 Task: Search one way flight ticket for 2 adults, 2 children, 2 infants in seat in first from New York/islip: Long Island Macarthur Airport to Rockford: Chicago Rockford International Airport(was Northwest Chicagoland Regional Airport At Rockford) on 5-1-2023. Choice of flights is Alaska. Number of bags: 7 checked bags. Price is upto 96000. Outbound departure time preference is 5:15.
Action: Mouse moved to (237, 362)
Screenshot: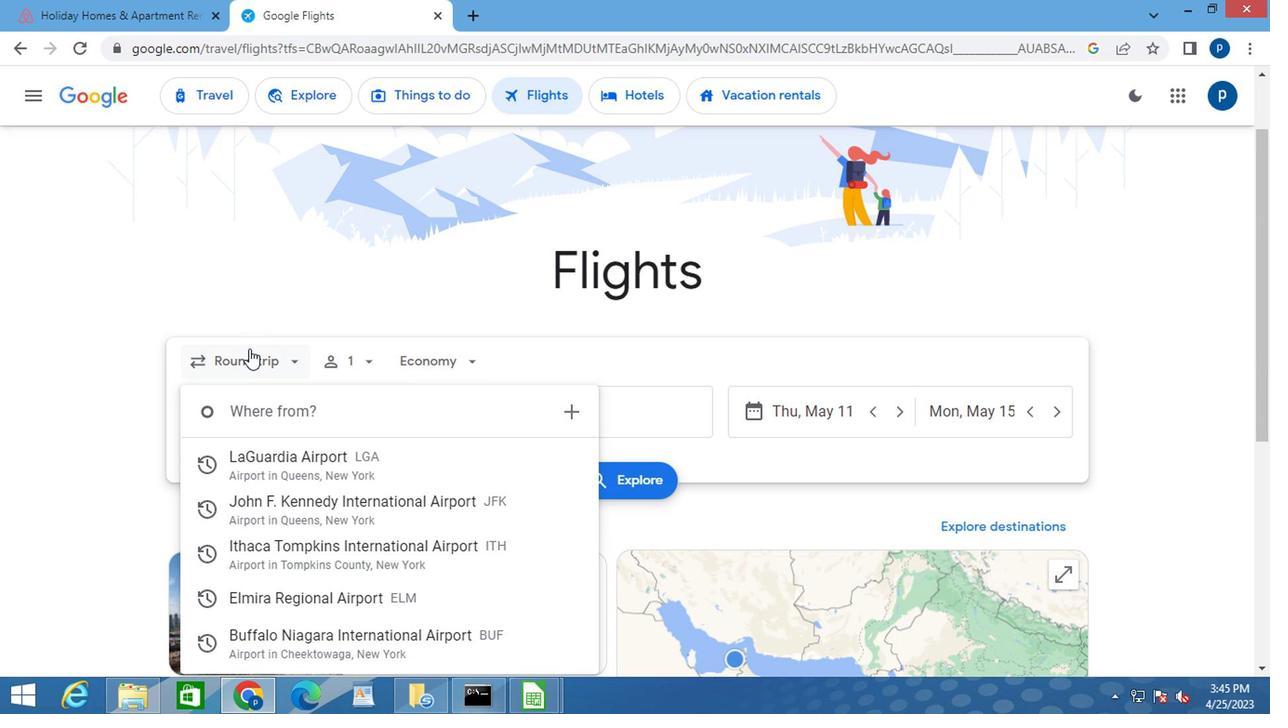 
Action: Mouse pressed left at (237, 362)
Screenshot: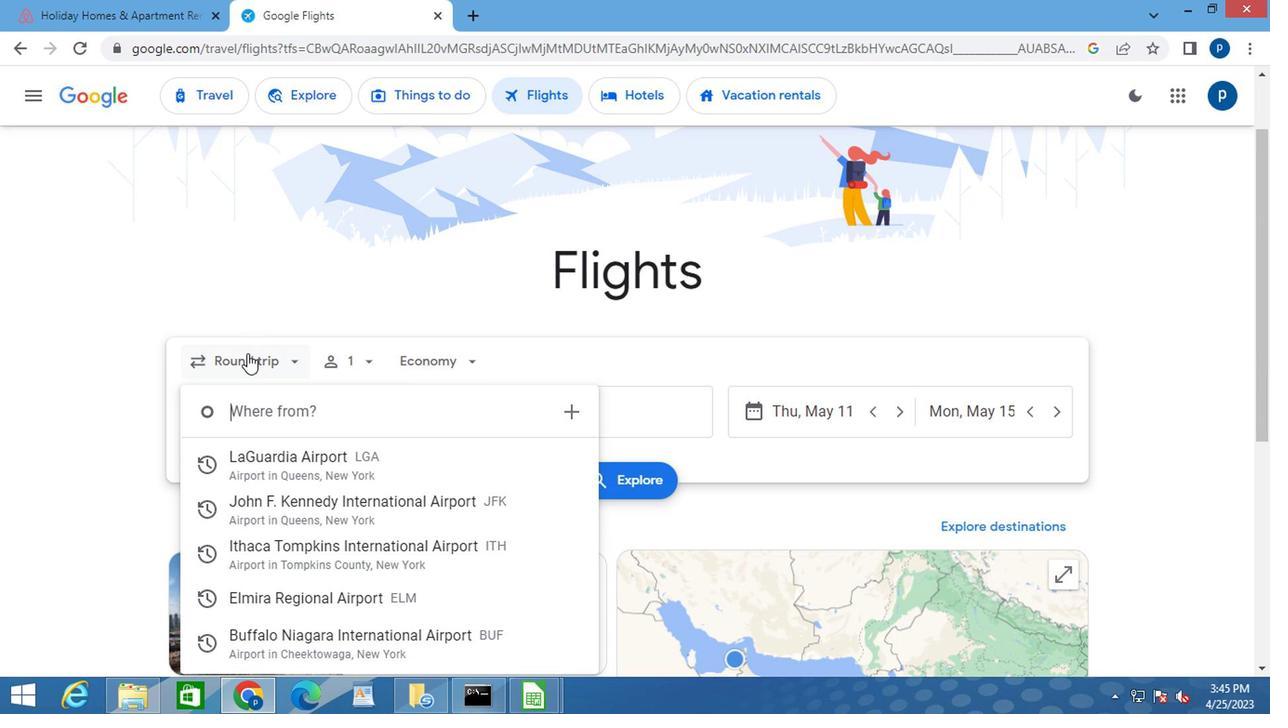 
Action: Mouse moved to (245, 448)
Screenshot: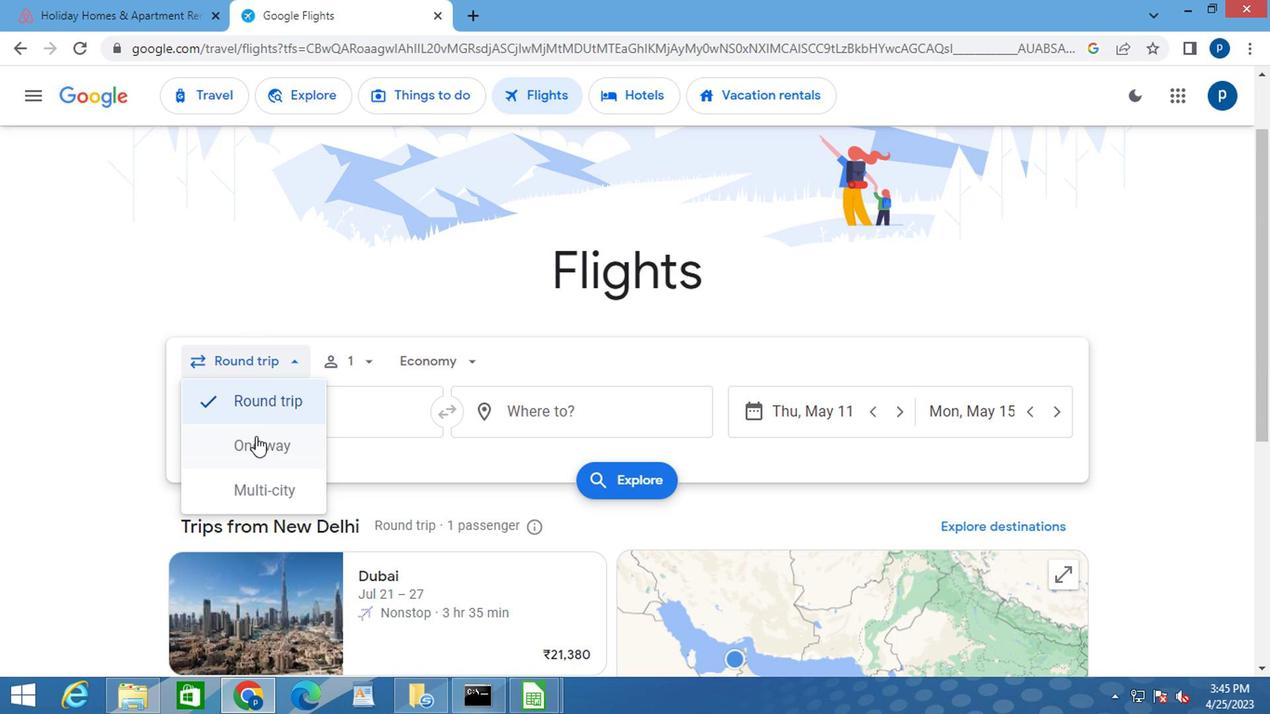 
Action: Mouse pressed left at (245, 448)
Screenshot: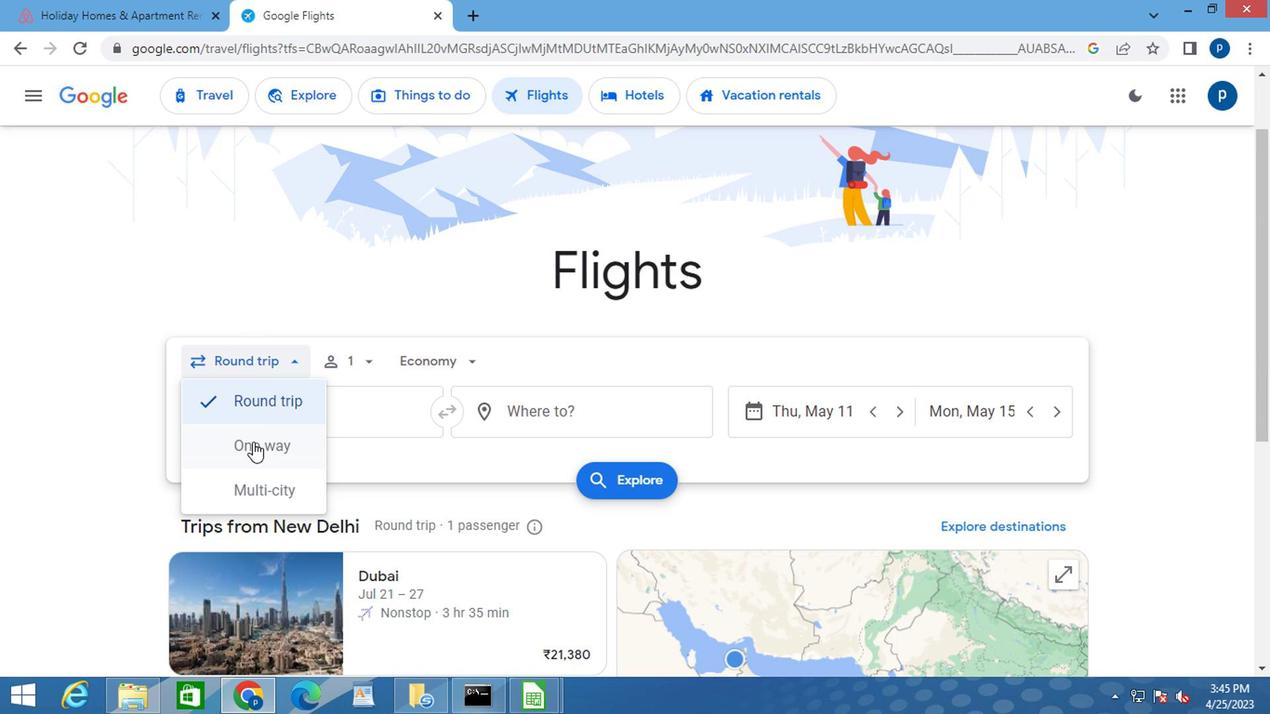 
Action: Mouse moved to (332, 362)
Screenshot: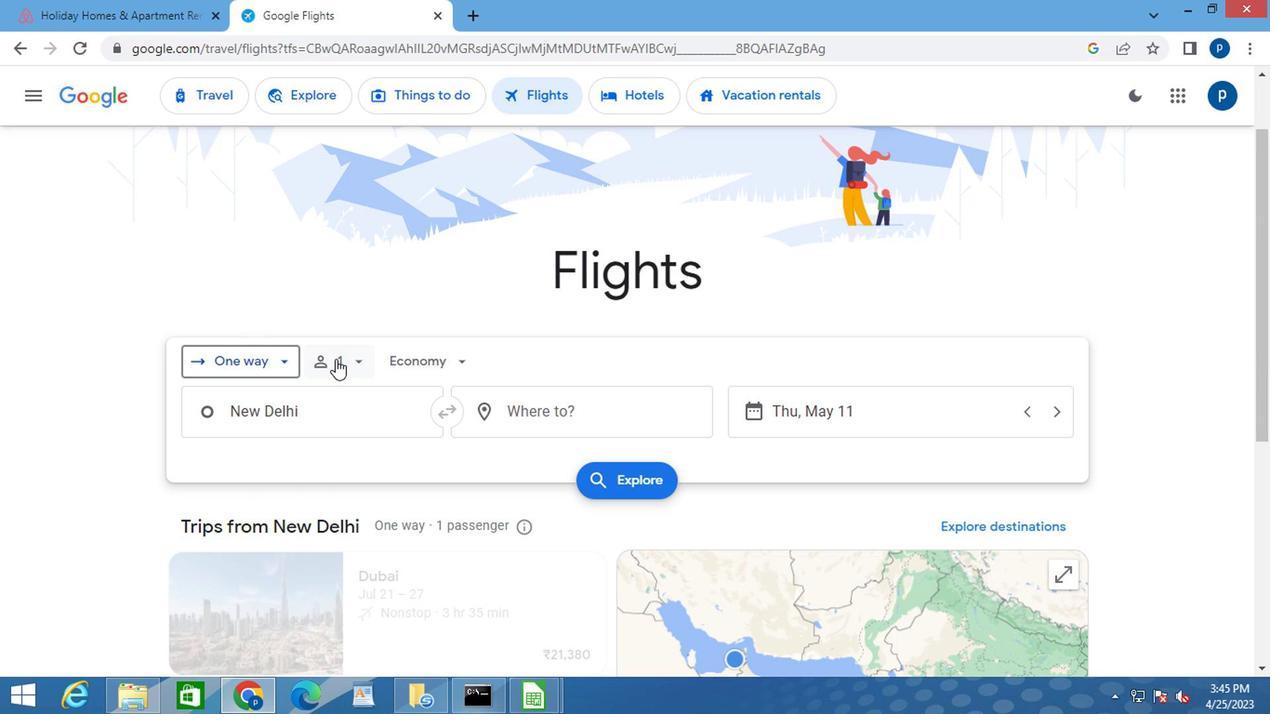 
Action: Mouse pressed left at (332, 362)
Screenshot: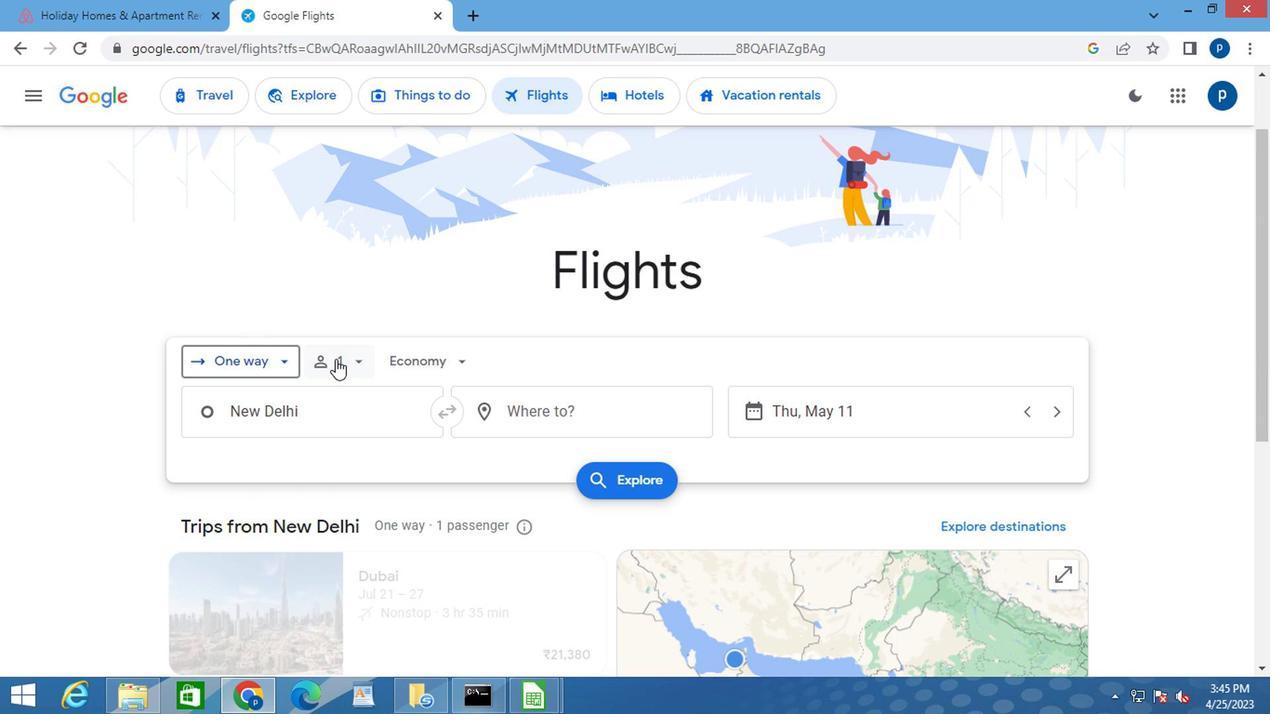 
Action: Mouse moved to (505, 407)
Screenshot: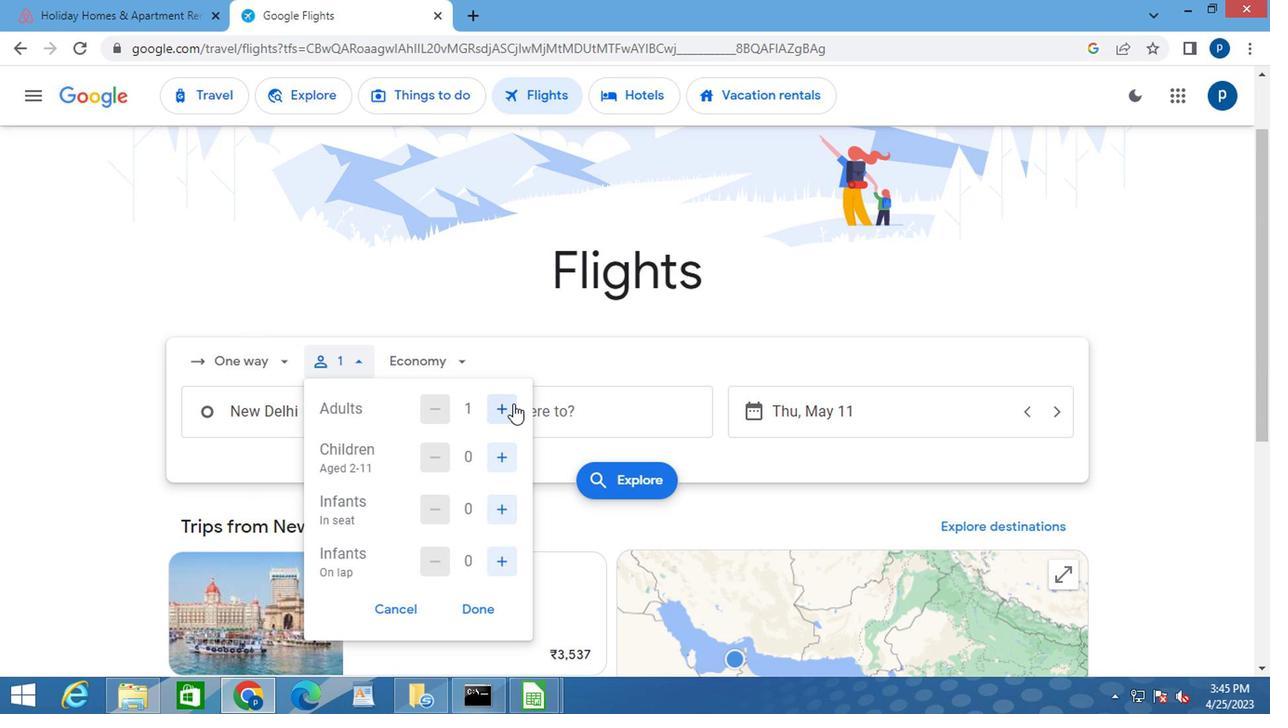 
Action: Mouse pressed left at (505, 407)
Screenshot: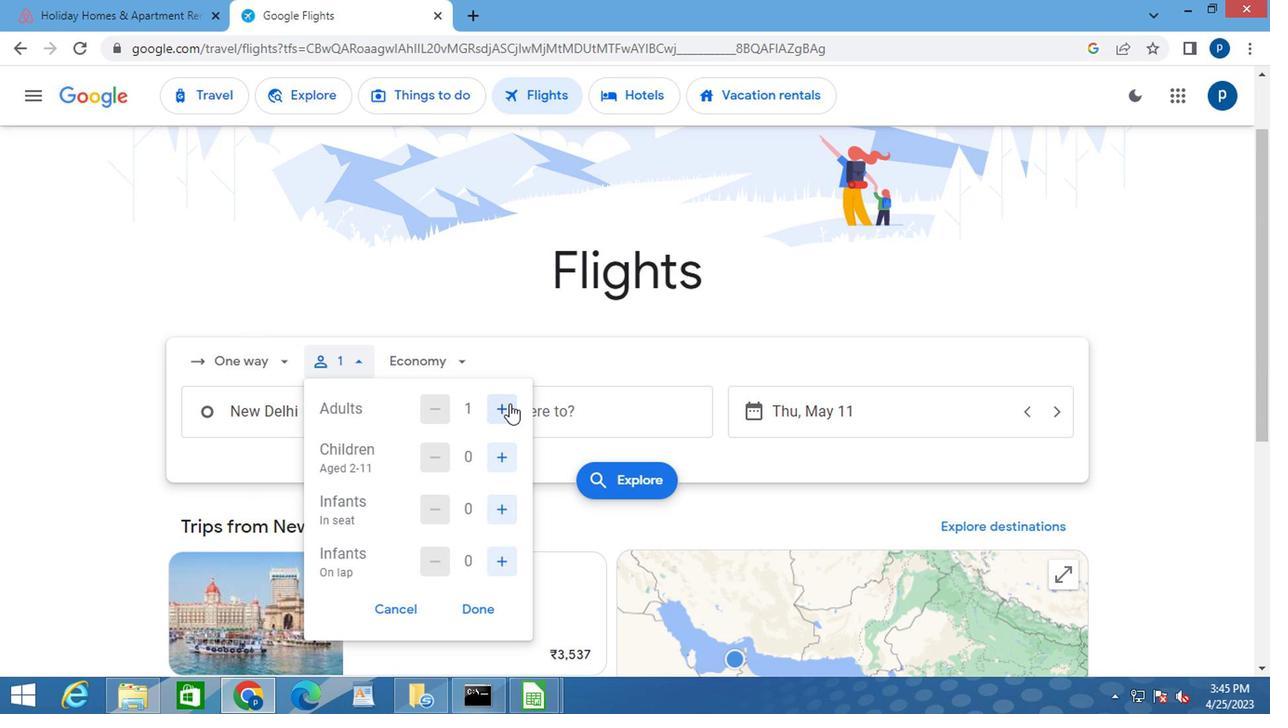 
Action: Mouse moved to (509, 457)
Screenshot: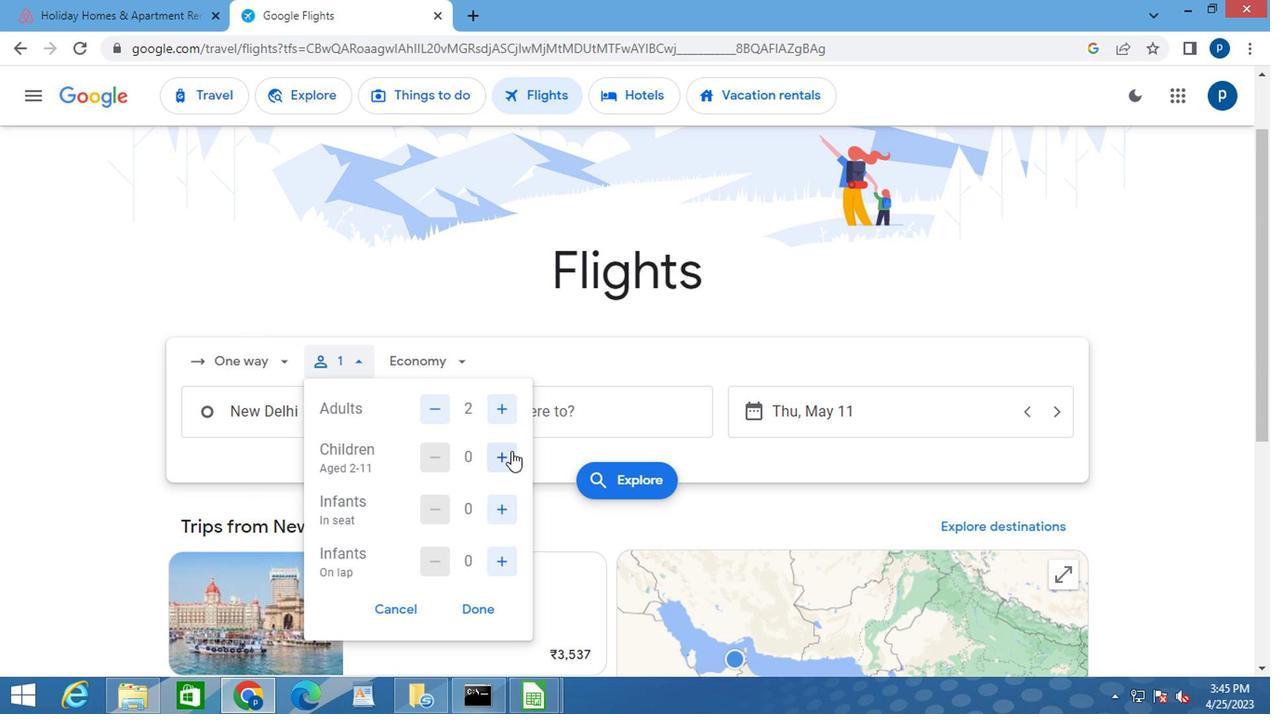 
Action: Mouse pressed left at (509, 457)
Screenshot: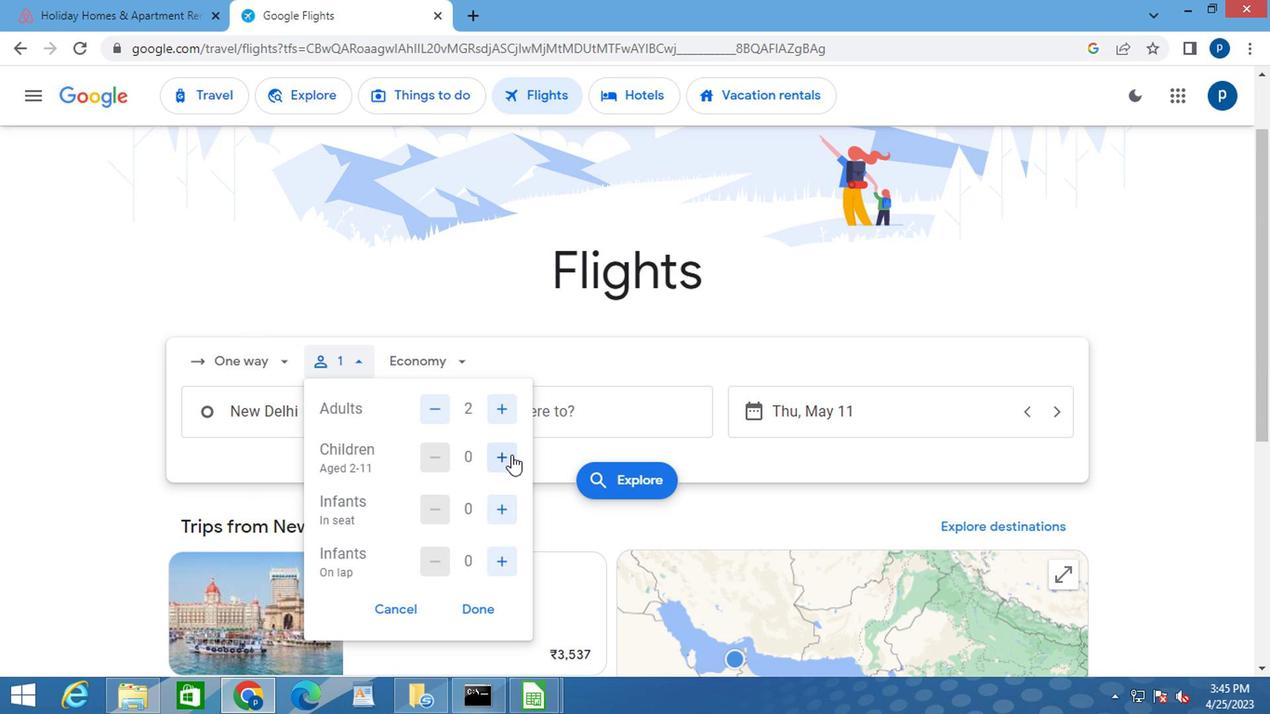 
Action: Mouse pressed left at (509, 457)
Screenshot: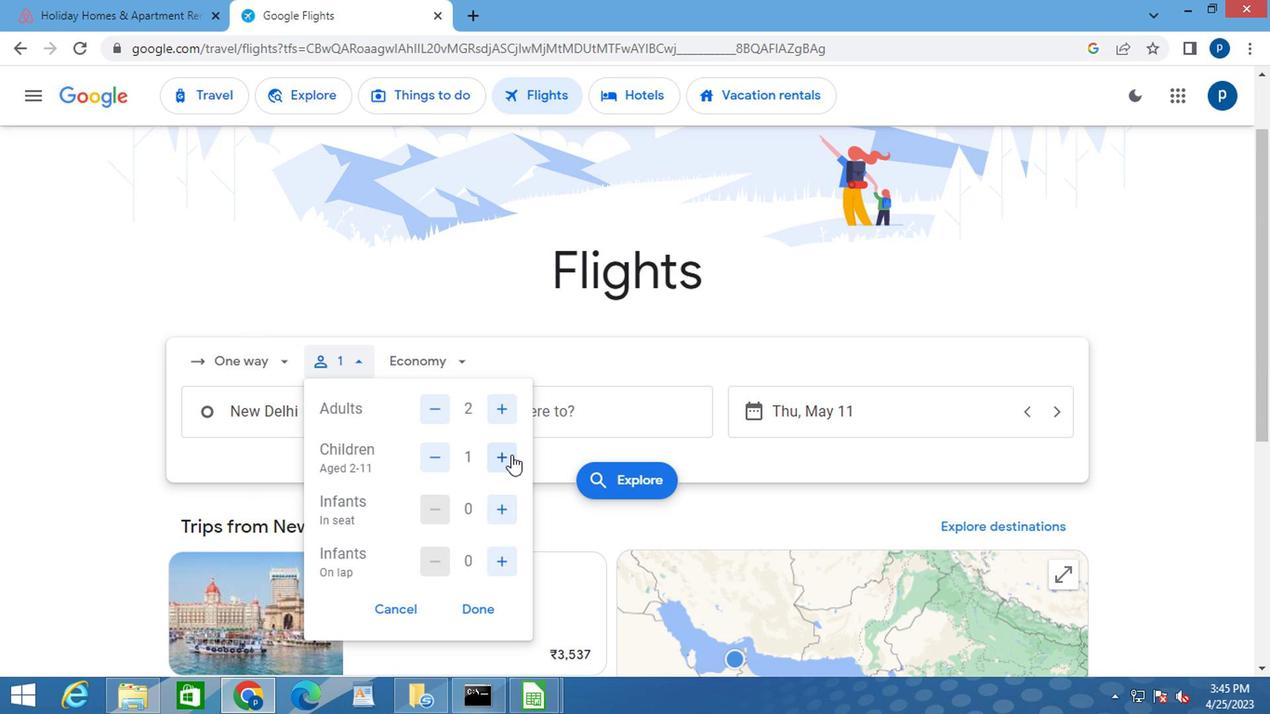 
Action: Mouse moved to (496, 508)
Screenshot: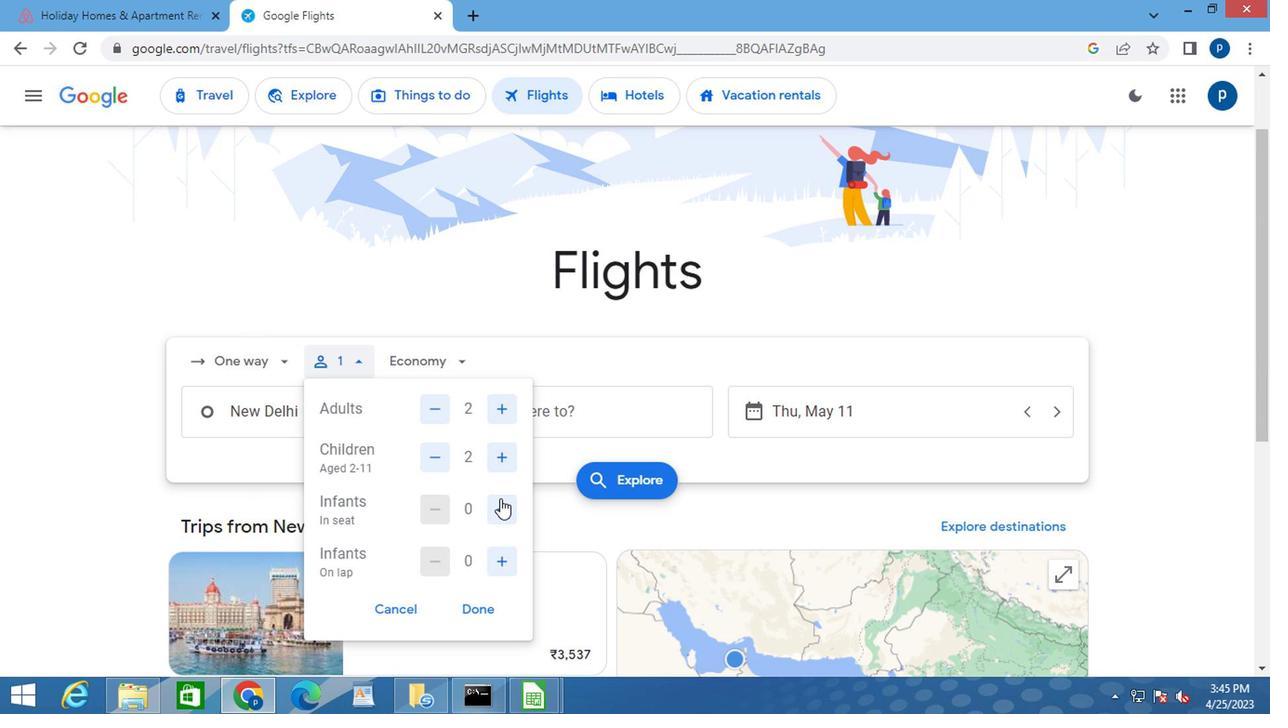 
Action: Mouse pressed left at (496, 508)
Screenshot: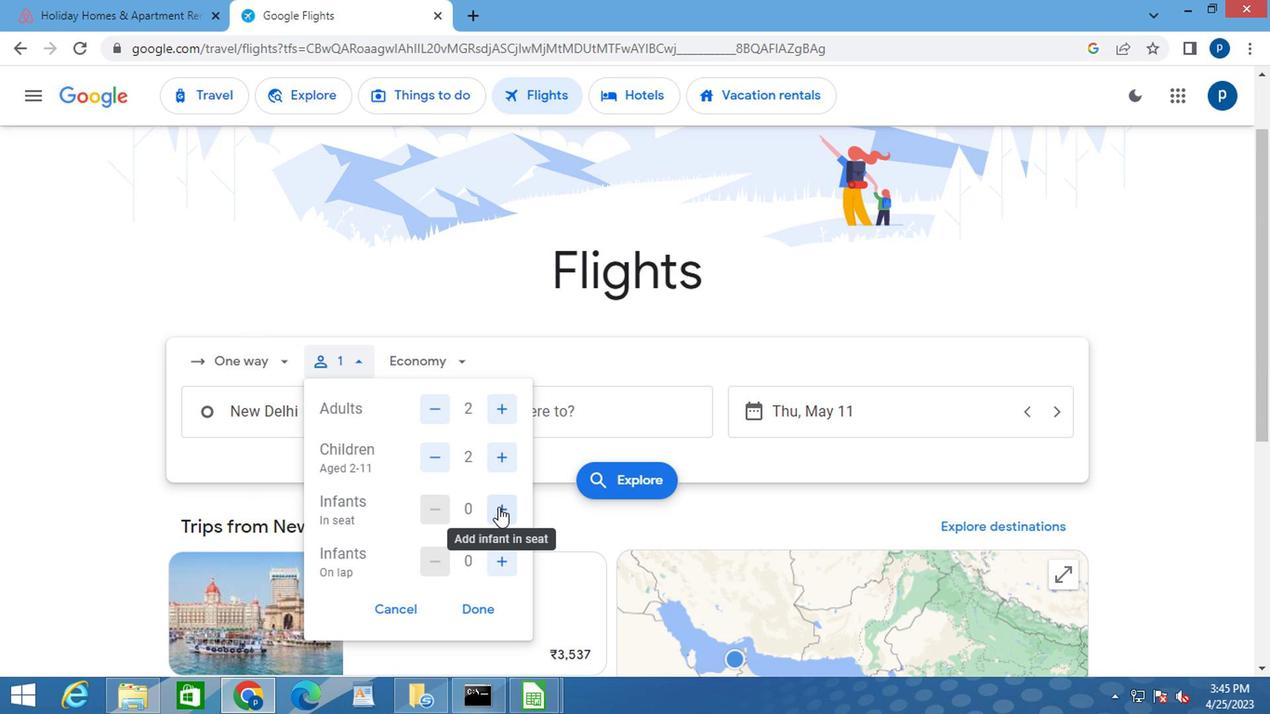 
Action: Mouse pressed left at (496, 508)
Screenshot: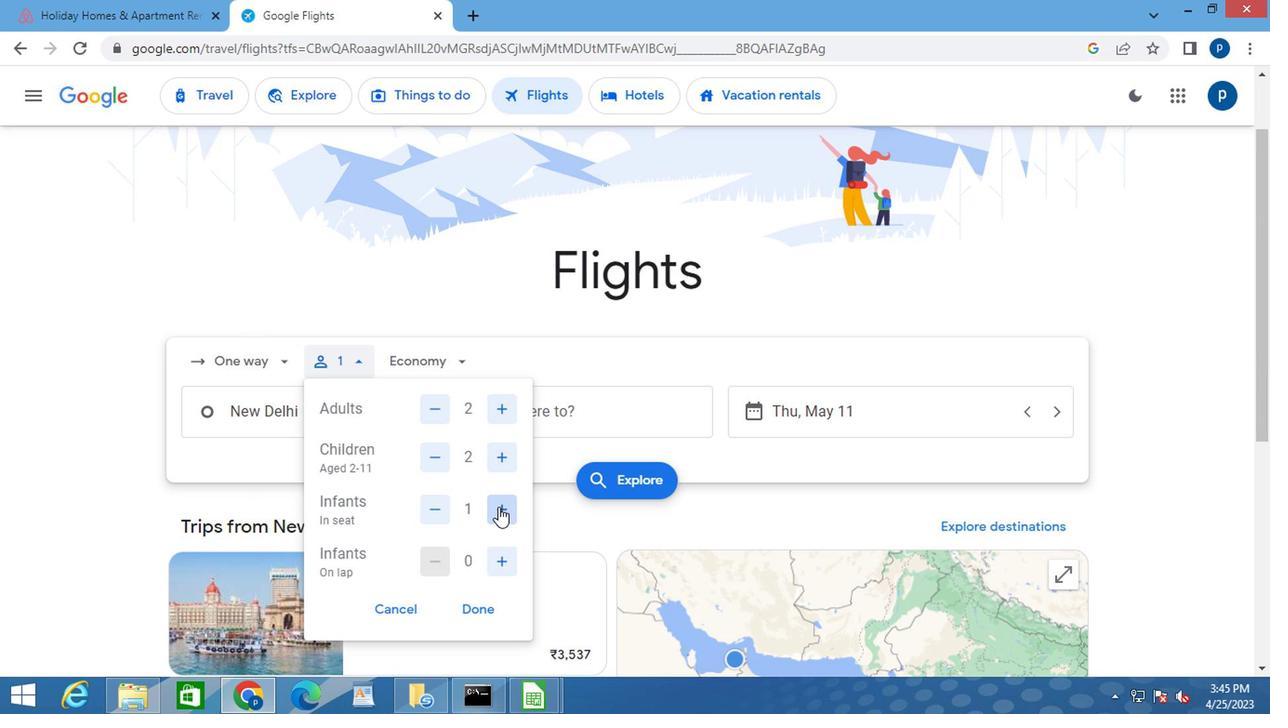 
Action: Mouse moved to (478, 603)
Screenshot: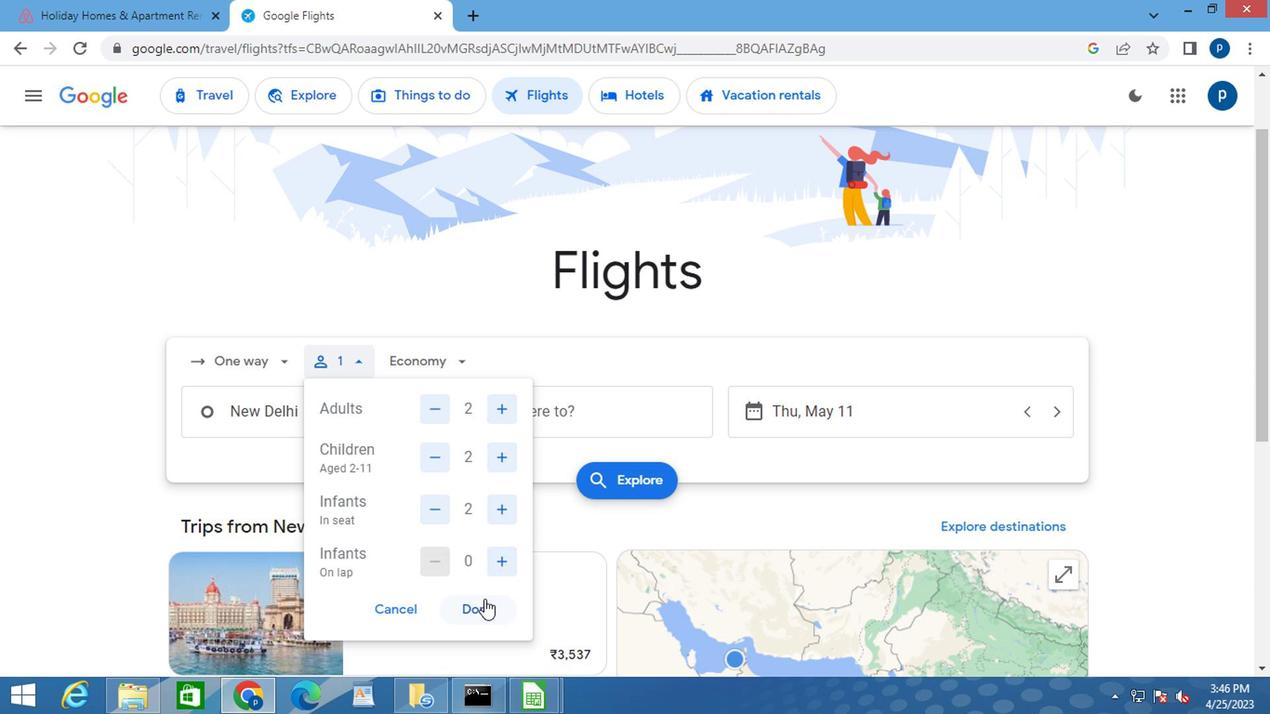 
Action: Mouse pressed left at (478, 603)
Screenshot: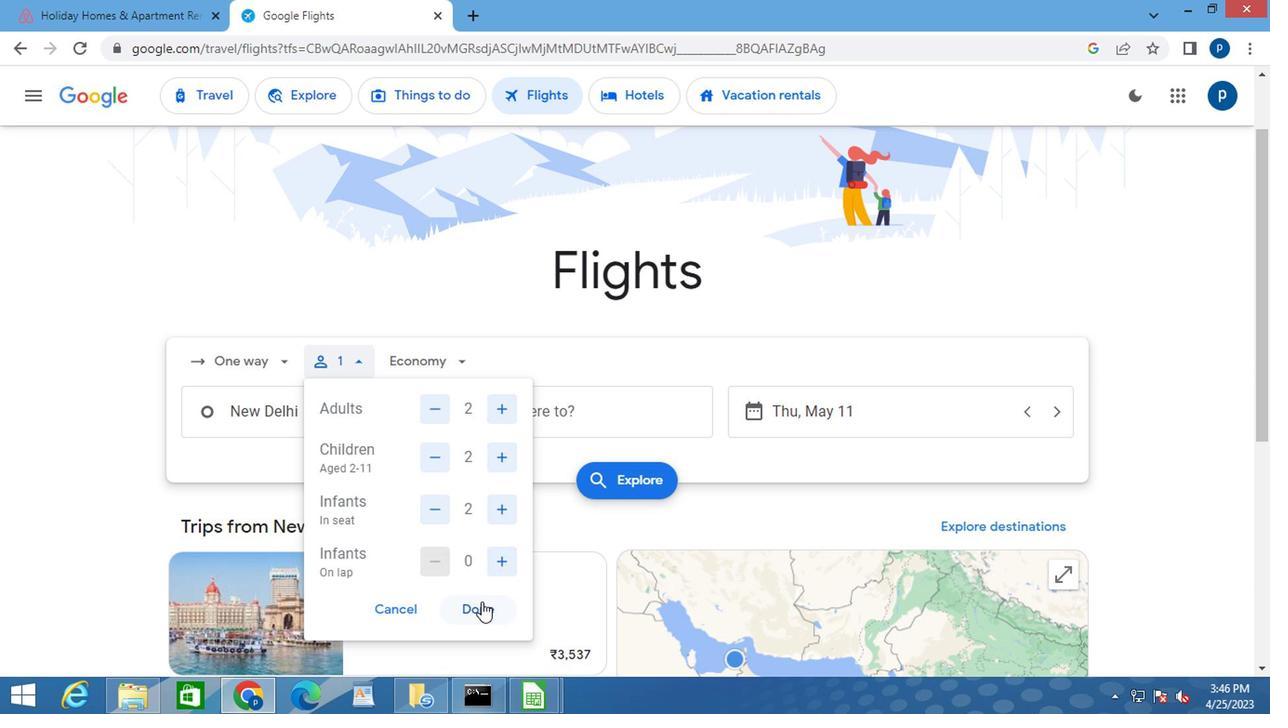 
Action: Mouse moved to (433, 367)
Screenshot: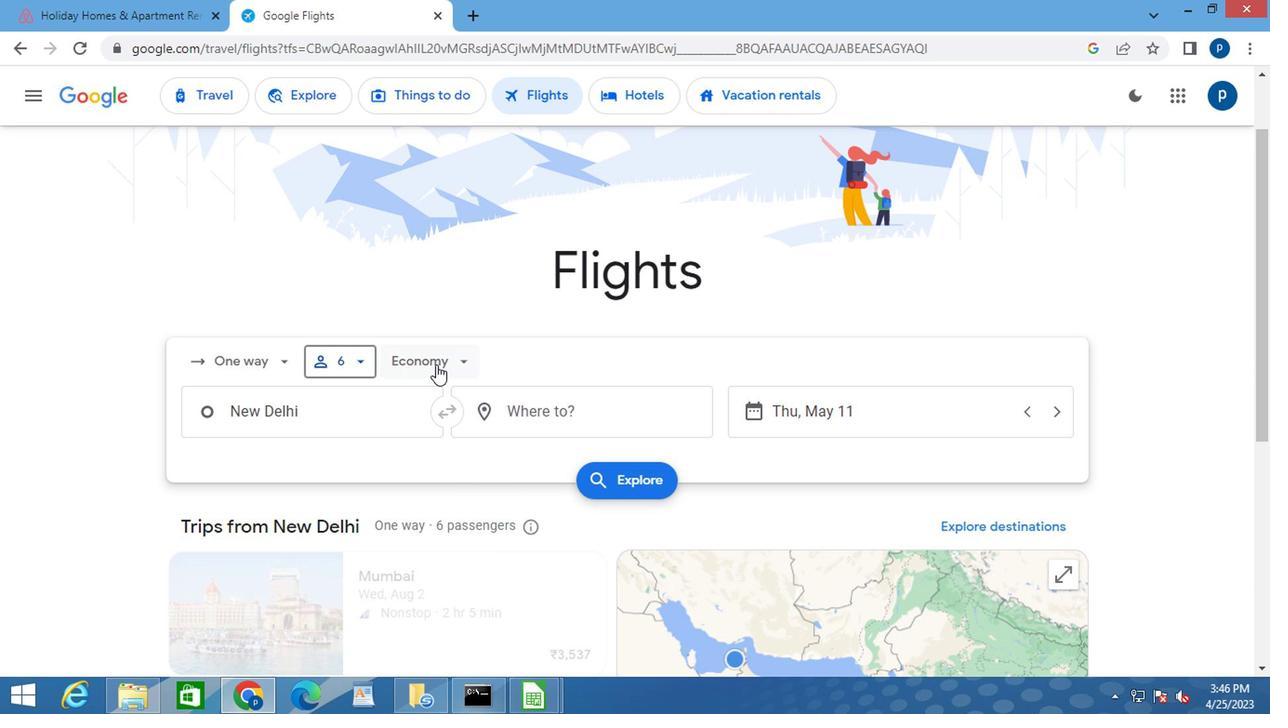 
Action: Mouse pressed left at (433, 367)
Screenshot: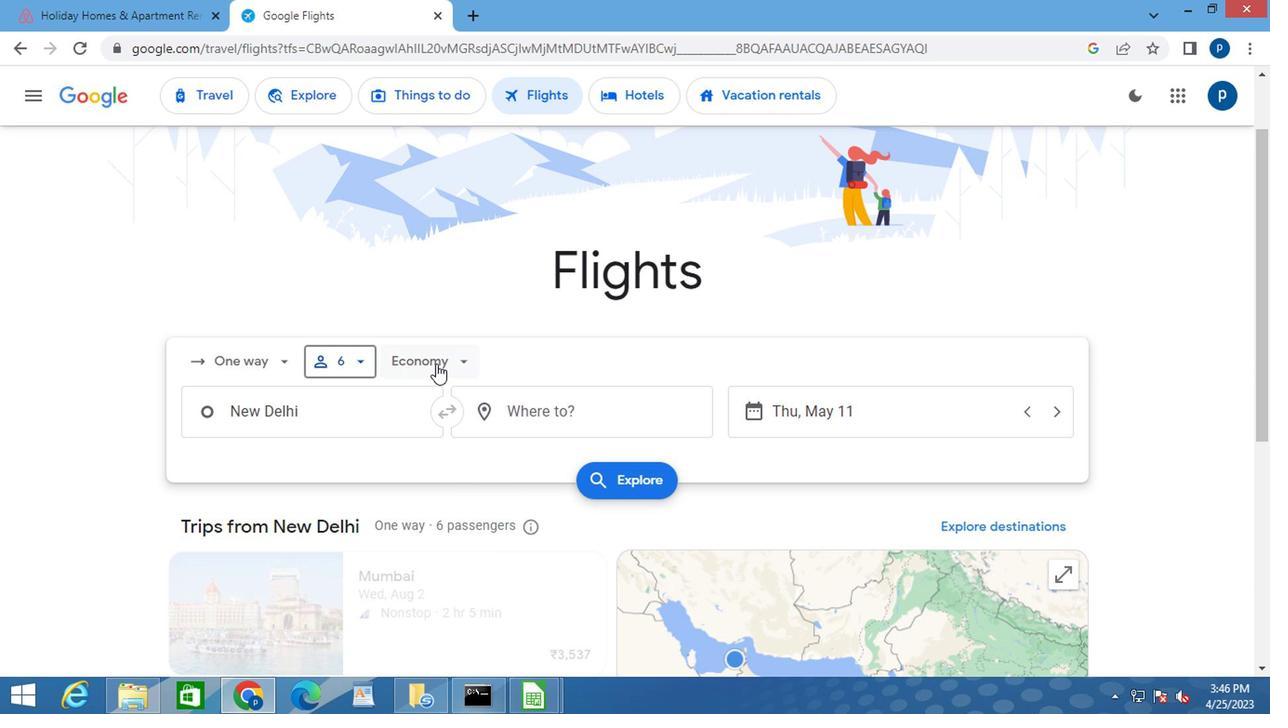 
Action: Mouse moved to (457, 531)
Screenshot: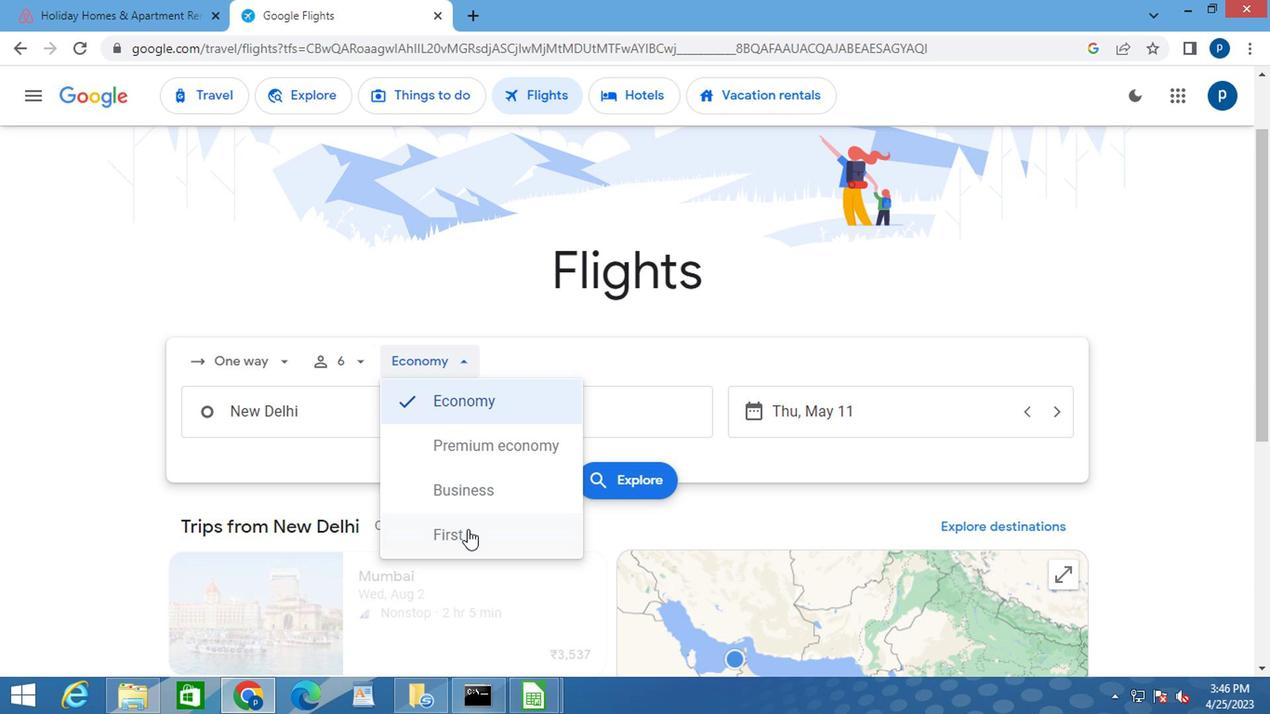 
Action: Mouse pressed left at (457, 531)
Screenshot: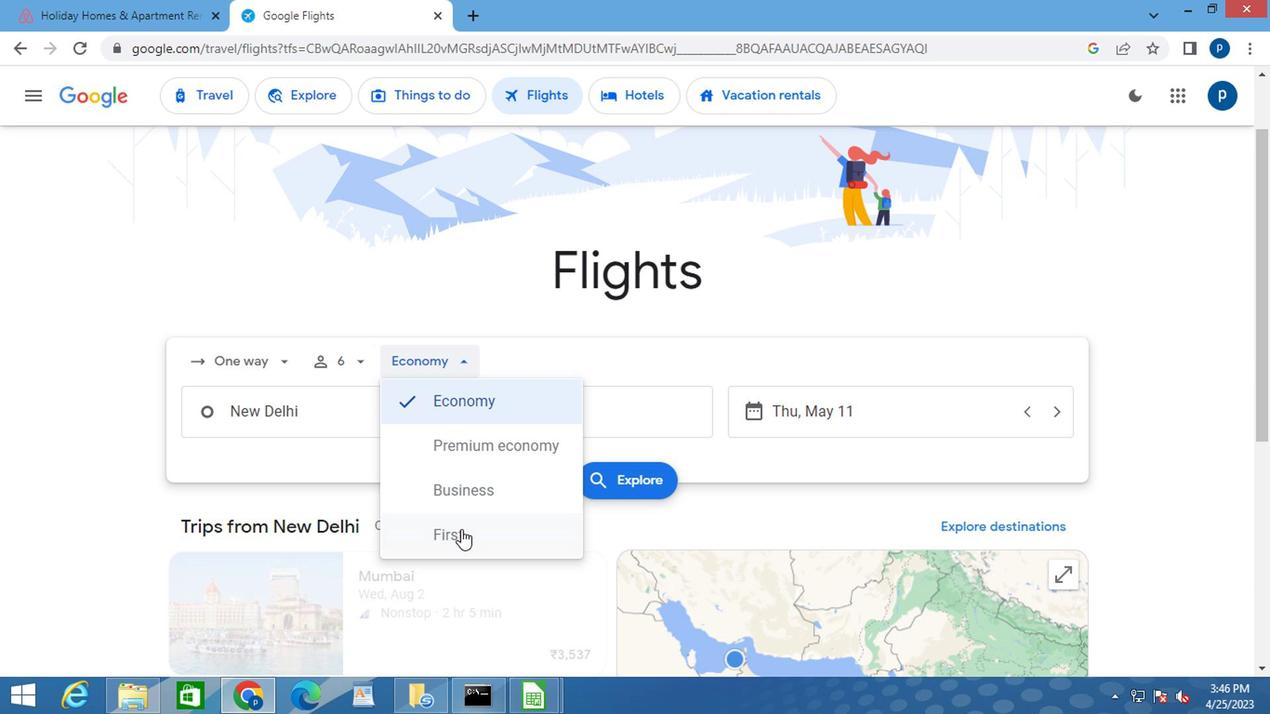 
Action: Mouse moved to (299, 414)
Screenshot: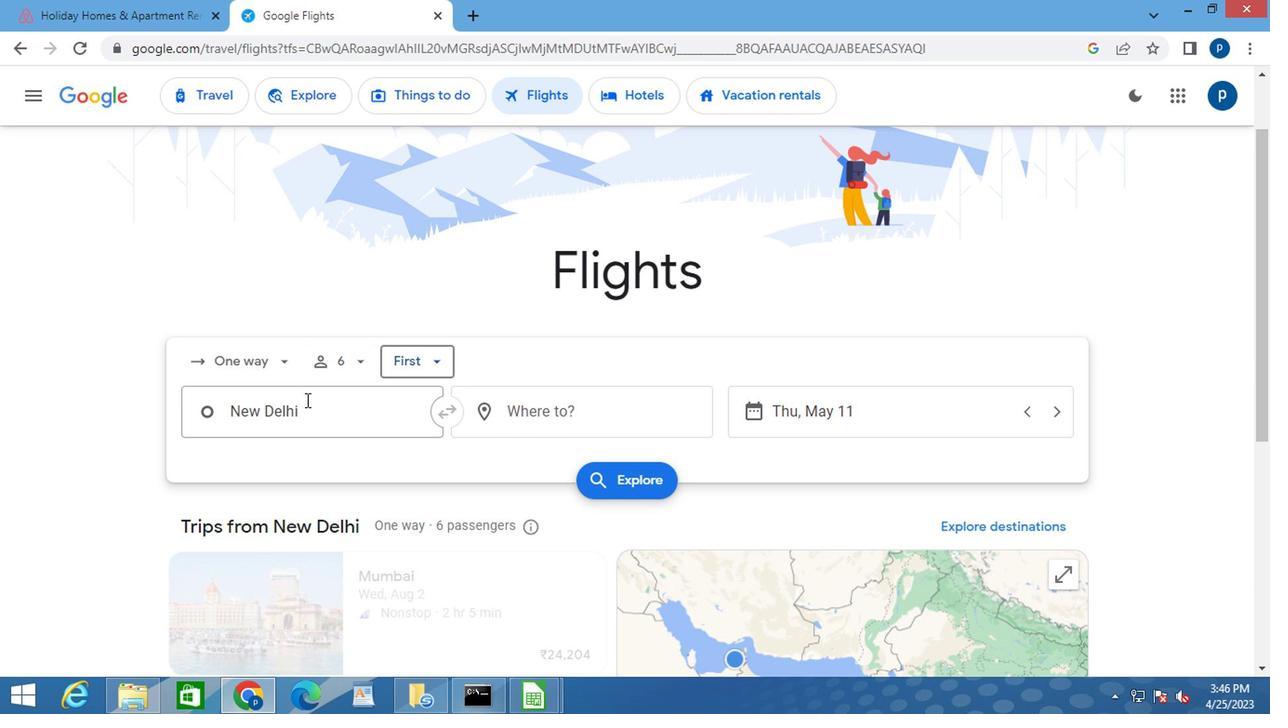 
Action: Mouse pressed left at (299, 414)
Screenshot: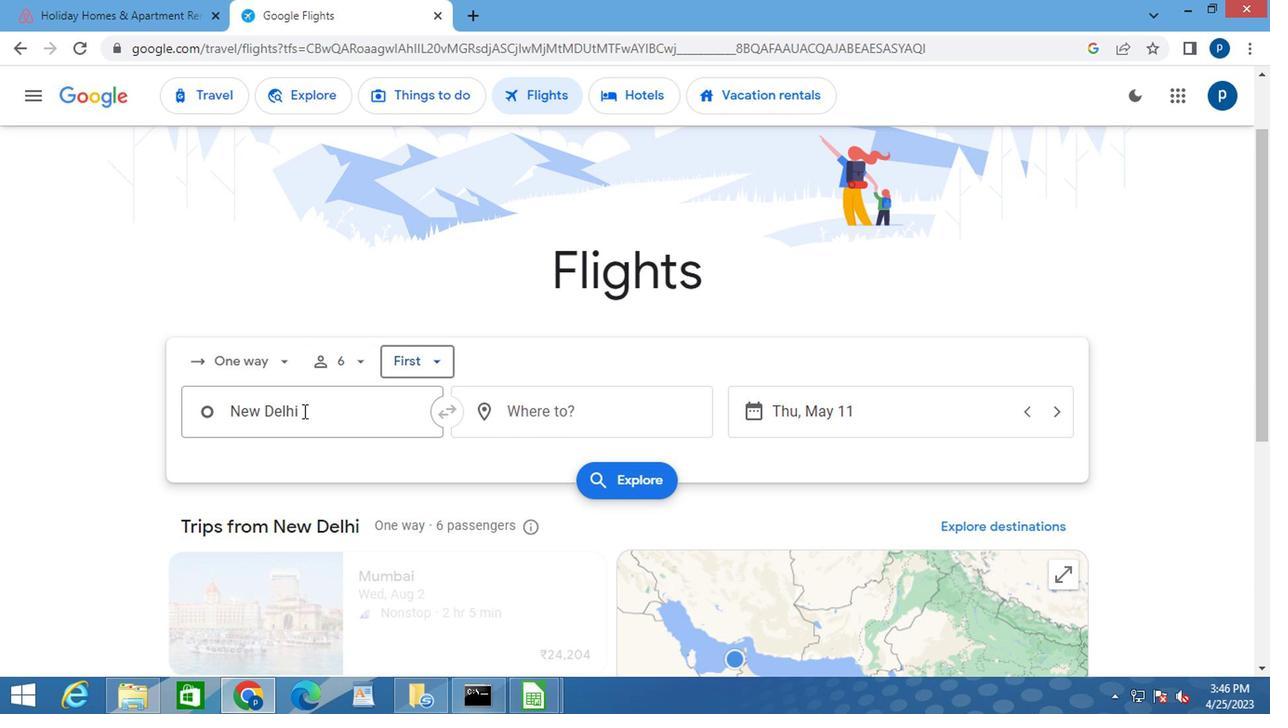 
Action: Mouse pressed left at (299, 414)
Screenshot: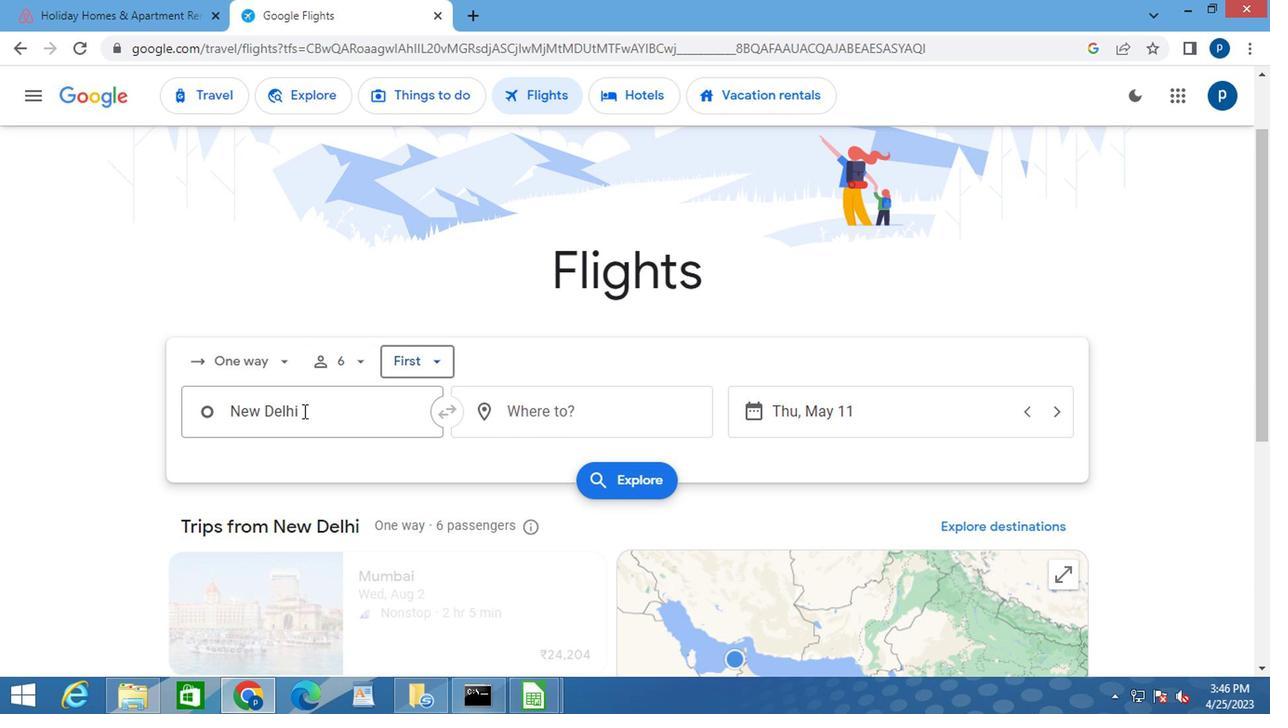 
Action: Key pressed l<Key.caps_lock>ong<Key.space><Key.caps_lock>i<Key.caps_lock>l<Key.backspace>slan
Screenshot: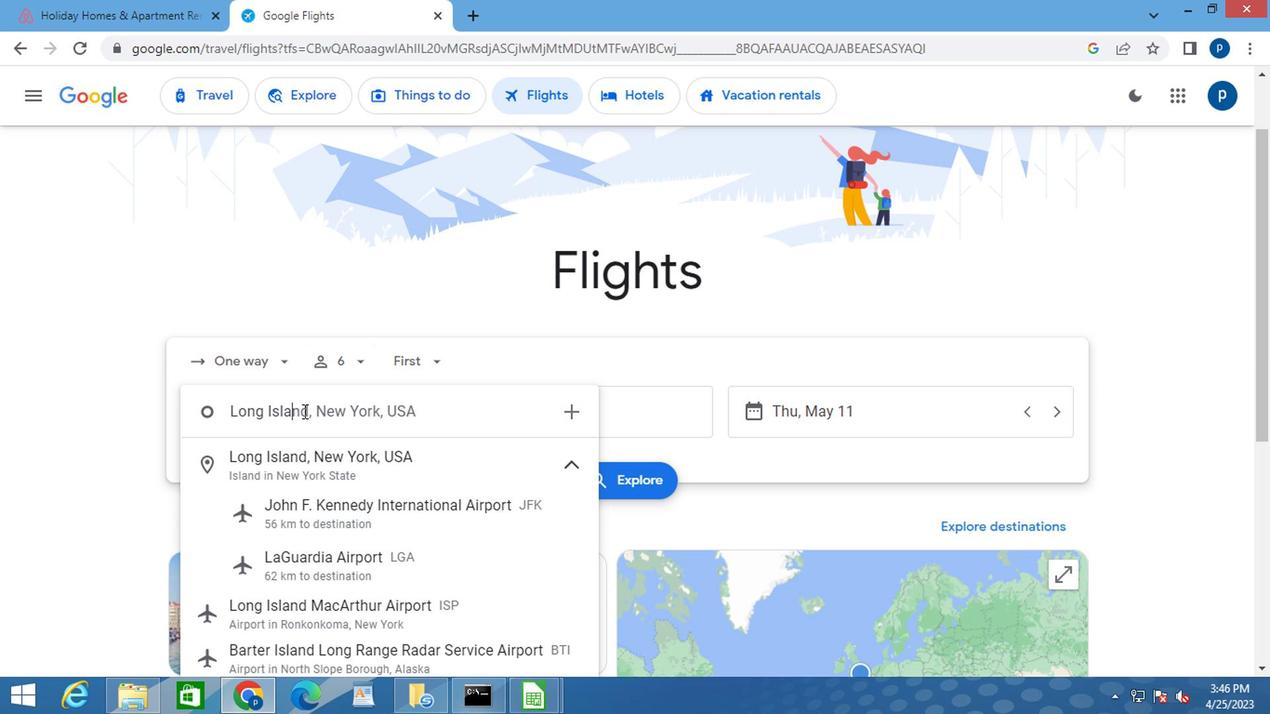 
Action: Mouse moved to (328, 617)
Screenshot: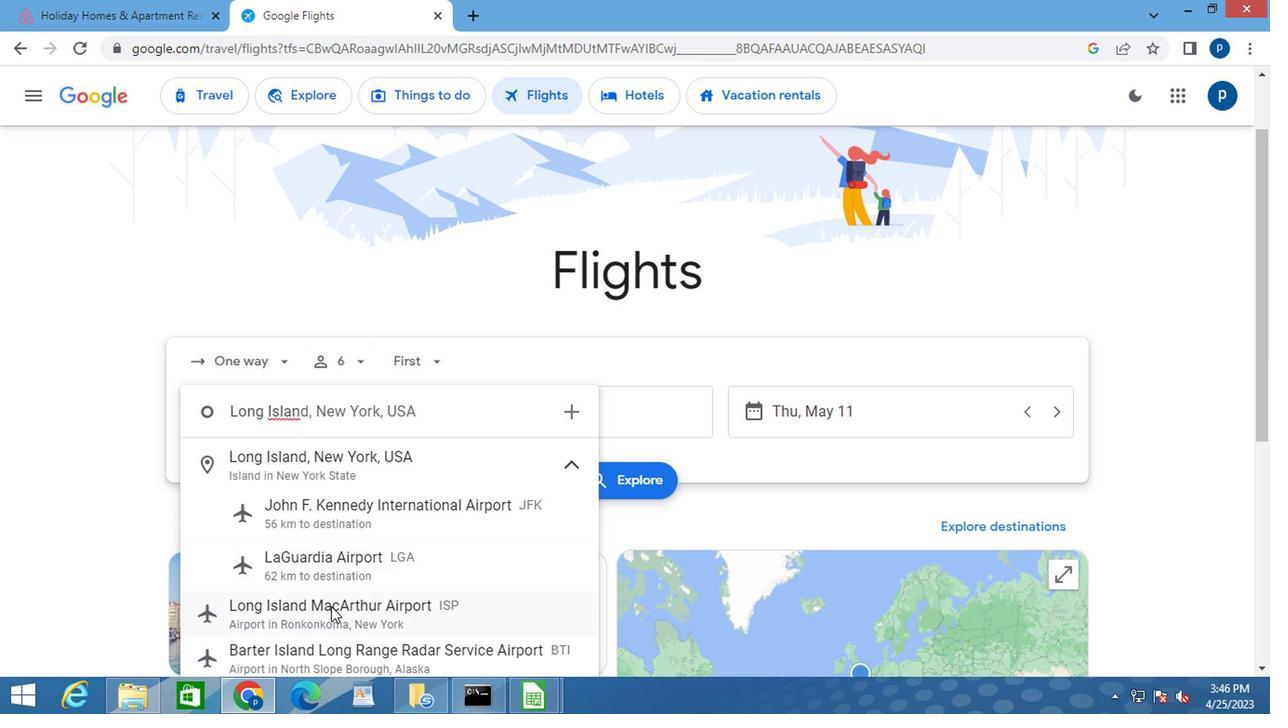 
Action: Mouse pressed left at (328, 617)
Screenshot: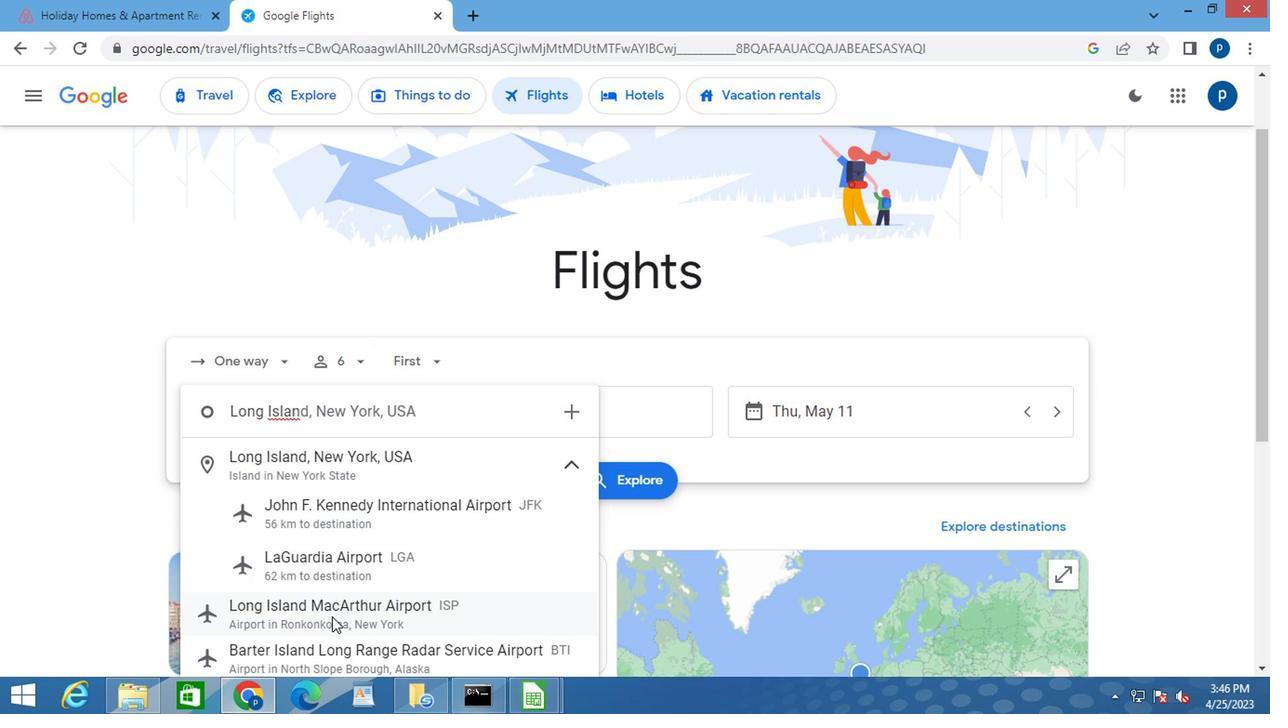 
Action: Mouse moved to (518, 425)
Screenshot: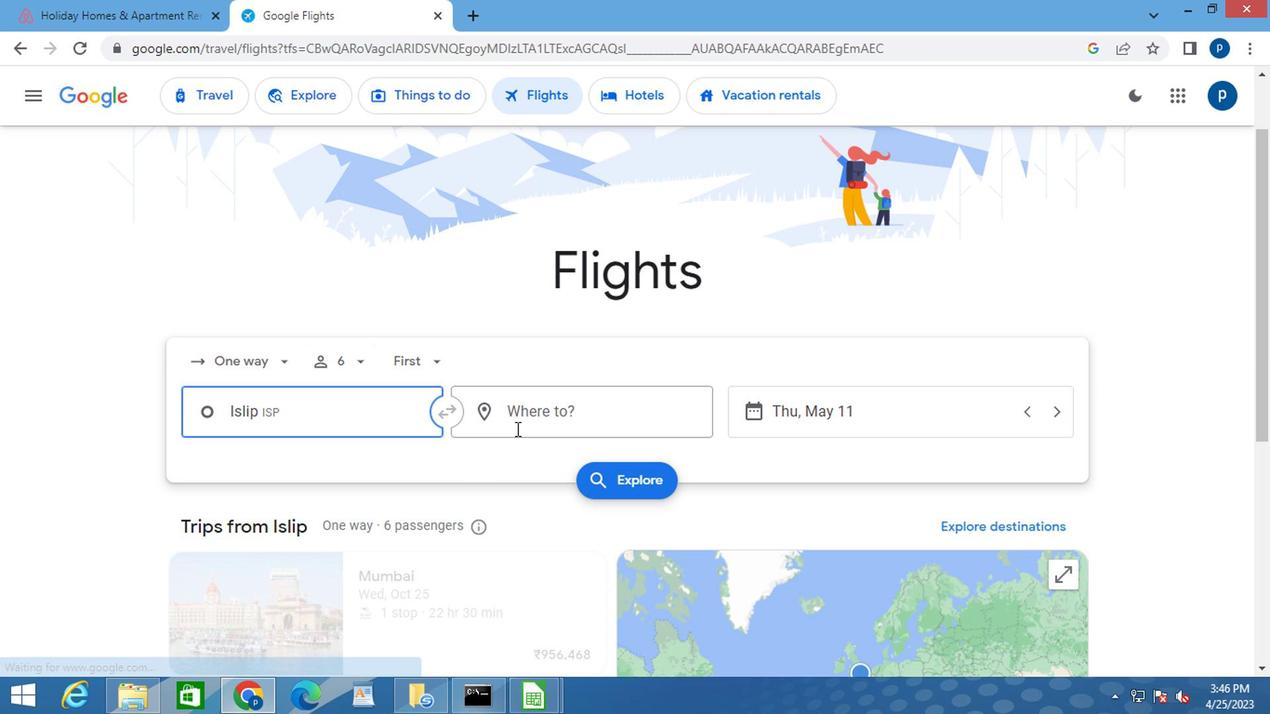 
Action: Mouse pressed left at (518, 425)
Screenshot: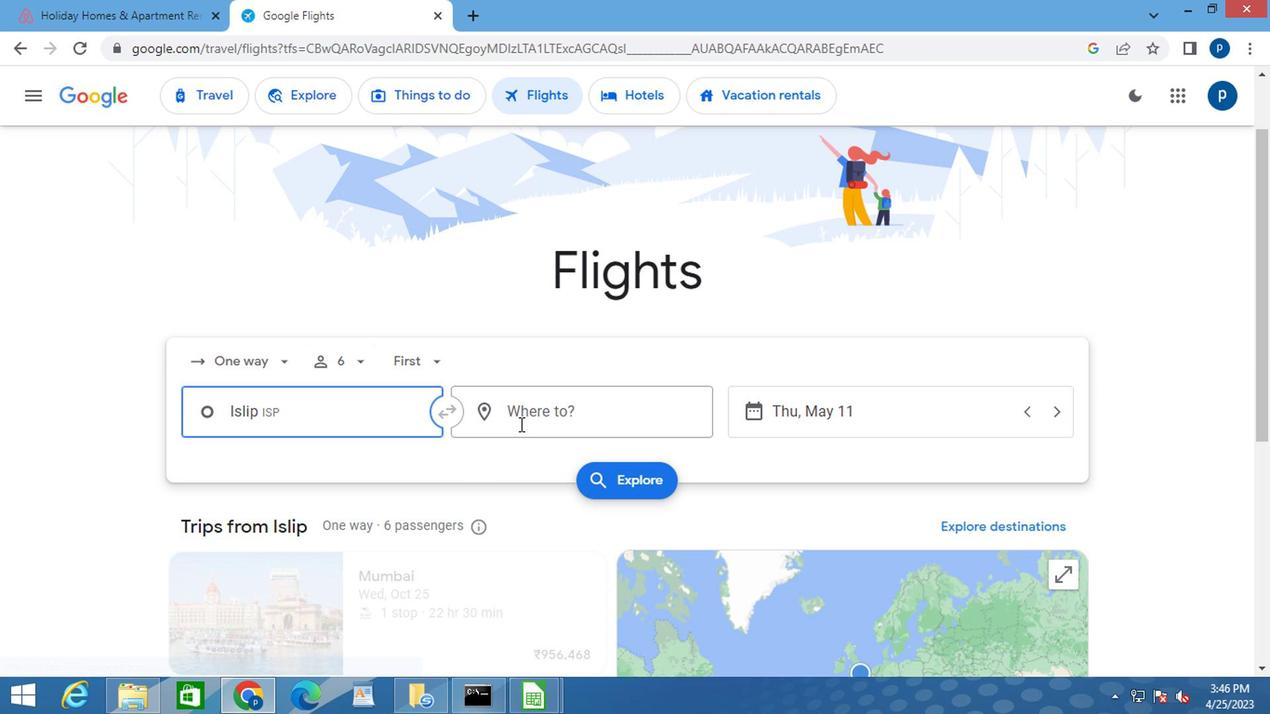 
Action: Key pressed <Key.caps_lock>c<Key.caps_lock>hicago
Screenshot: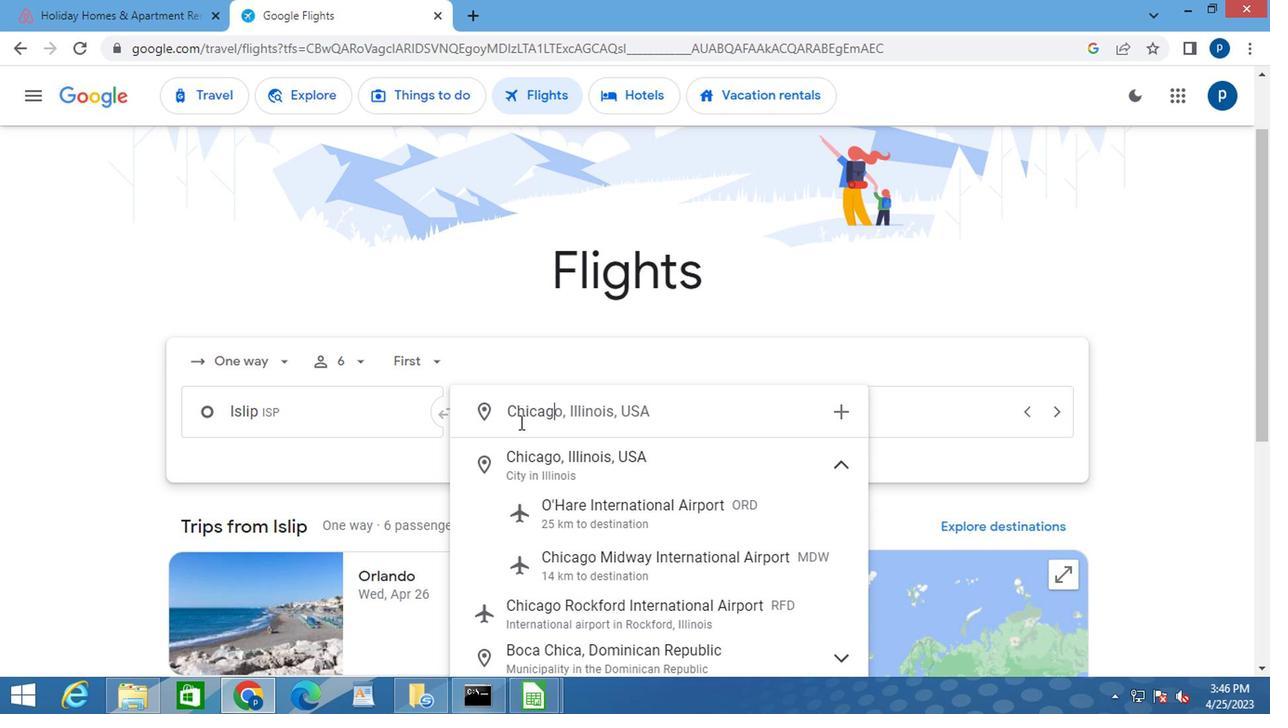 
Action: Mouse moved to (590, 612)
Screenshot: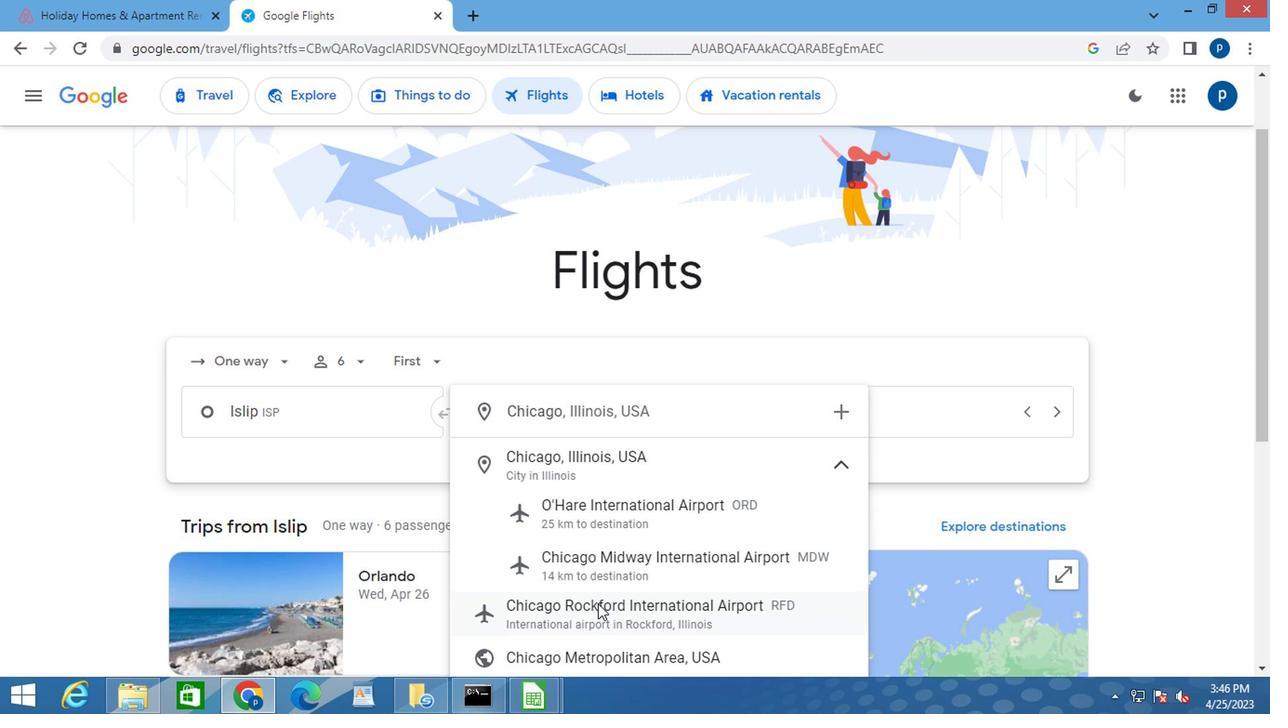 
Action: Mouse pressed left at (590, 612)
Screenshot: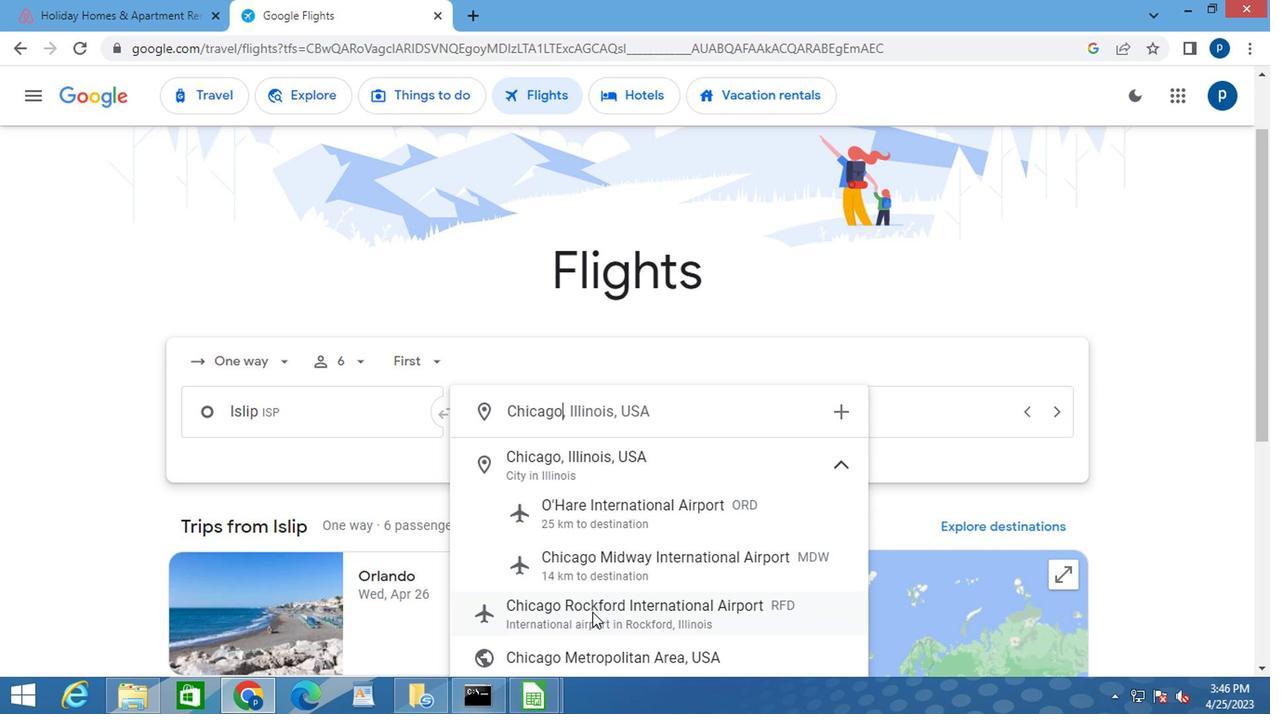 
Action: Mouse moved to (757, 419)
Screenshot: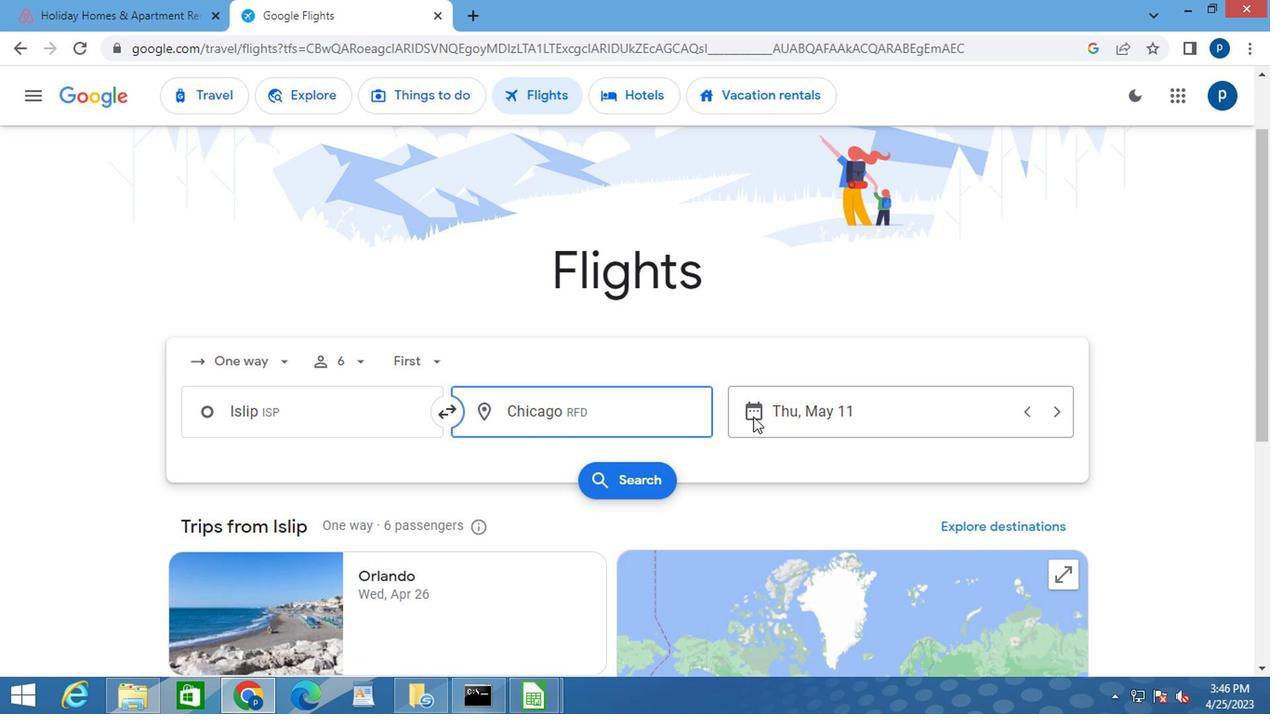 
Action: Mouse pressed left at (757, 419)
Screenshot: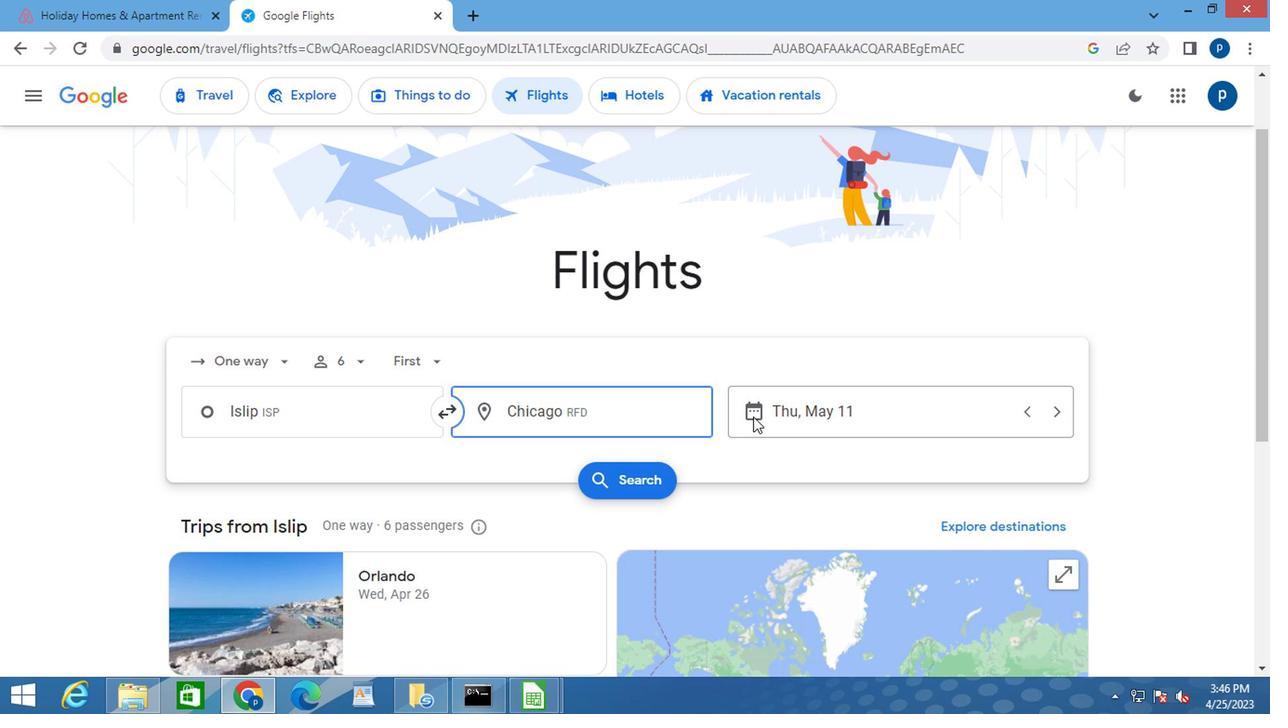 
Action: Mouse moved to (824, 344)
Screenshot: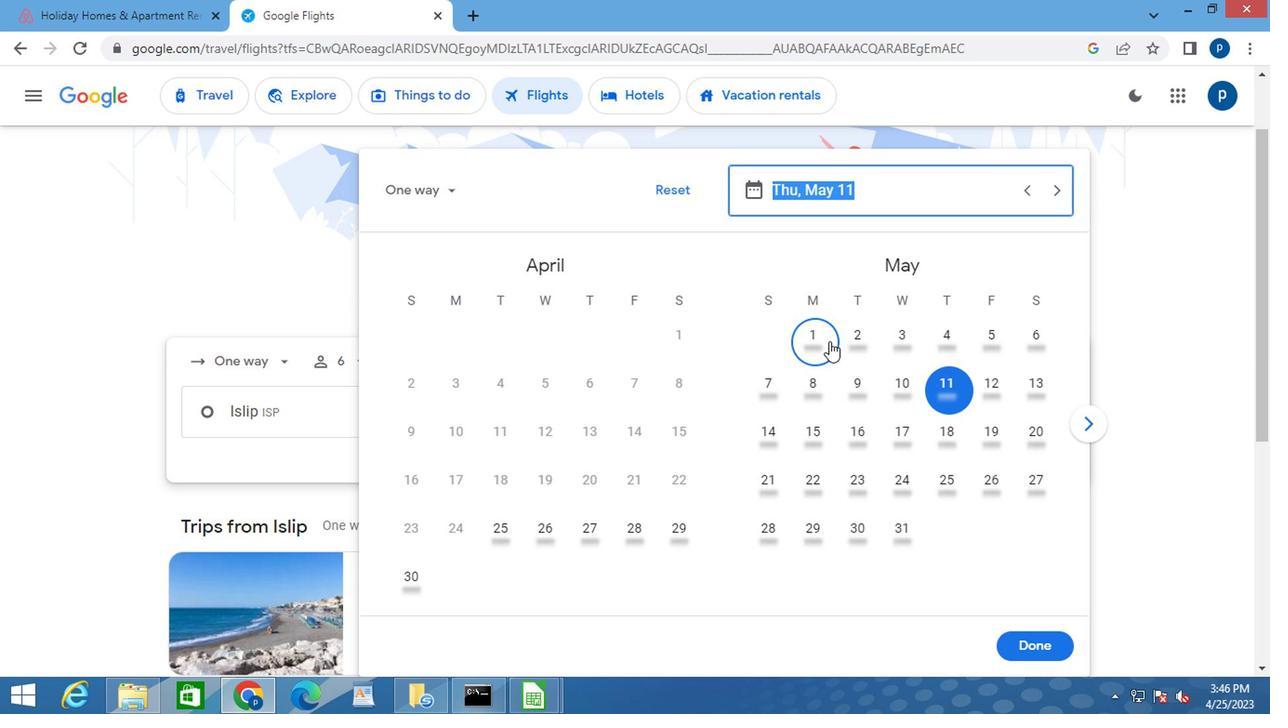 
Action: Mouse pressed left at (824, 344)
Screenshot: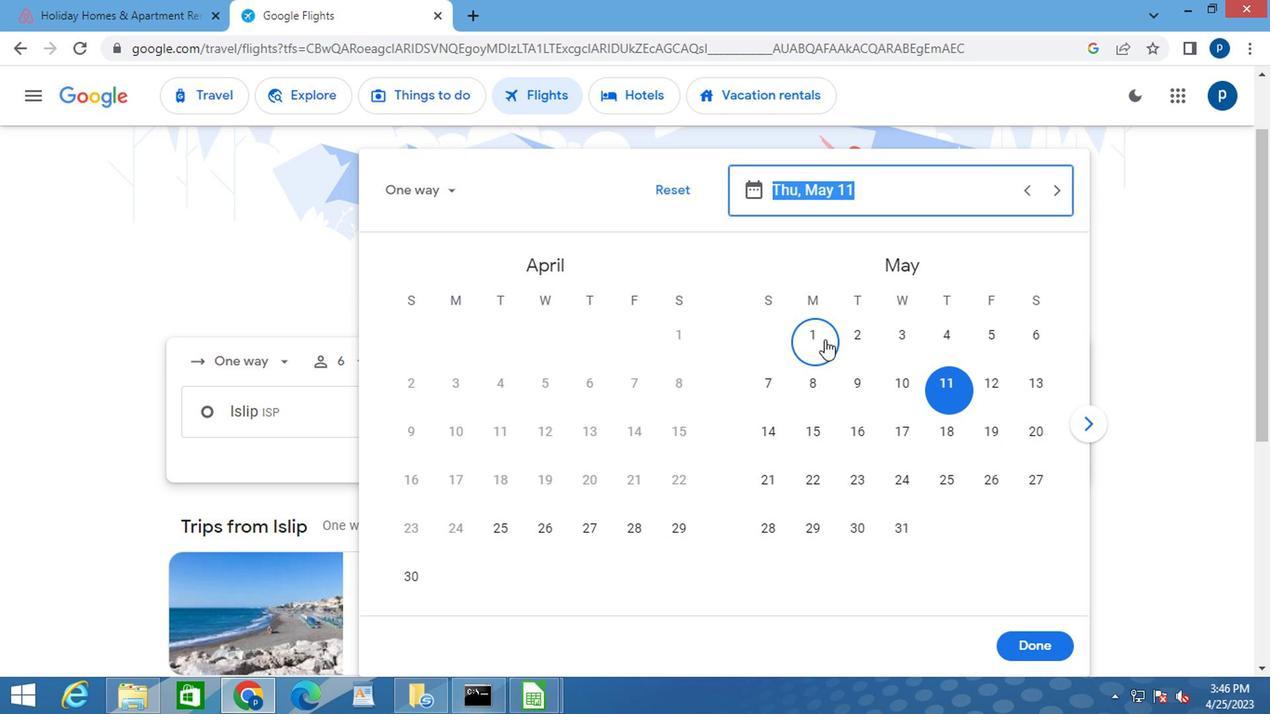 
Action: Mouse moved to (1025, 638)
Screenshot: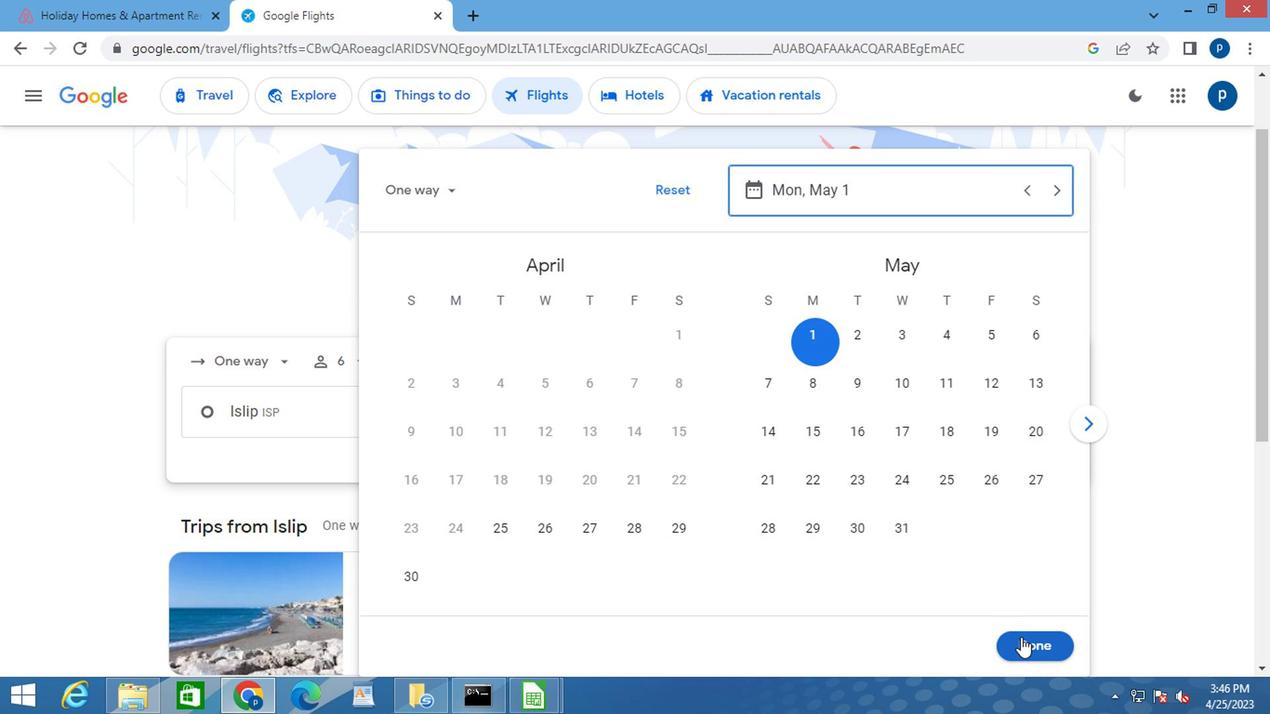 
Action: Mouse pressed left at (1025, 638)
Screenshot: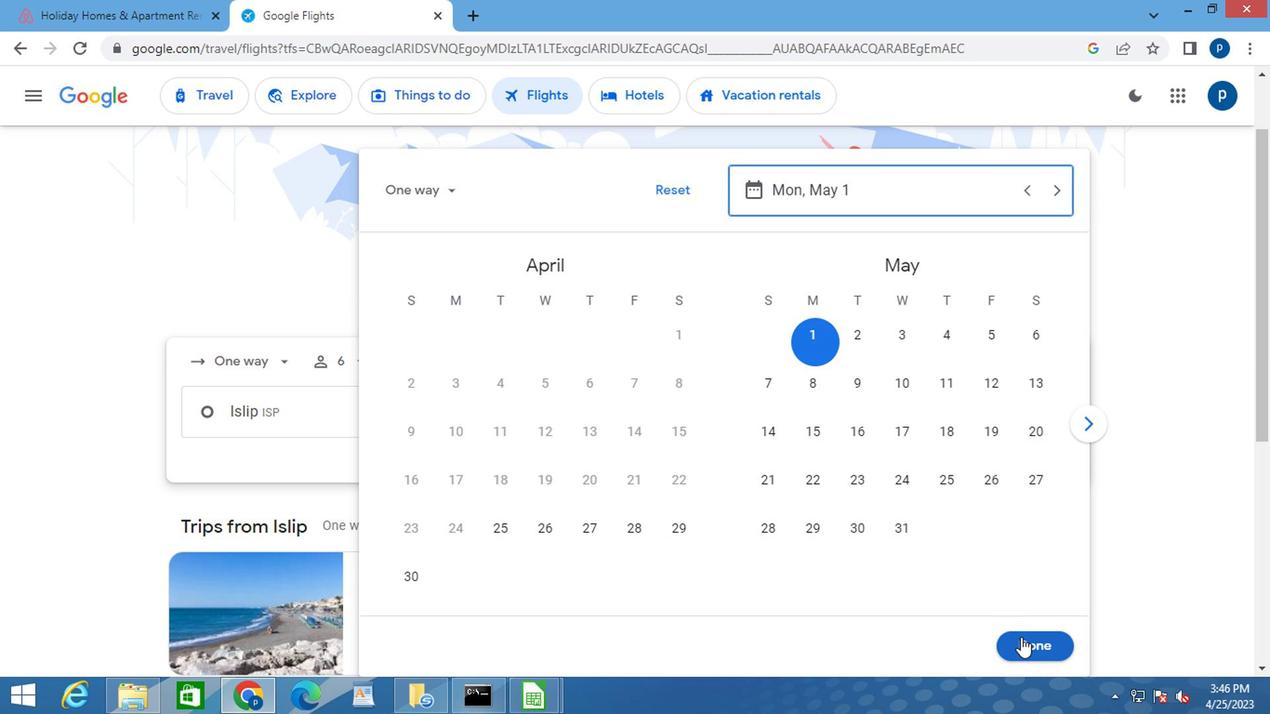 
Action: Mouse moved to (608, 477)
Screenshot: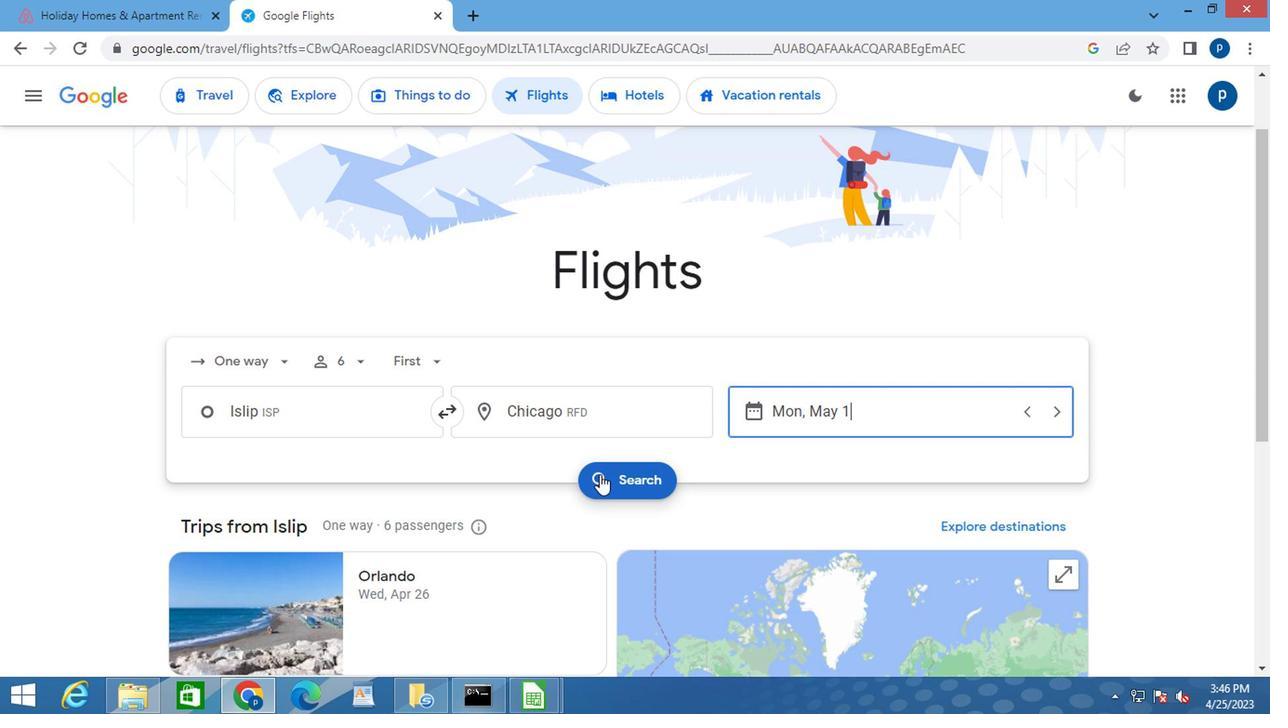 
Action: Mouse pressed left at (608, 477)
Screenshot: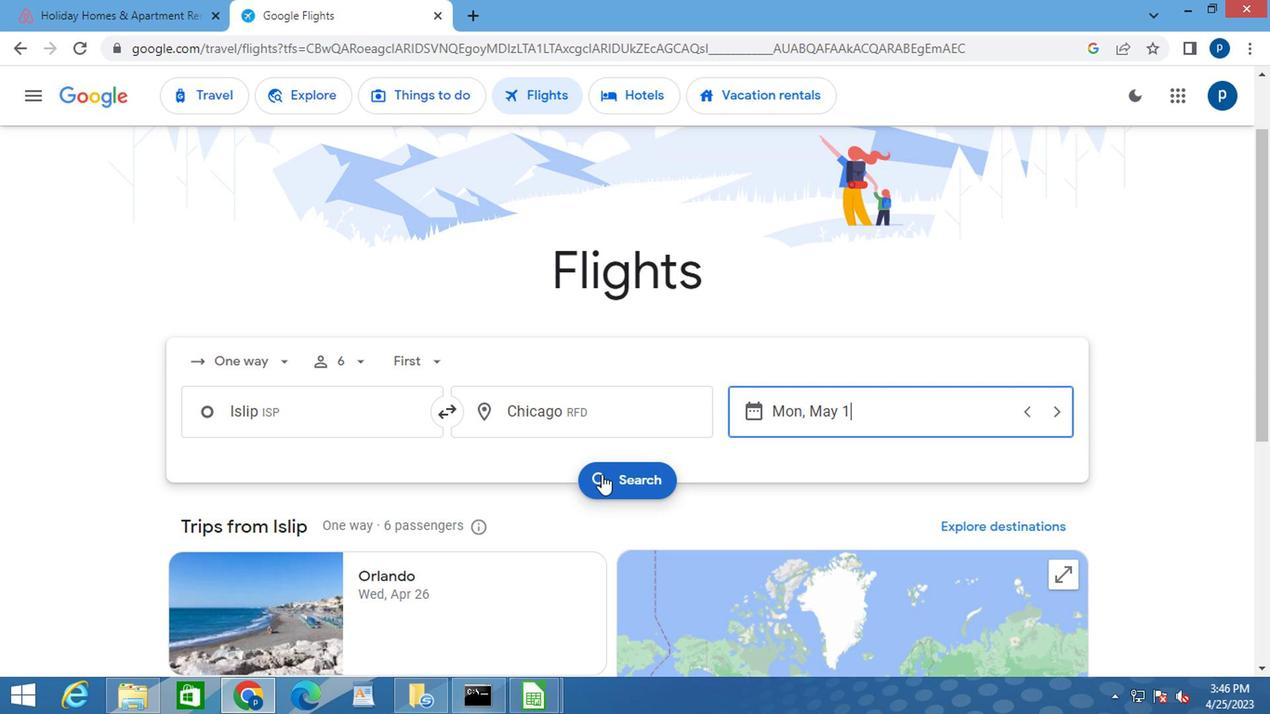 
Action: Mouse moved to (187, 274)
Screenshot: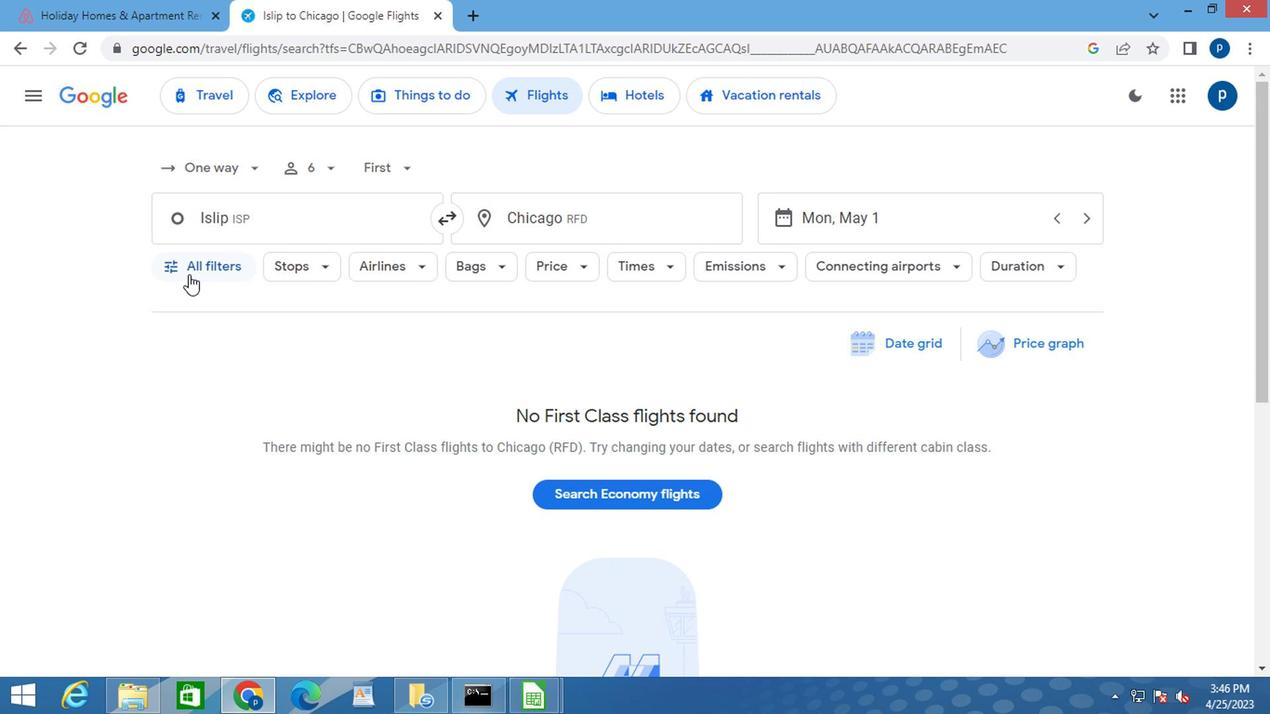 
Action: Mouse pressed left at (187, 274)
Screenshot: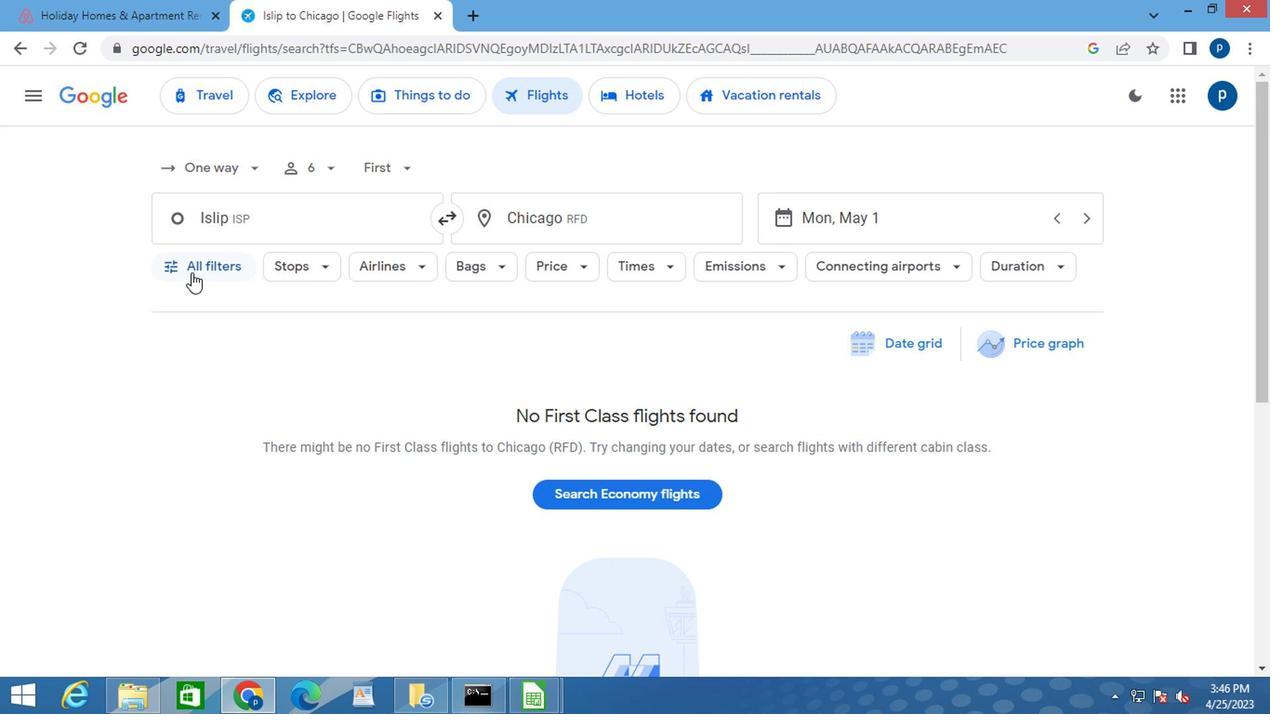 
Action: Mouse moved to (353, 443)
Screenshot: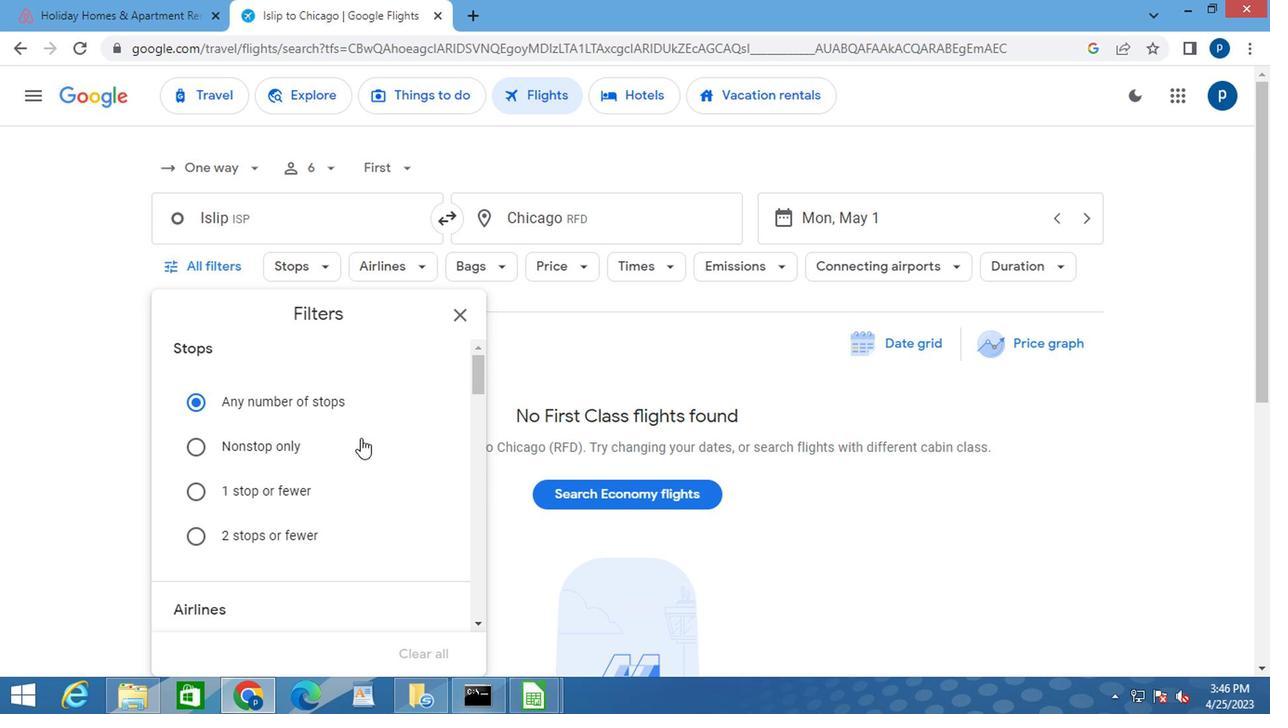 
Action: Mouse scrolled (353, 441) with delta (0, -1)
Screenshot: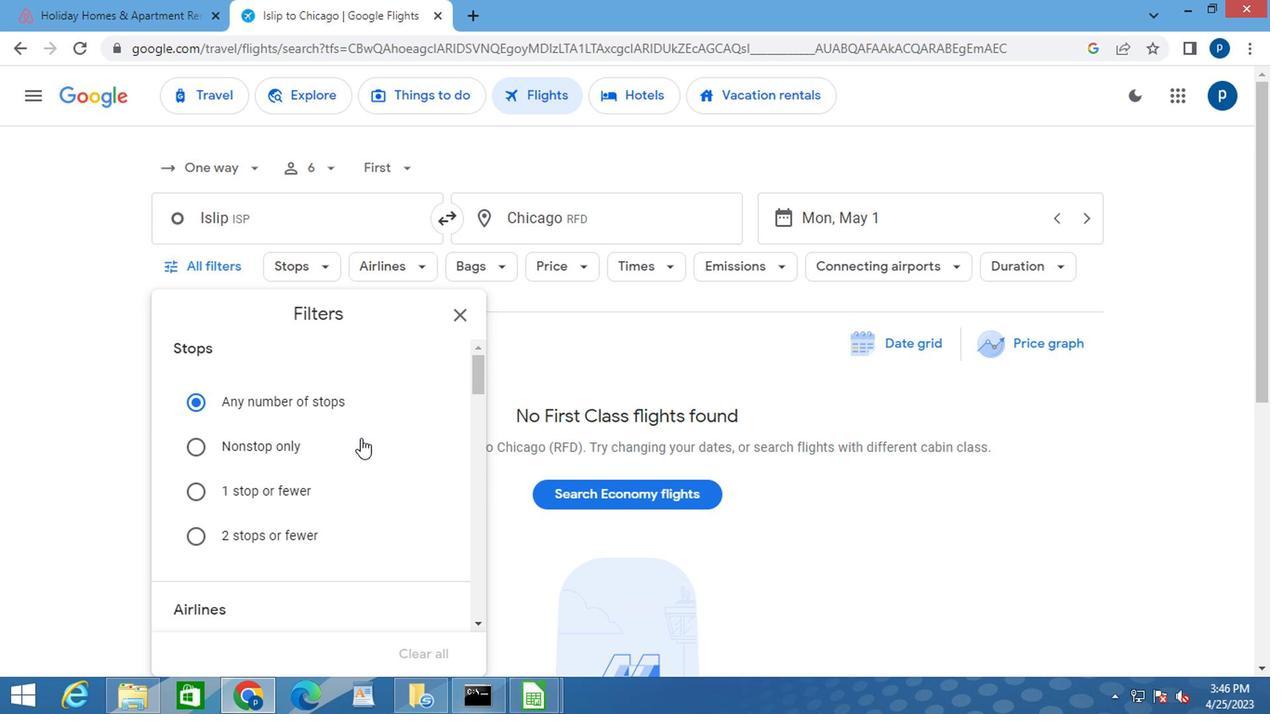 
Action: Mouse moved to (353, 443)
Screenshot: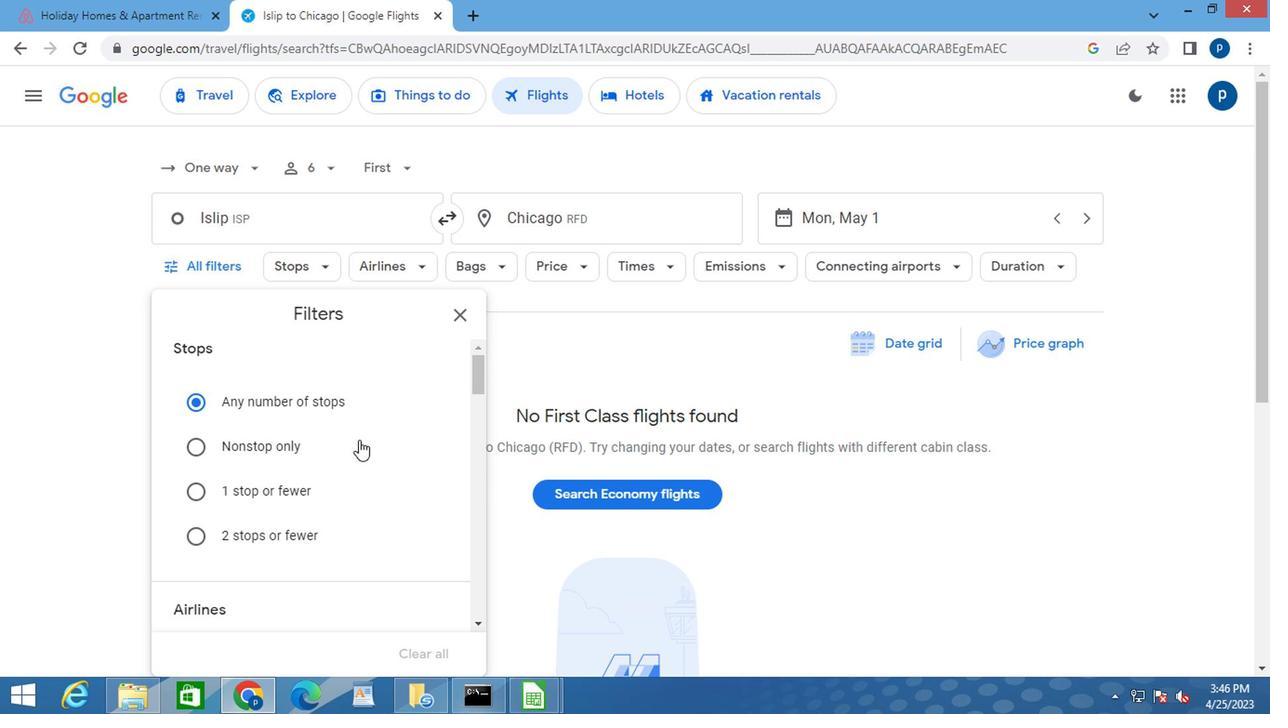 
Action: Mouse scrolled (353, 443) with delta (0, 0)
Screenshot: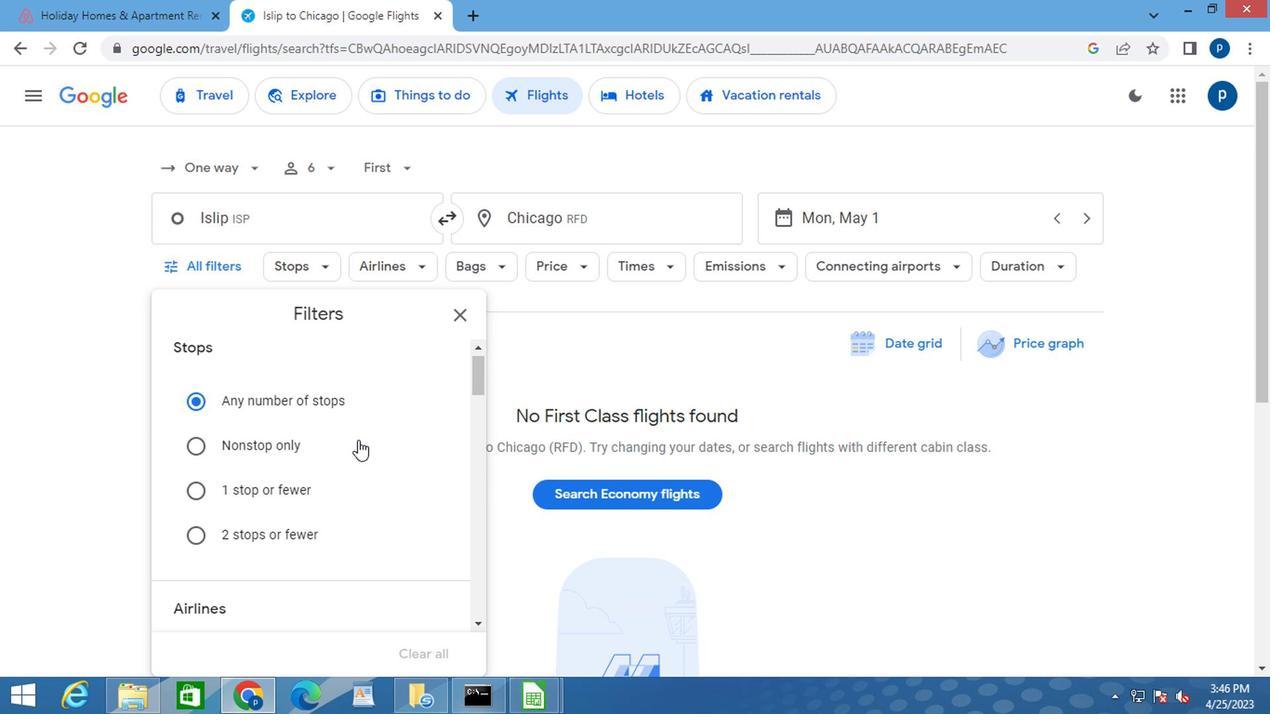 
Action: Mouse moved to (328, 443)
Screenshot: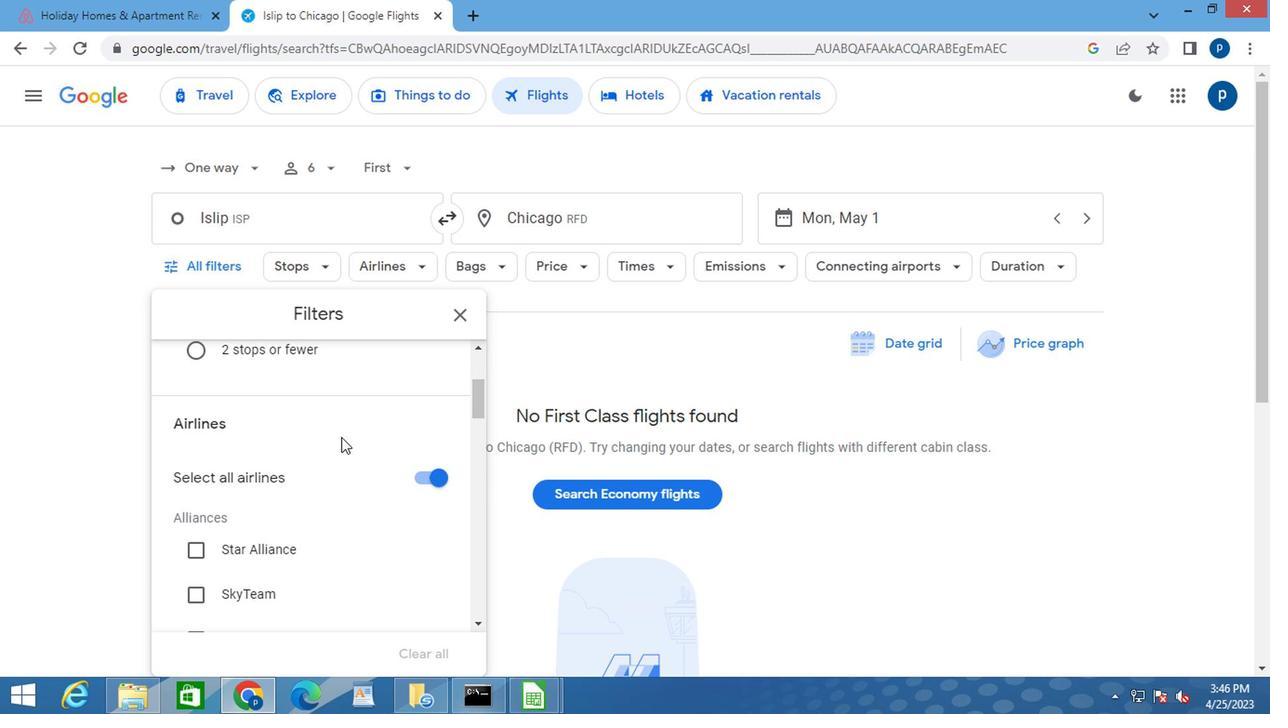 
Action: Mouse scrolled (328, 441) with delta (0, -1)
Screenshot: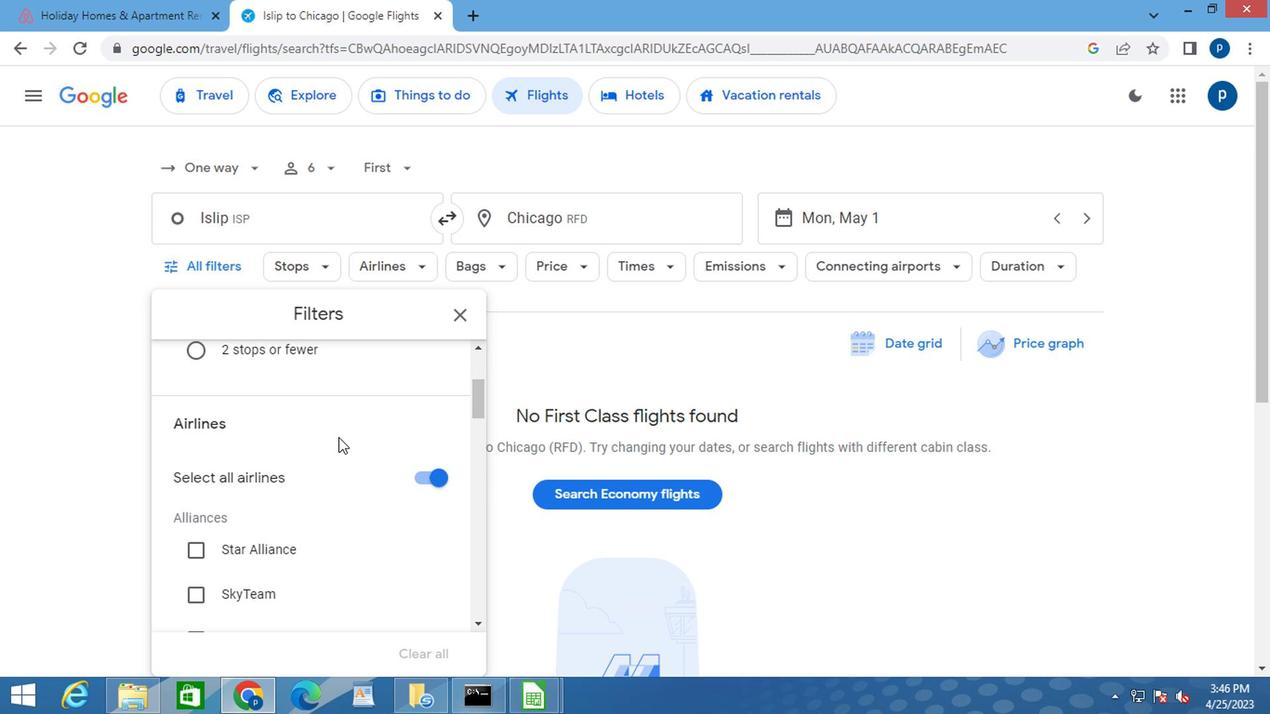 
Action: Mouse moved to (326, 443)
Screenshot: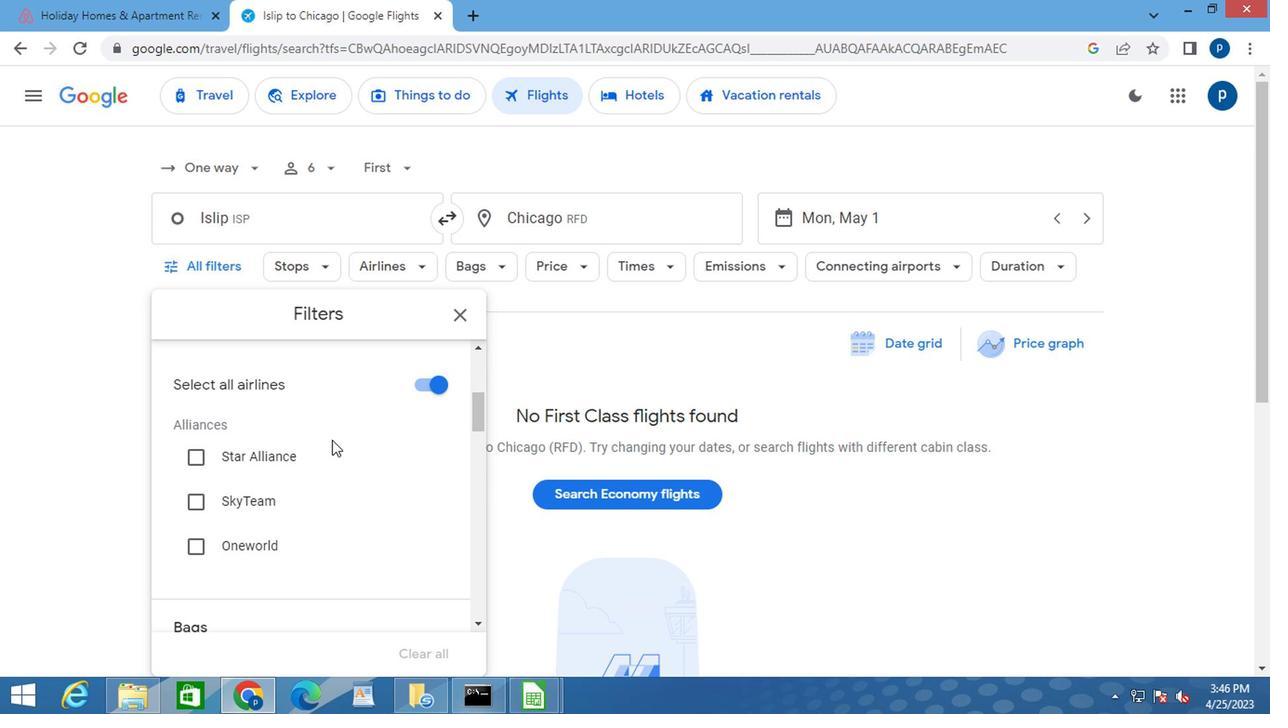 
Action: Mouse scrolled (326, 443) with delta (0, 0)
Screenshot: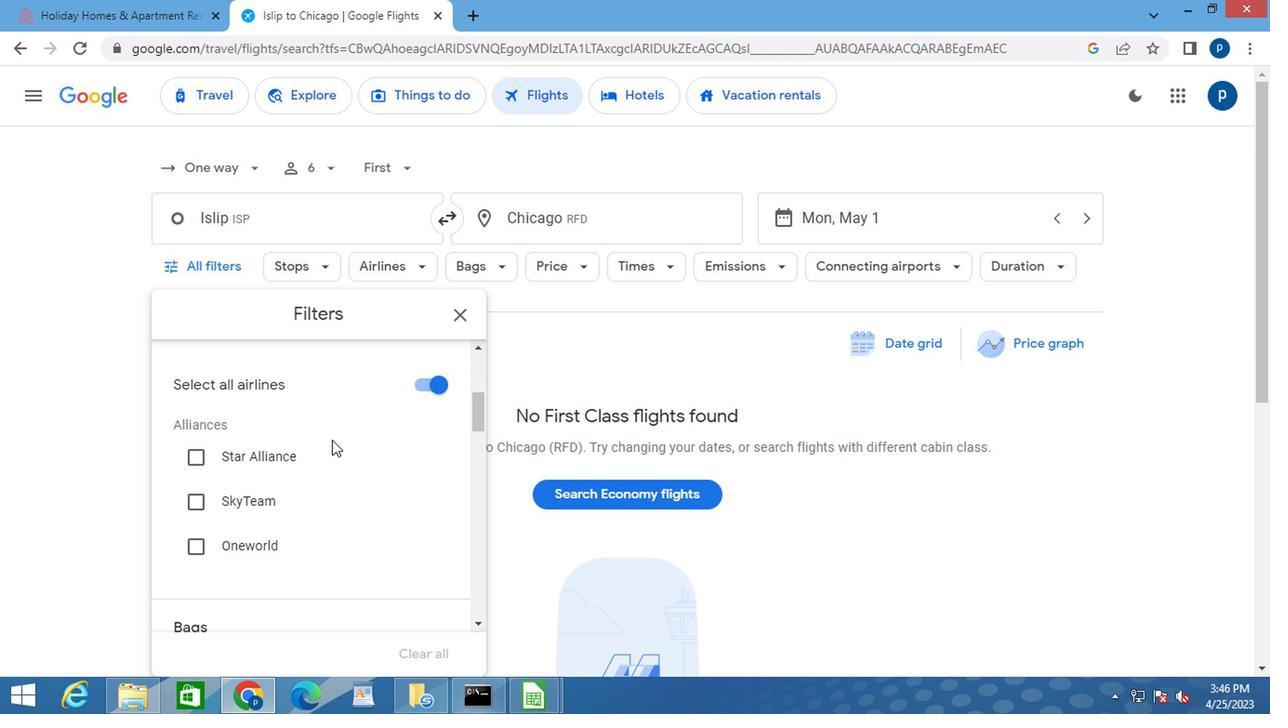 
Action: Mouse moved to (326, 443)
Screenshot: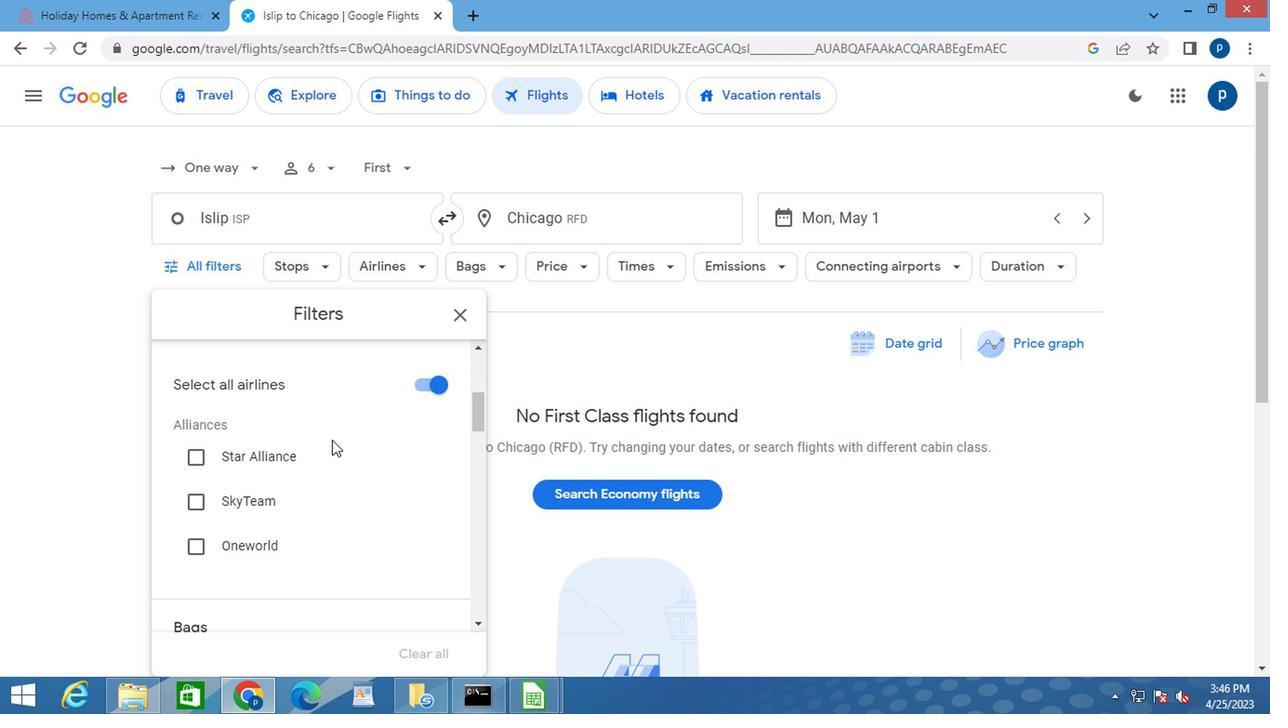 
Action: Mouse scrolled (326, 443) with delta (0, 0)
Screenshot: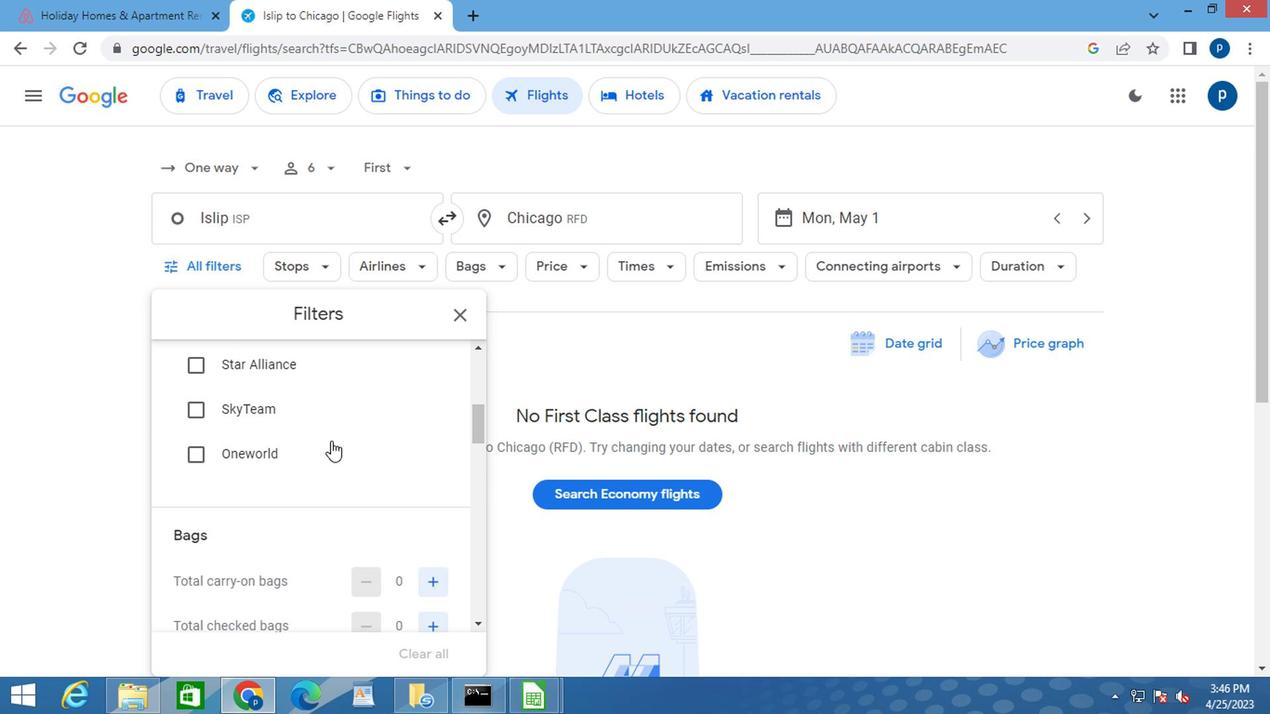 
Action: Mouse moved to (429, 544)
Screenshot: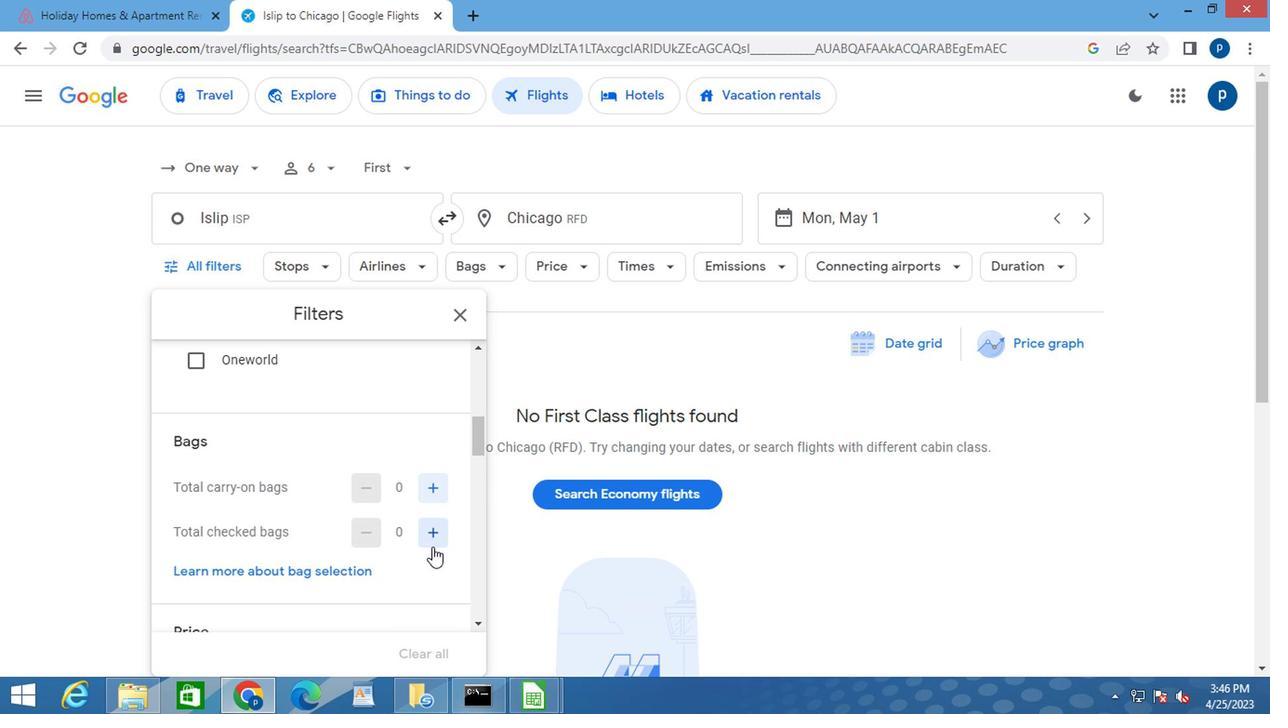 
Action: Mouse pressed left at (429, 544)
Screenshot: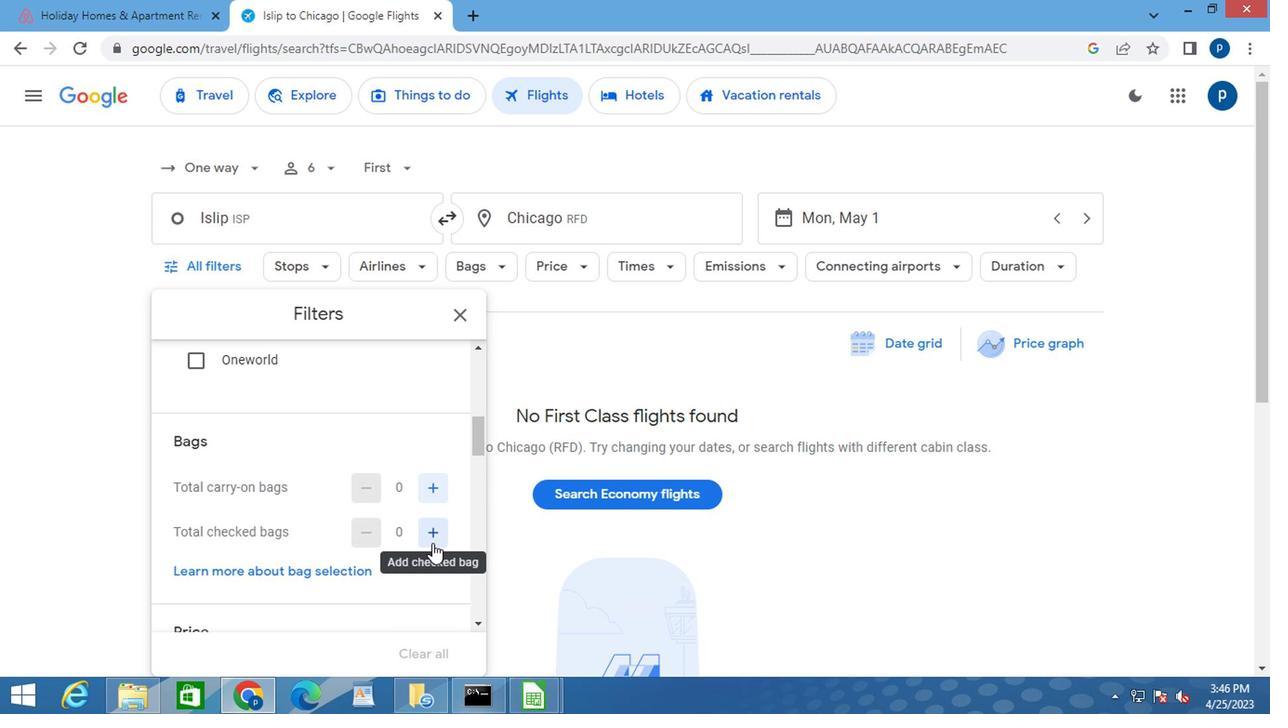 
Action: Mouse pressed left at (429, 544)
Screenshot: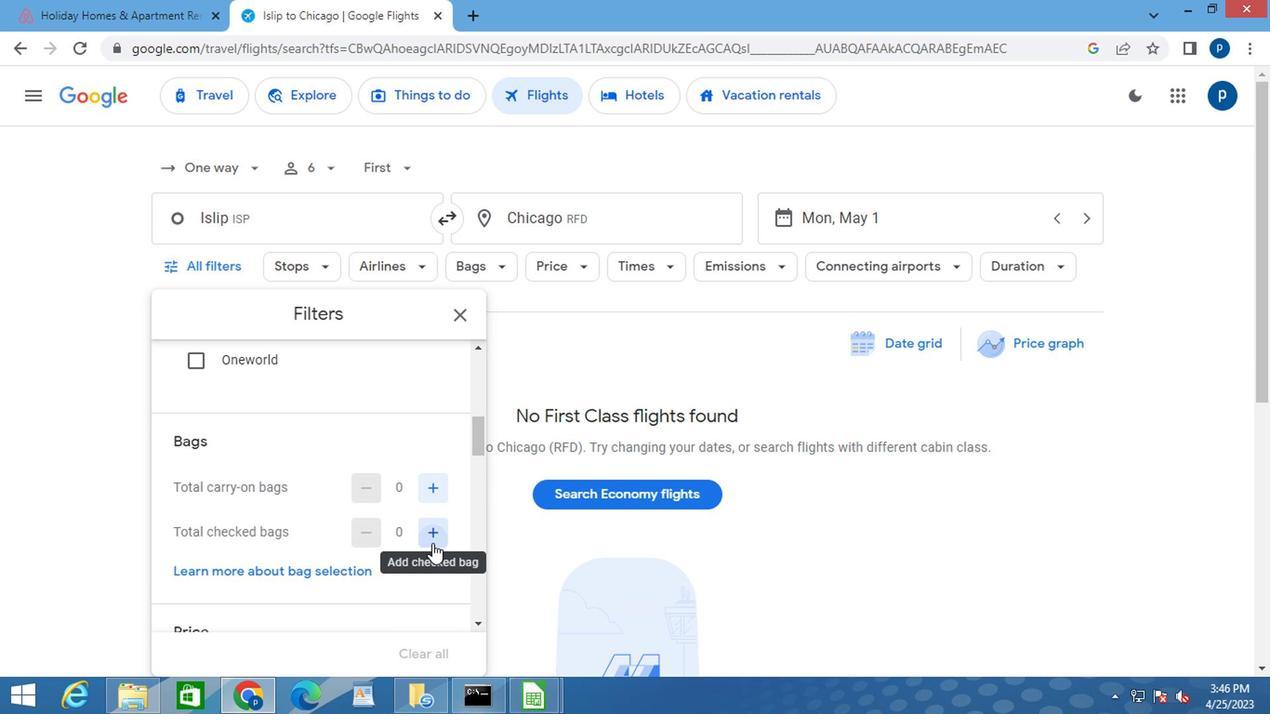 
Action: Mouse pressed left at (429, 544)
Screenshot: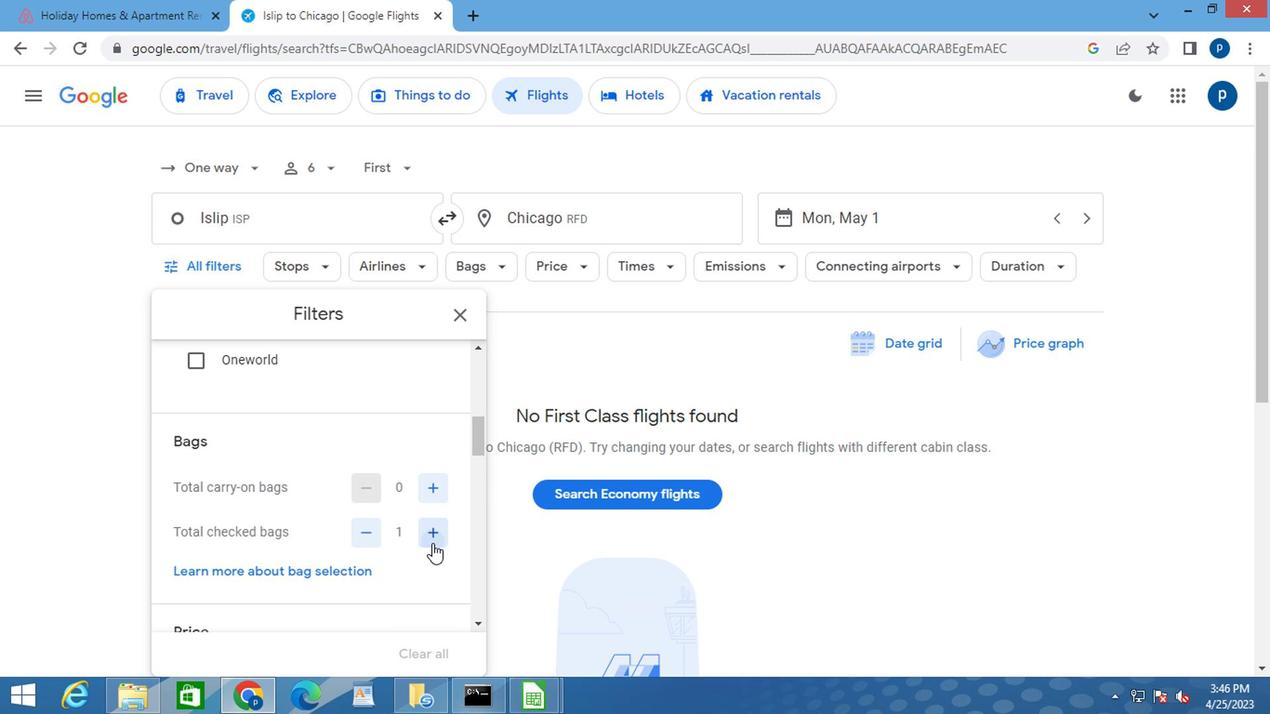 
Action: Mouse pressed left at (429, 544)
Screenshot: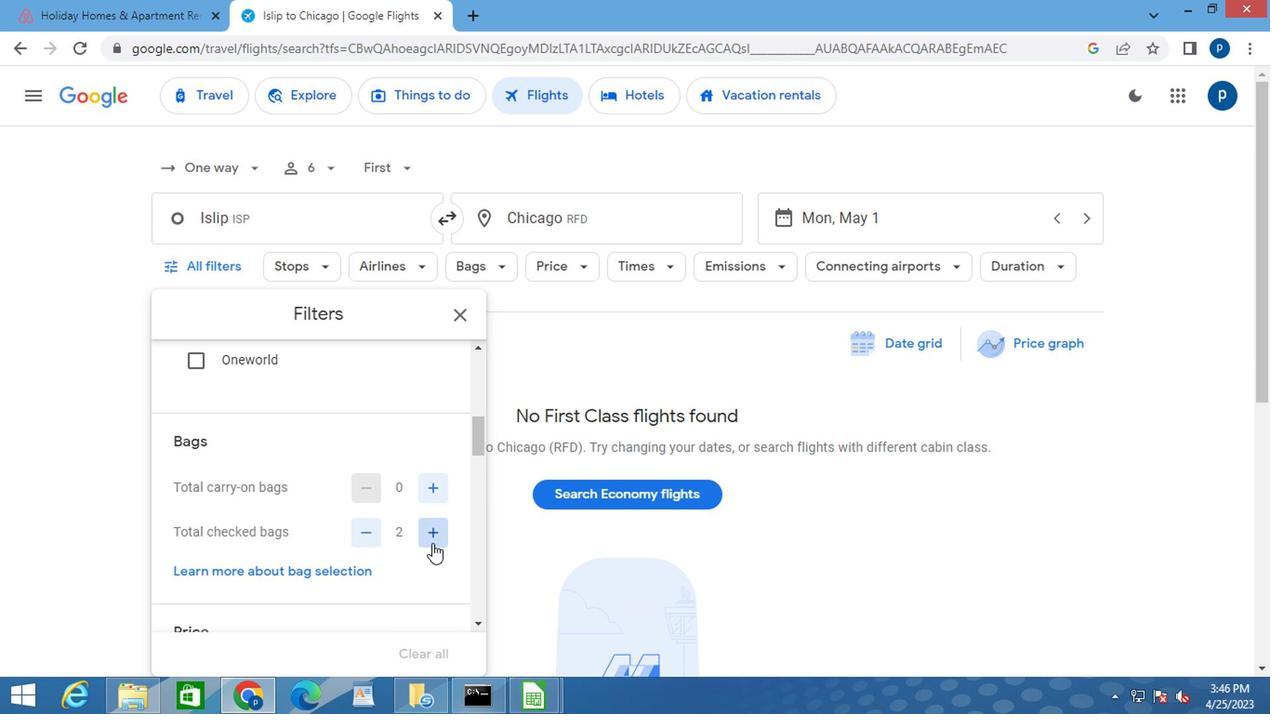 
Action: Mouse pressed left at (429, 544)
Screenshot: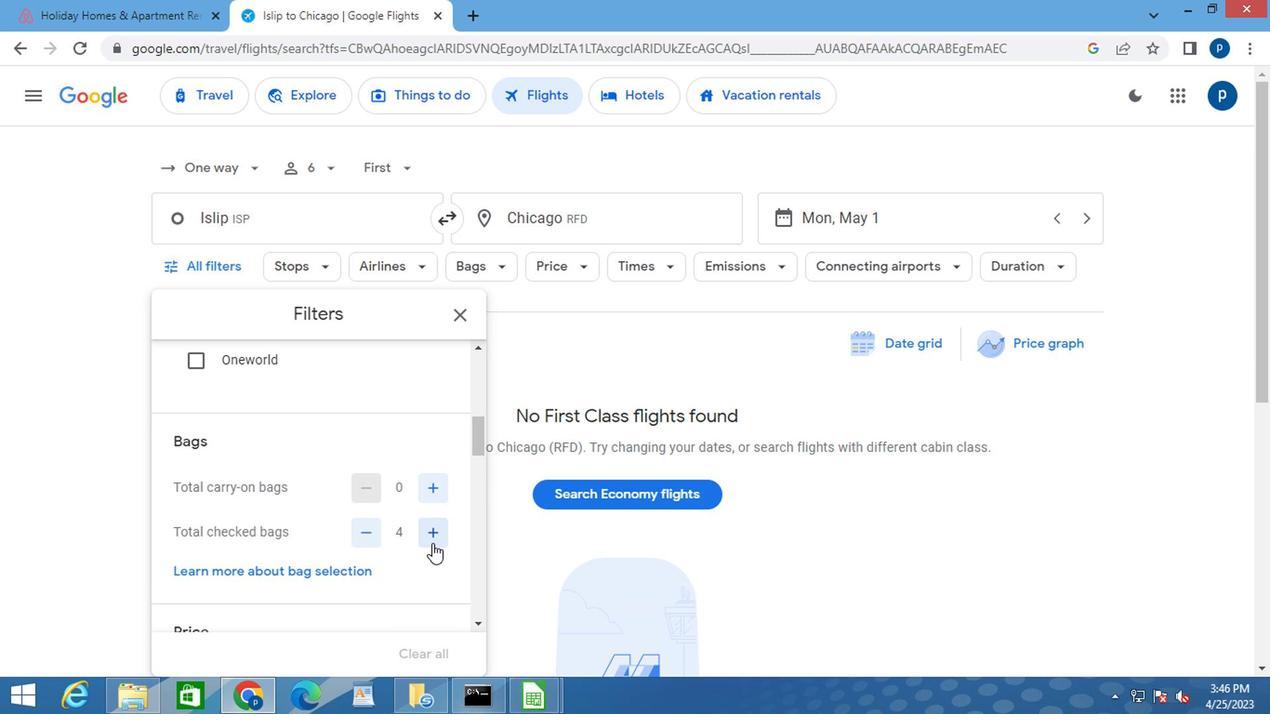 
Action: Mouse pressed left at (429, 544)
Screenshot: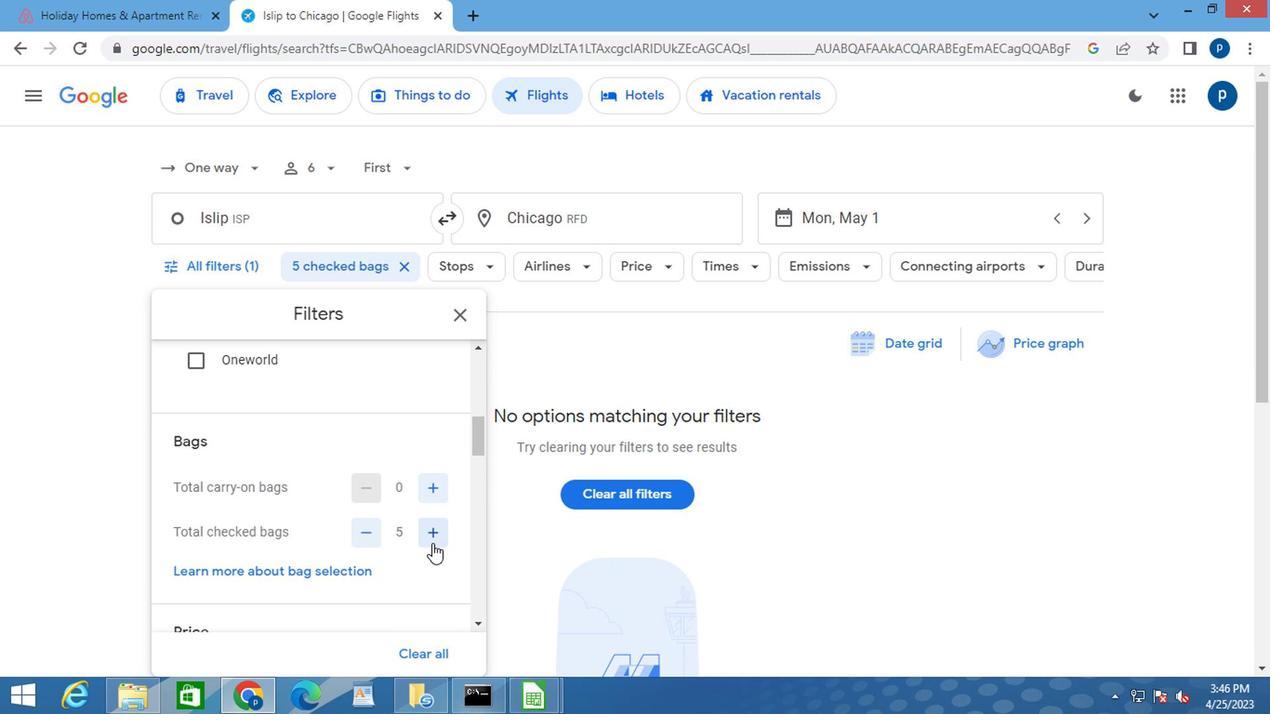 
Action: Mouse pressed left at (429, 544)
Screenshot: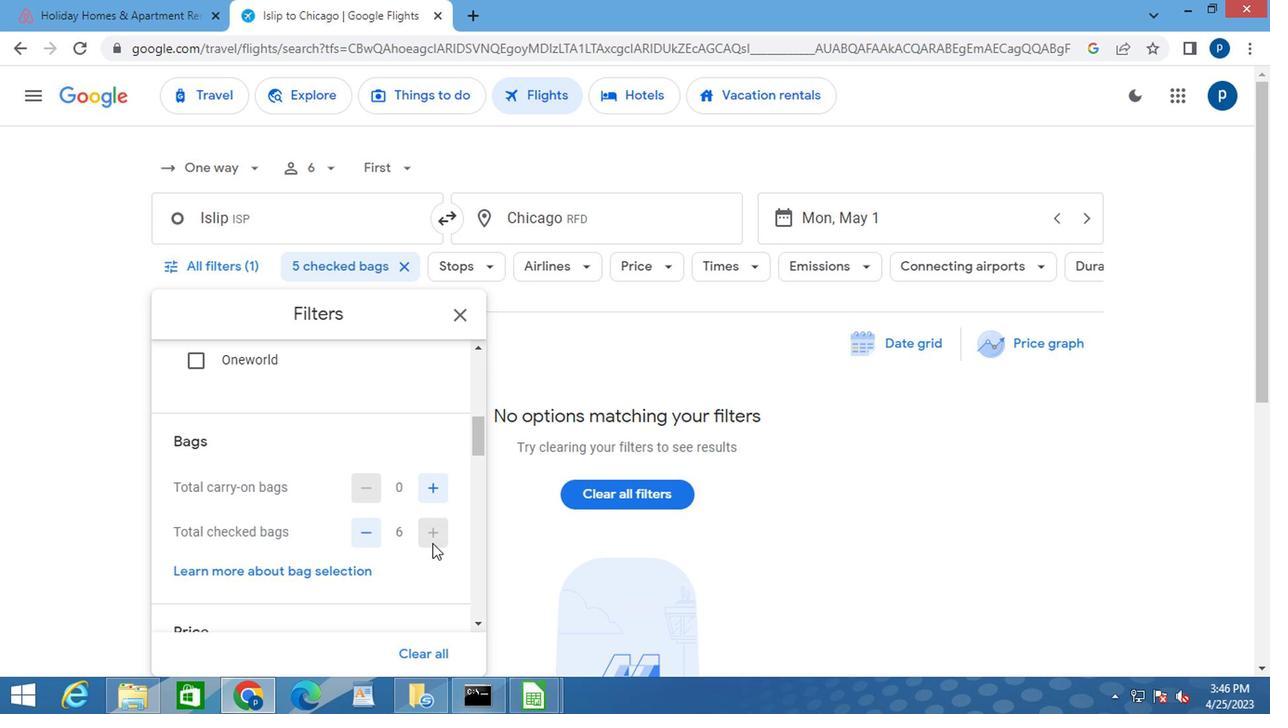
Action: Mouse moved to (429, 538)
Screenshot: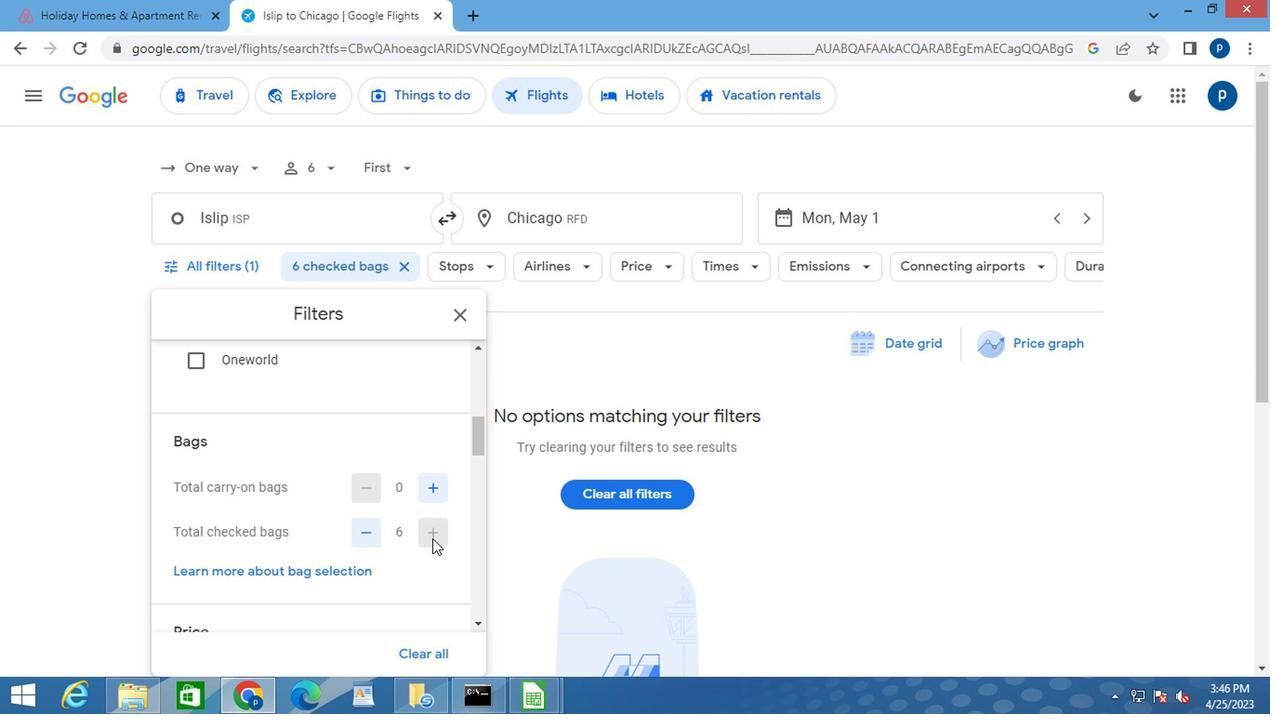 
Action: Mouse pressed left at (429, 538)
Screenshot: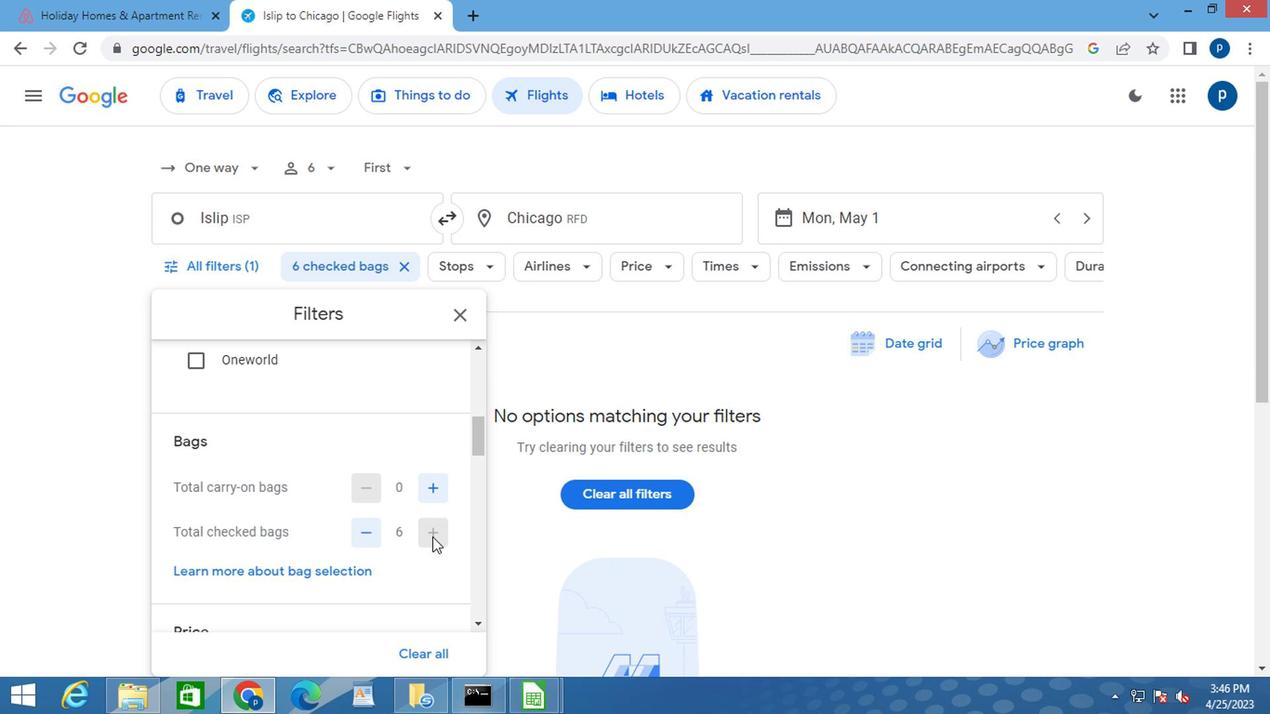 
Action: Mouse moved to (373, 549)
Screenshot: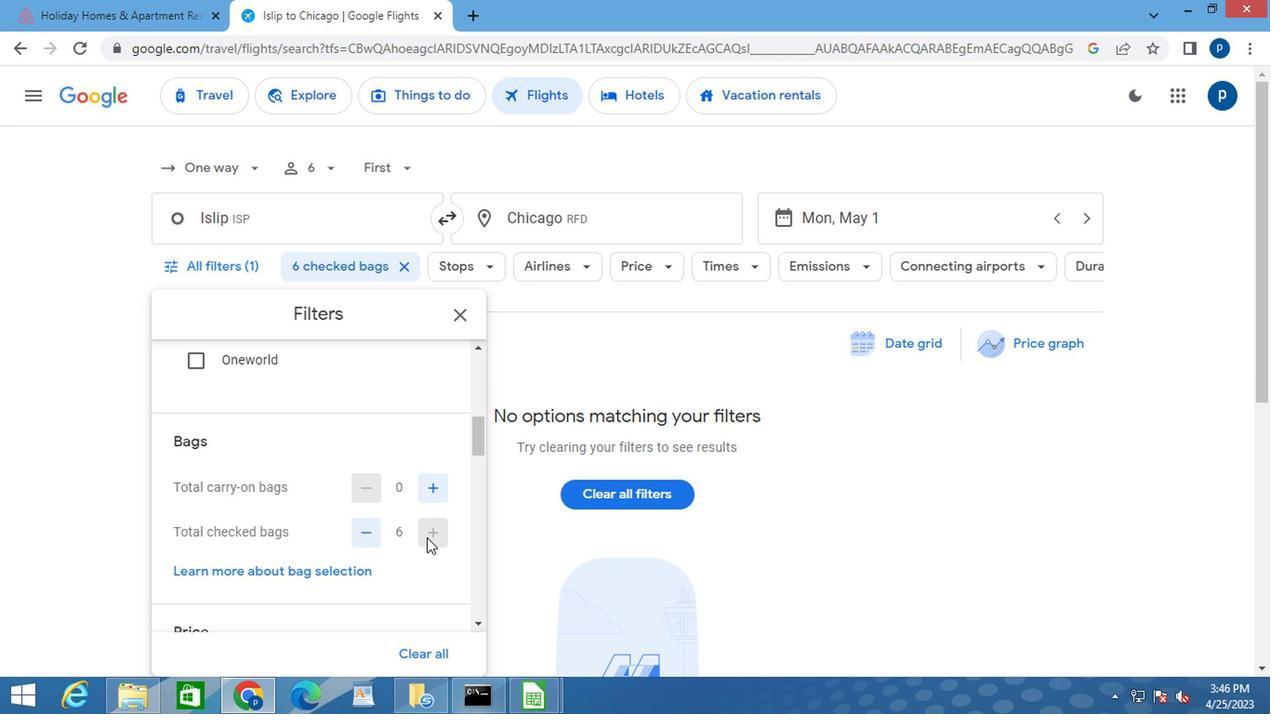 
Action: Mouse scrolled (373, 548) with delta (0, 0)
Screenshot: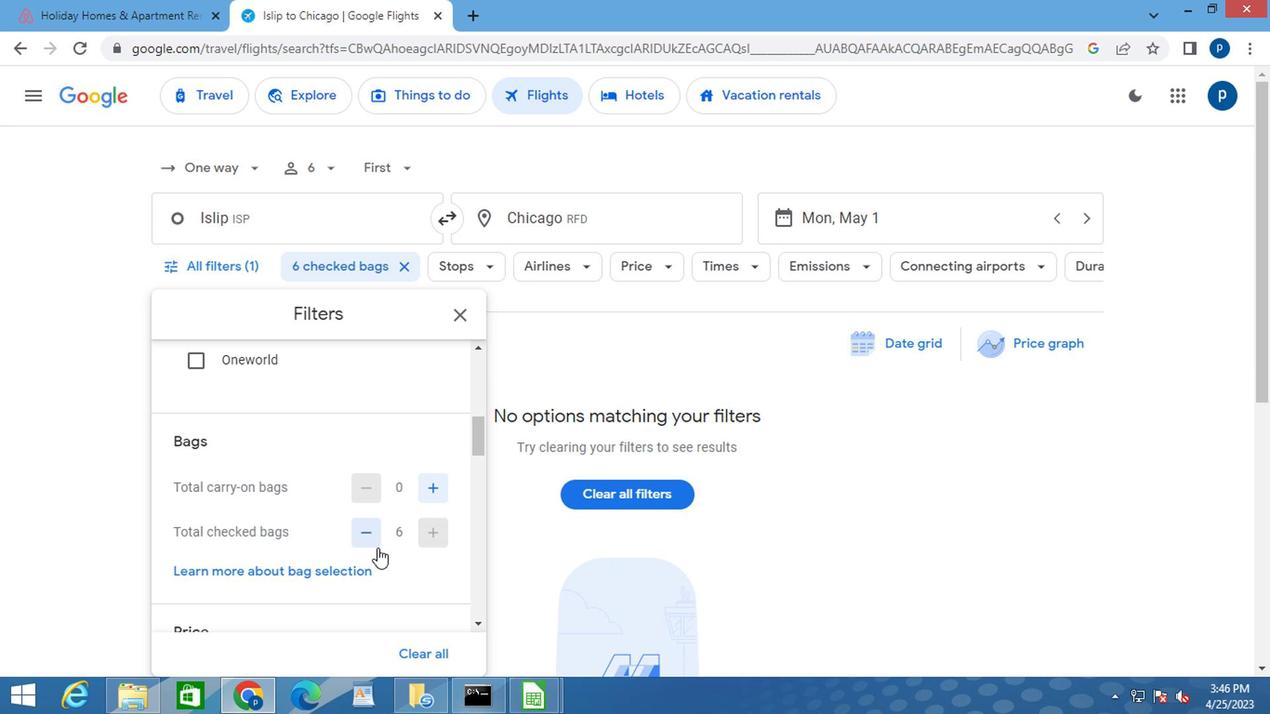 
Action: Mouse scrolled (373, 548) with delta (0, 0)
Screenshot: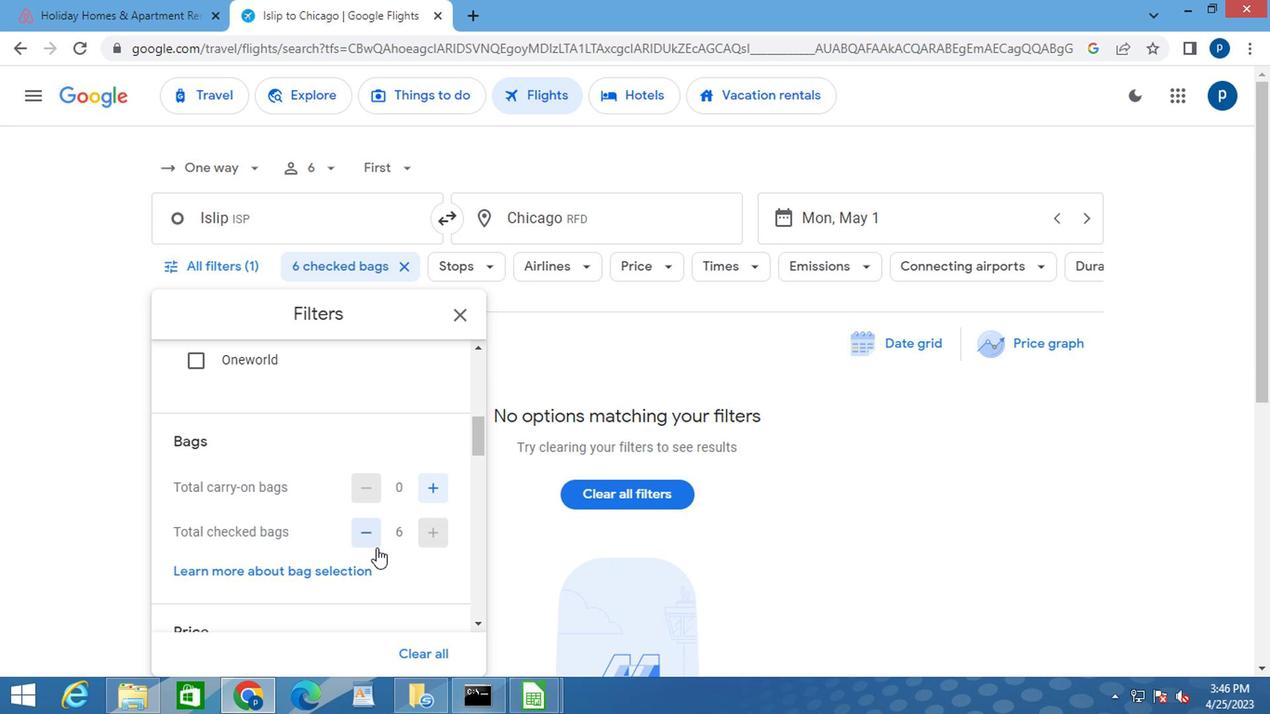 
Action: Mouse moved to (432, 529)
Screenshot: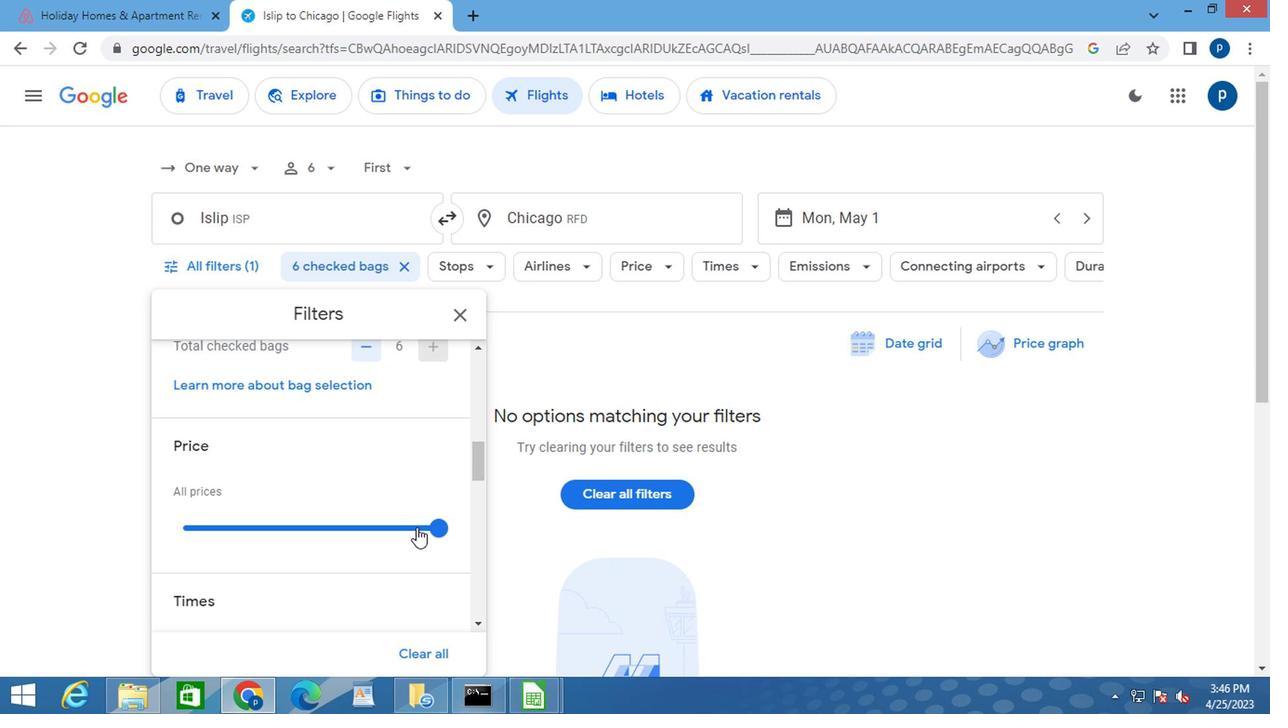 
Action: Mouse pressed left at (432, 529)
Screenshot: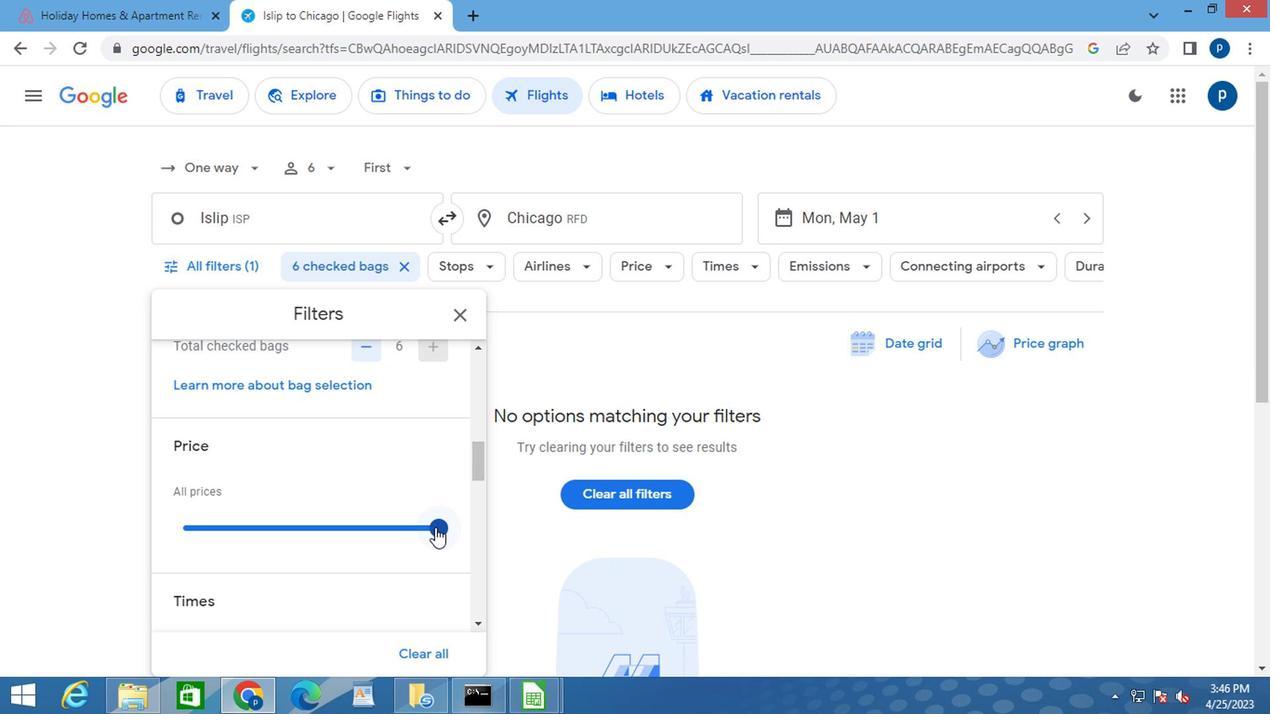 
Action: Mouse moved to (357, 565)
Screenshot: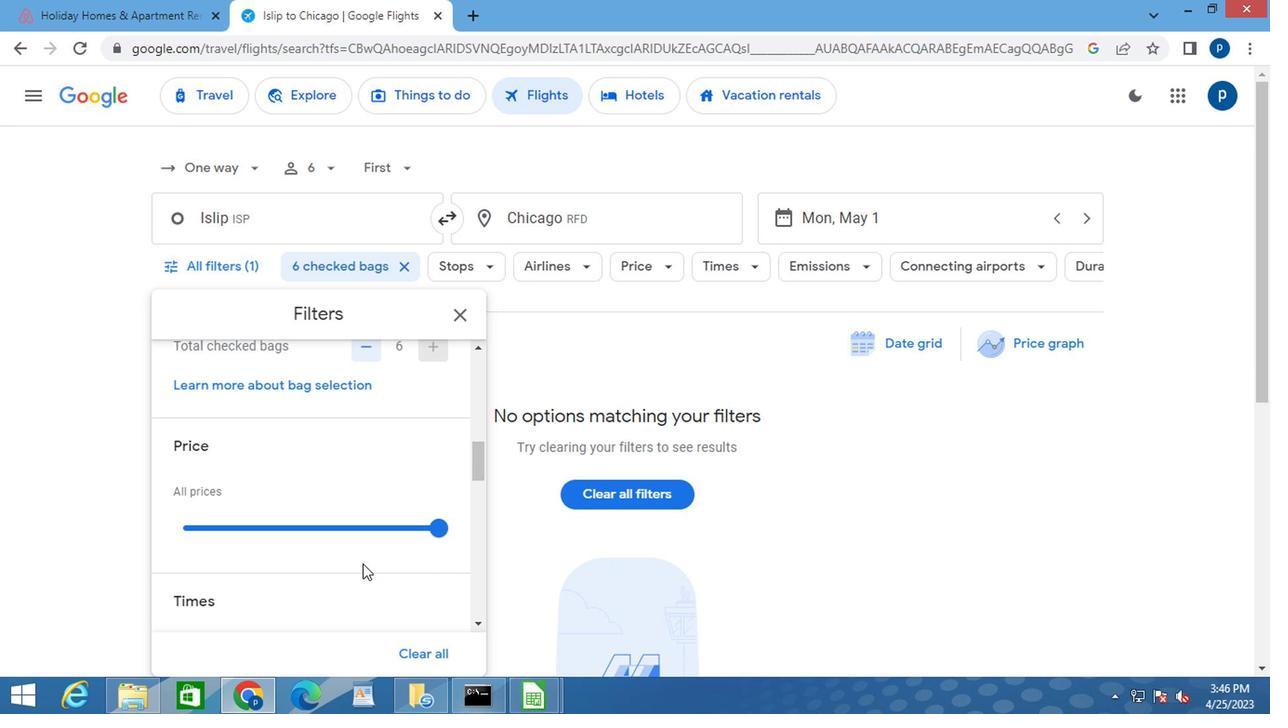 
Action: Mouse scrolled (357, 564) with delta (0, 0)
Screenshot: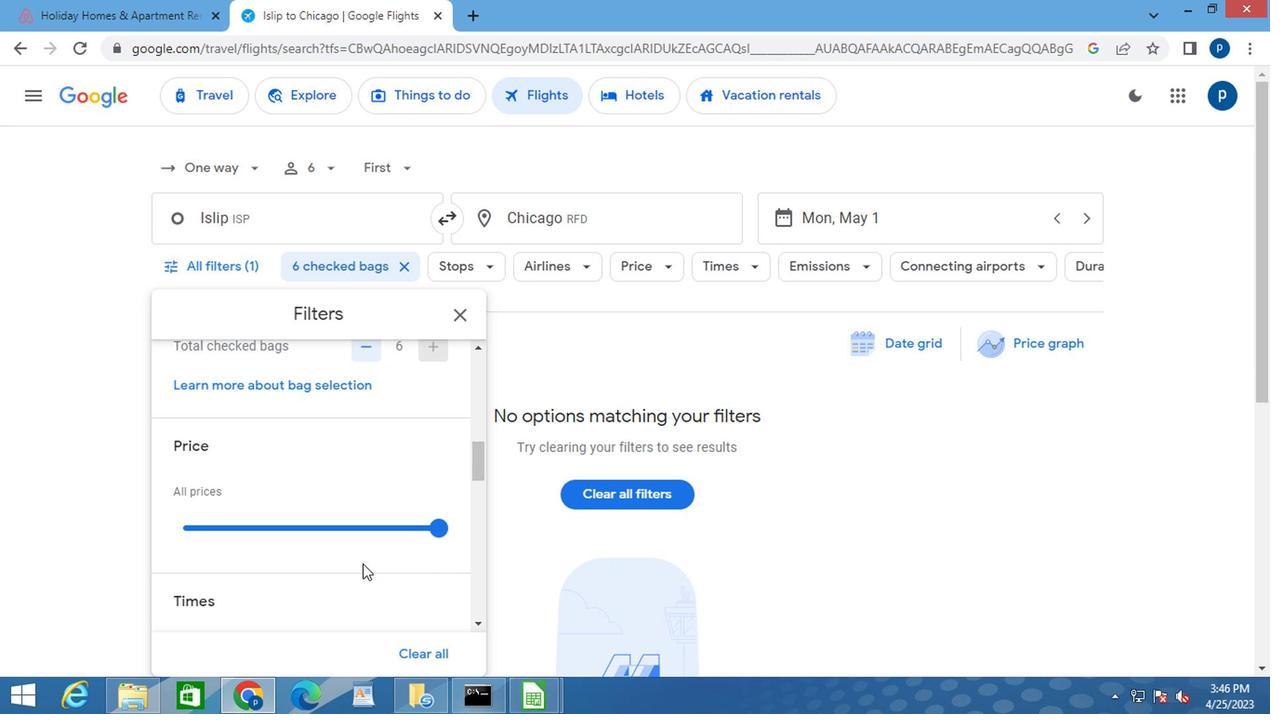 
Action: Mouse moved to (355, 565)
Screenshot: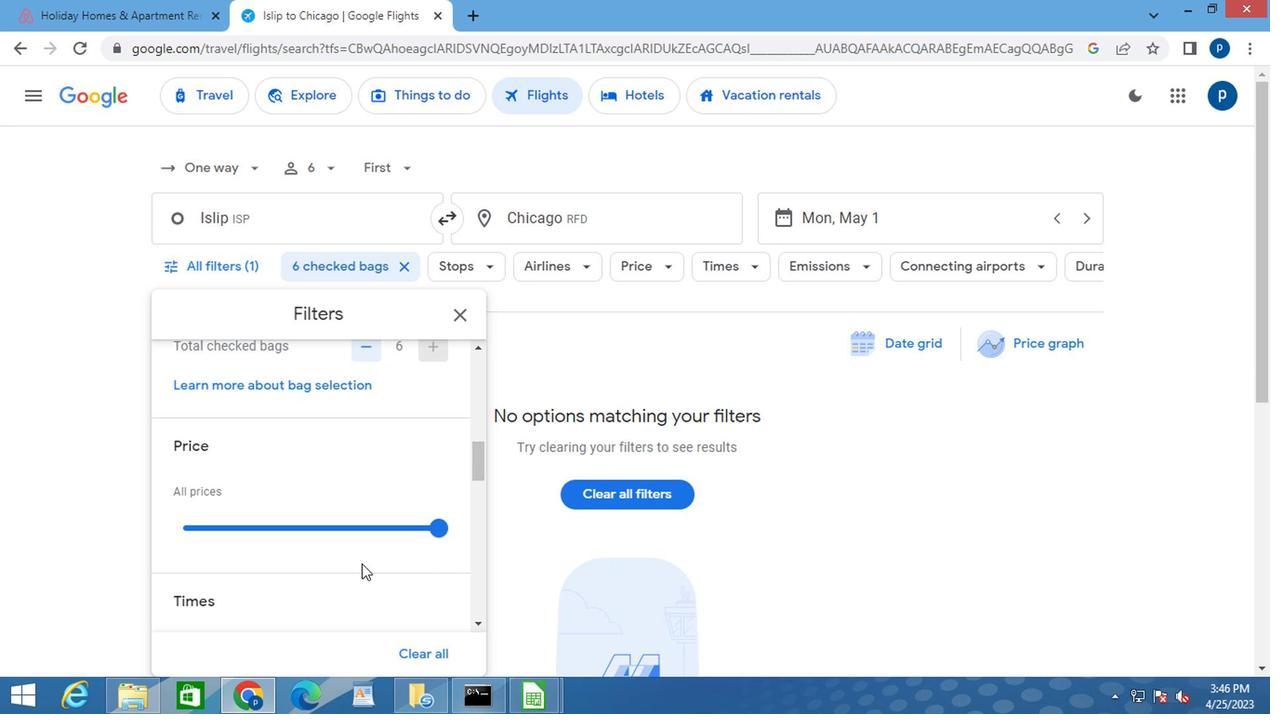 
Action: Mouse scrolled (355, 564) with delta (0, 0)
Screenshot: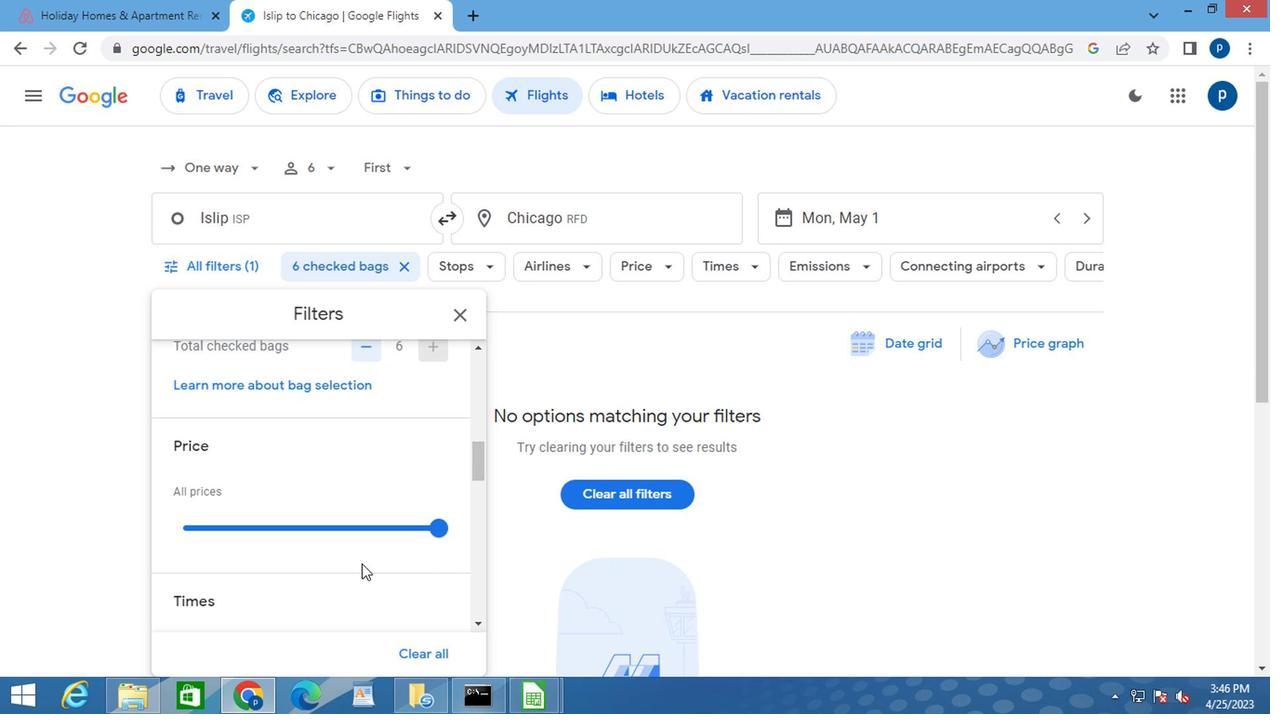 
Action: Mouse moved to (353, 565)
Screenshot: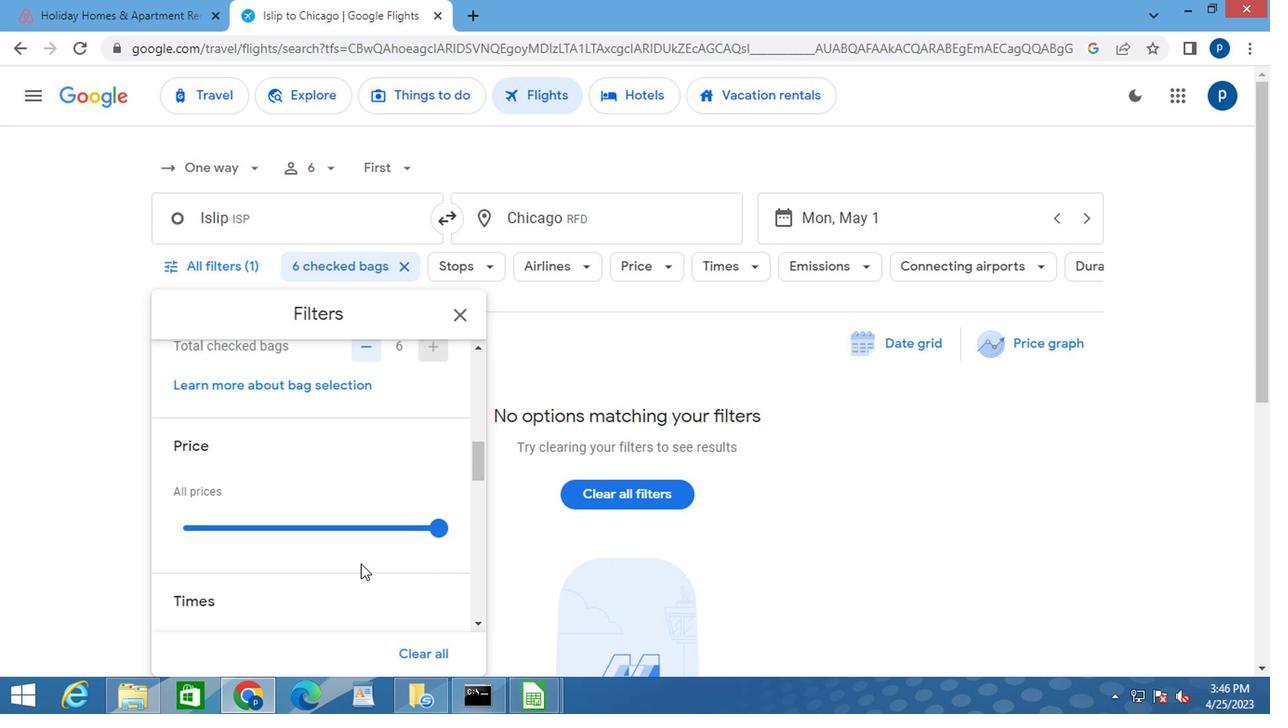 
Action: Mouse scrolled (353, 564) with delta (0, 0)
Screenshot: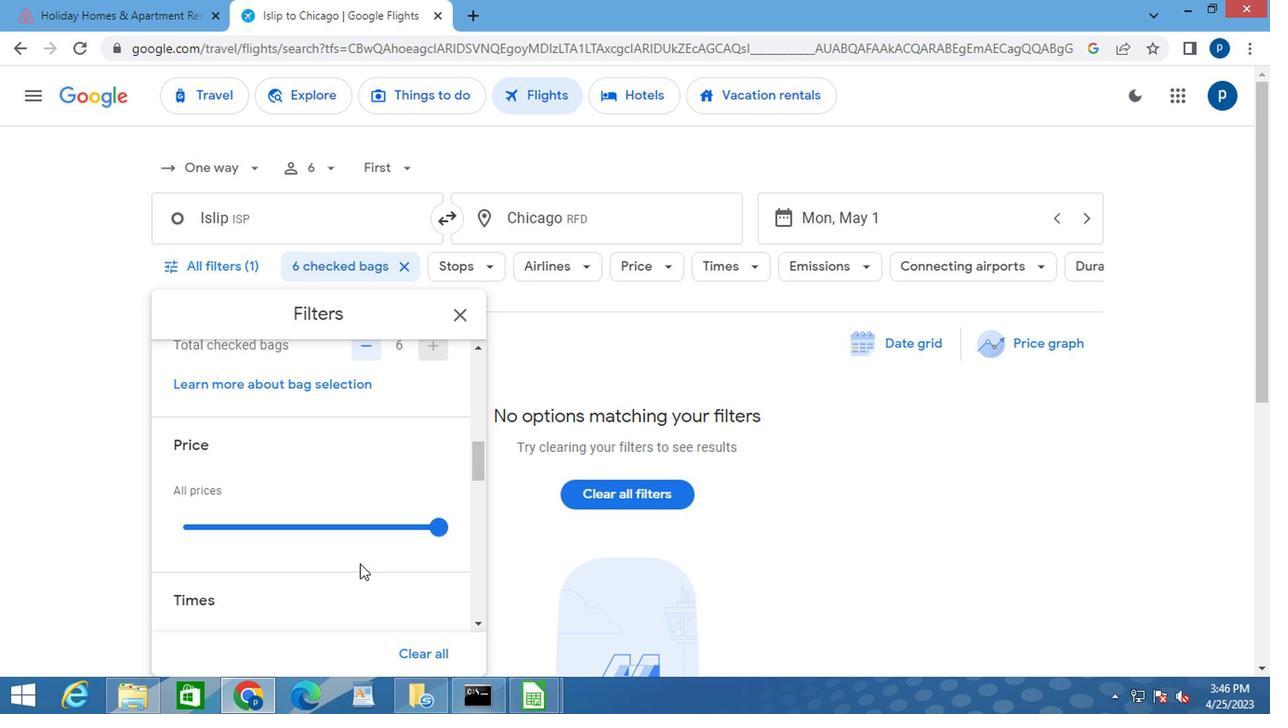 
Action: Mouse moved to (181, 464)
Screenshot: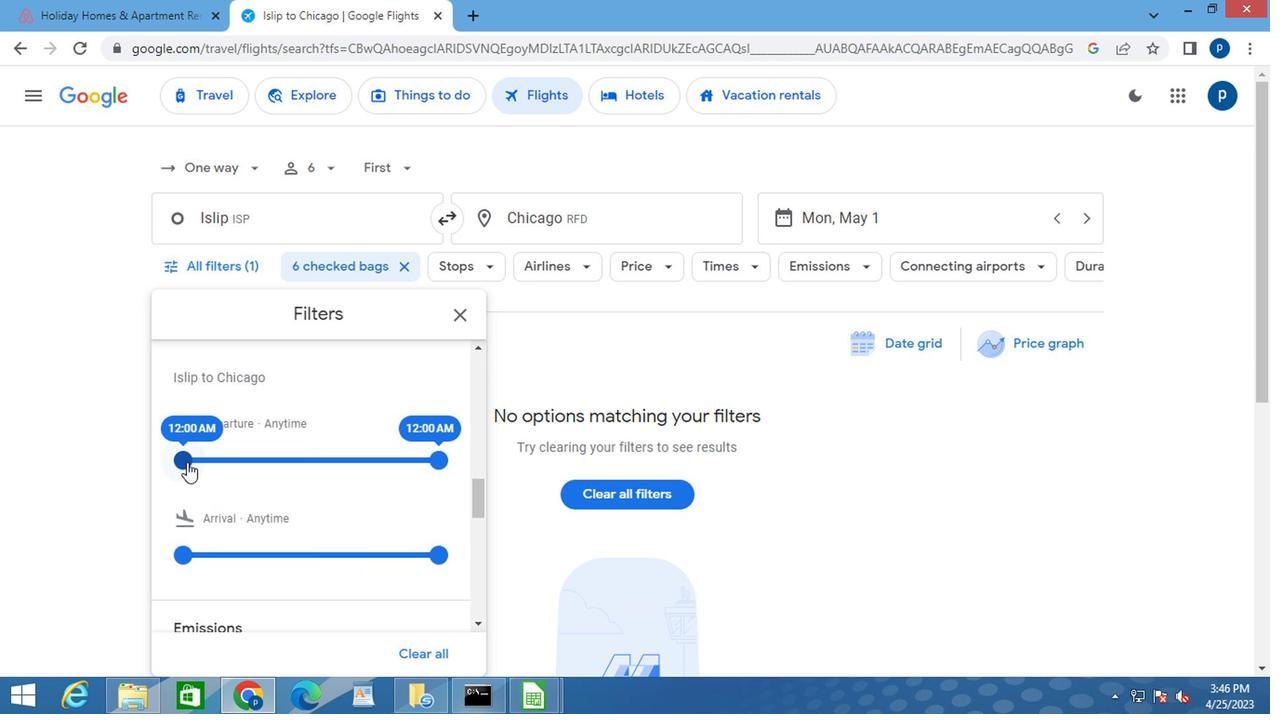 
Action: Mouse pressed left at (181, 464)
Screenshot: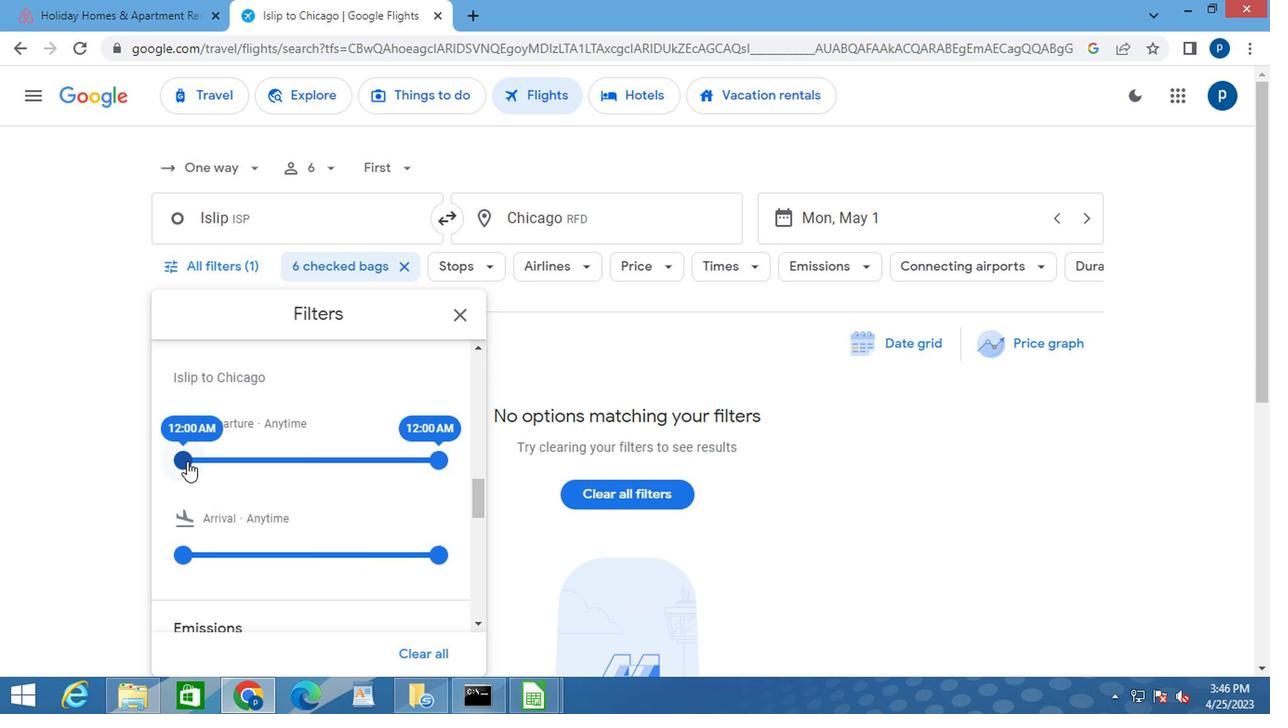 
Action: Mouse moved to (433, 465)
Screenshot: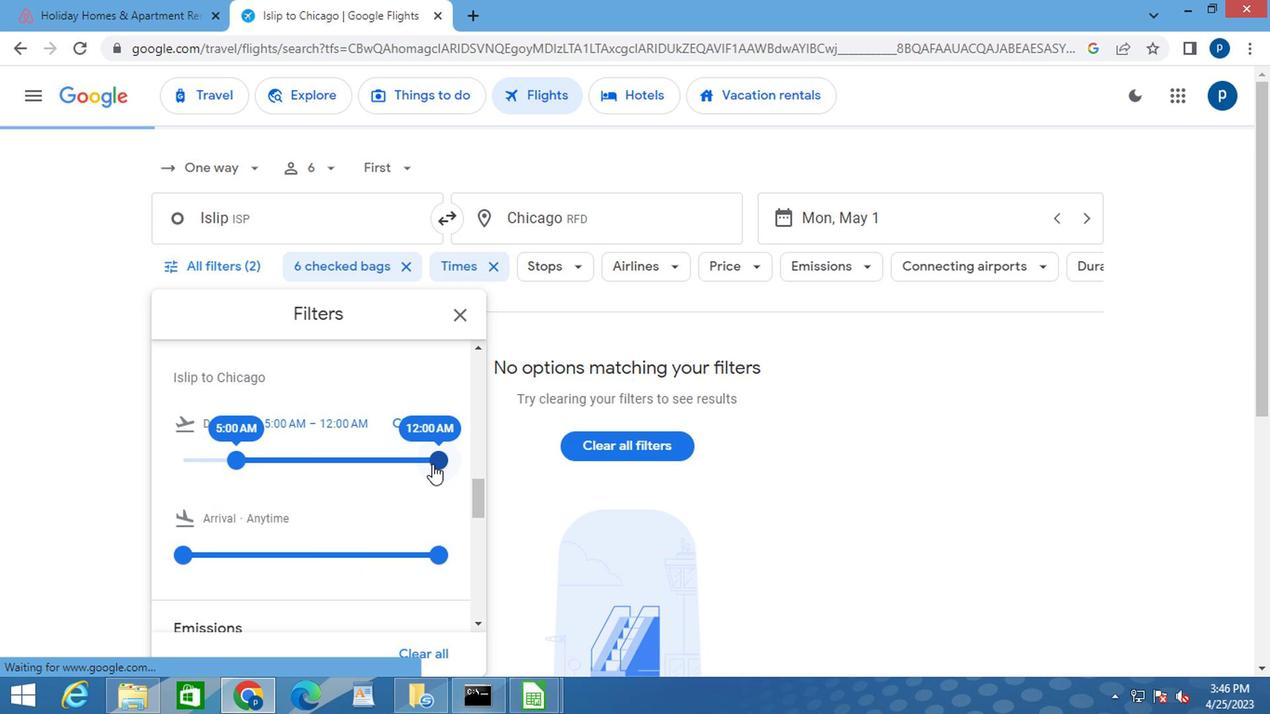 
Action: Mouse pressed left at (433, 465)
Screenshot: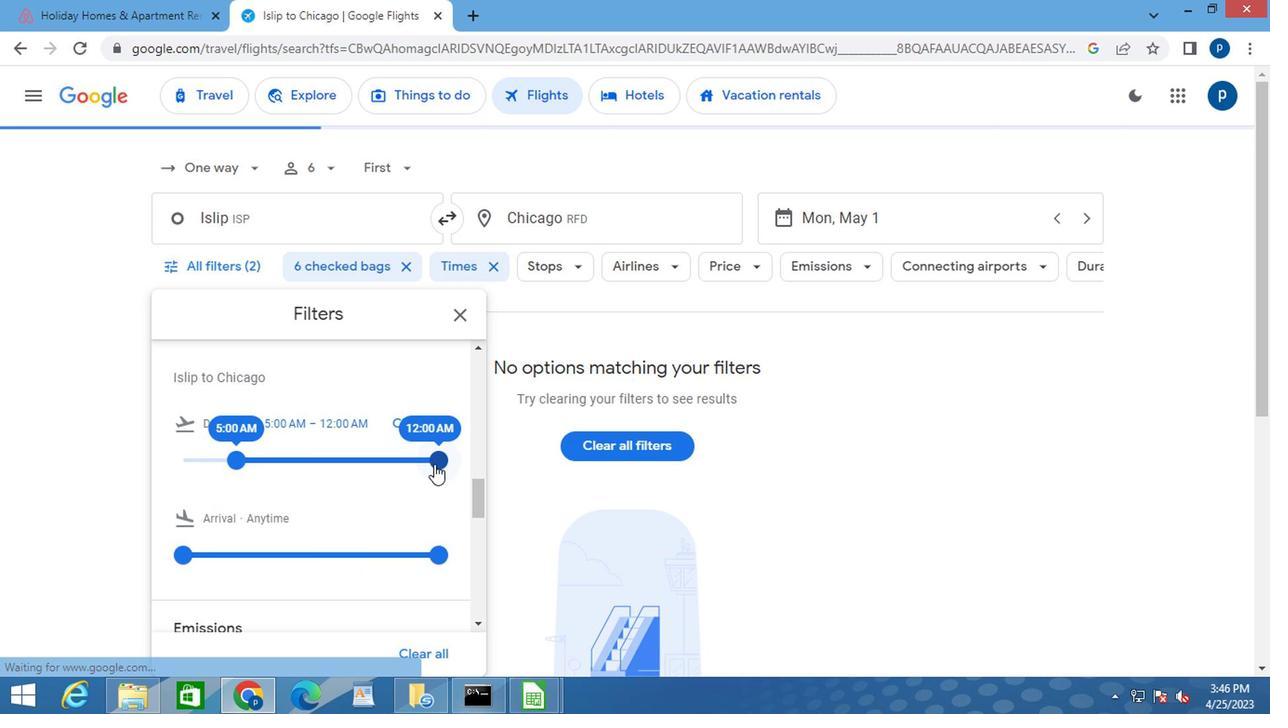 
Action: Mouse moved to (449, 320)
Screenshot: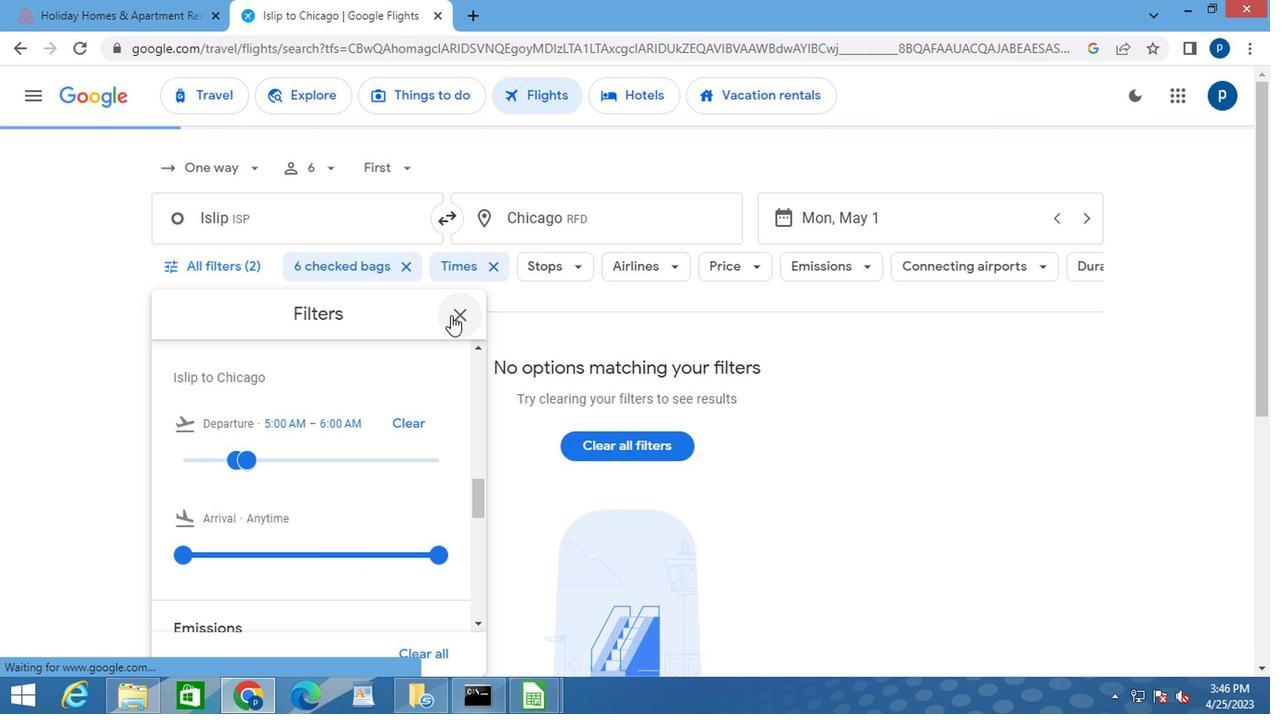 
Action: Mouse pressed left at (449, 320)
Screenshot: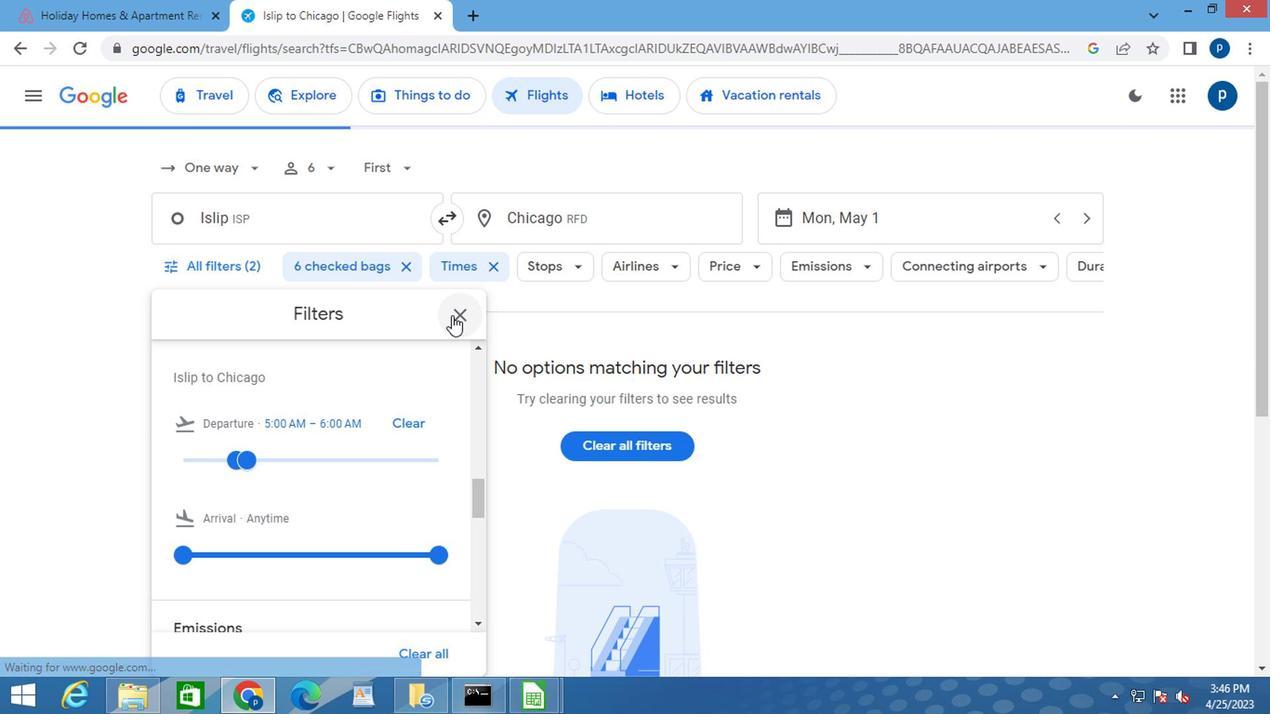 
